 Task: Compose an email with the signature Brenda Cooper with the subject Happy birthday and the message I would like to request an extension on this deadline. from softage.1@softage.net to softage.3@softage.net,  softage.1@softage.net and softage.4@softage.net with CC to softage.5@softage.net with an attached document Presentation.pptx, insert an emoji of calendar Send the email
Action: Mouse moved to (468, 613)
Screenshot: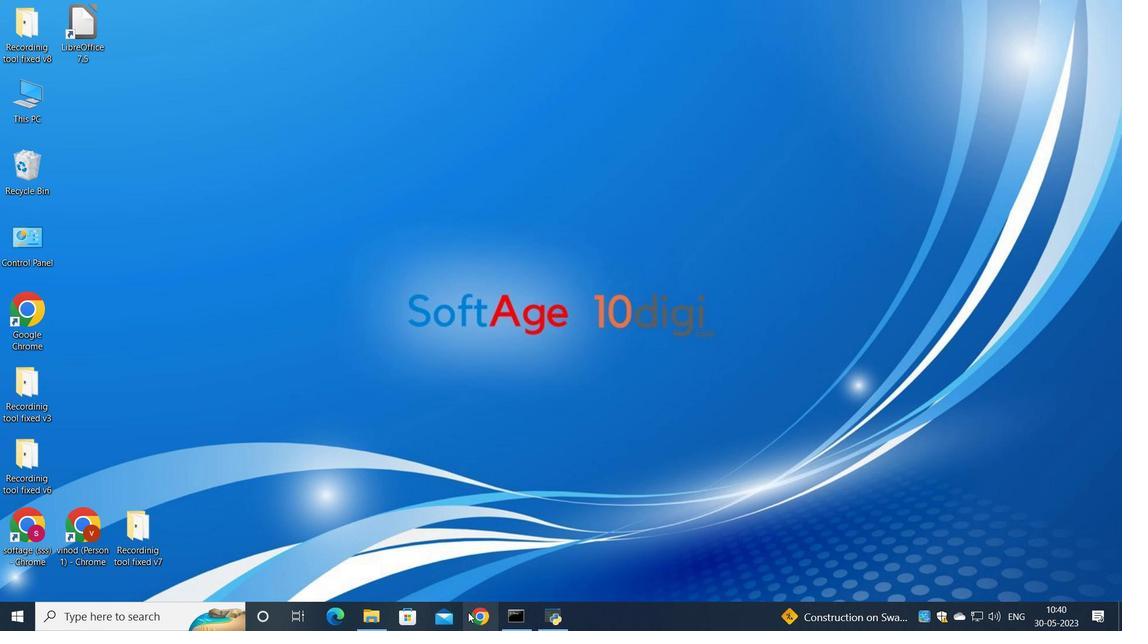 
Action: Mouse pressed left at (468, 613)
Screenshot: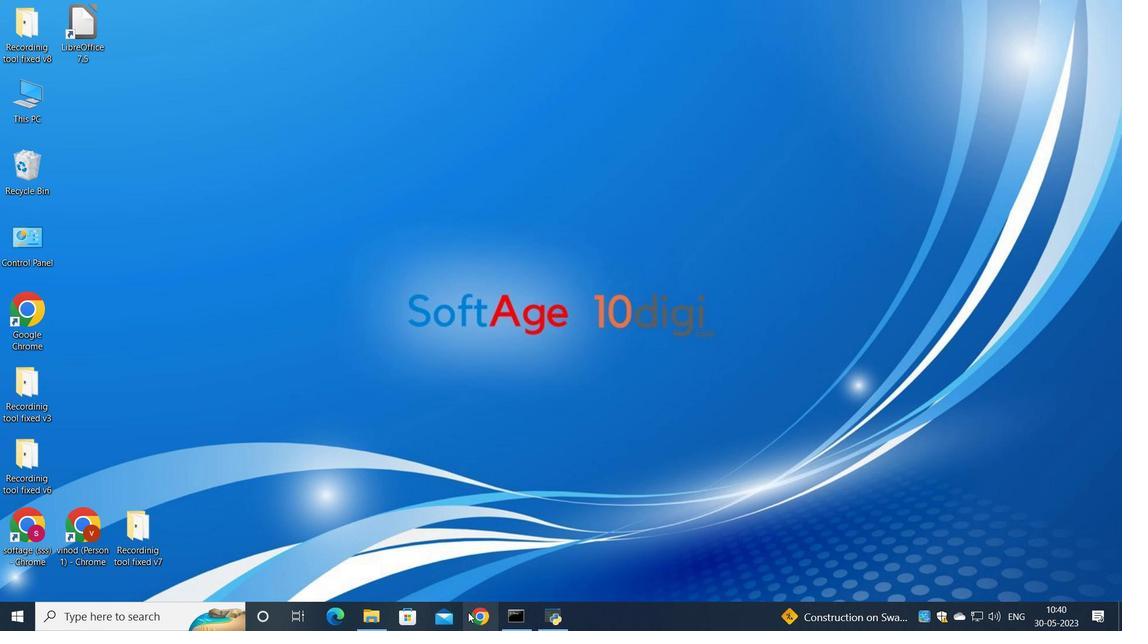 
Action: Mouse moved to (509, 388)
Screenshot: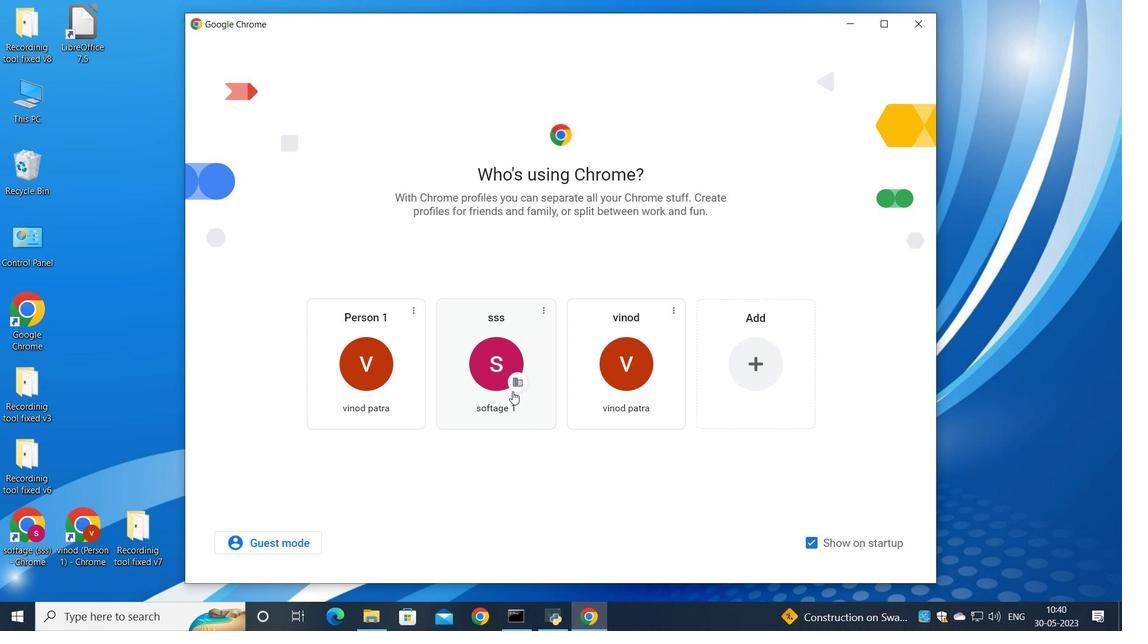 
Action: Mouse pressed left at (509, 388)
Screenshot: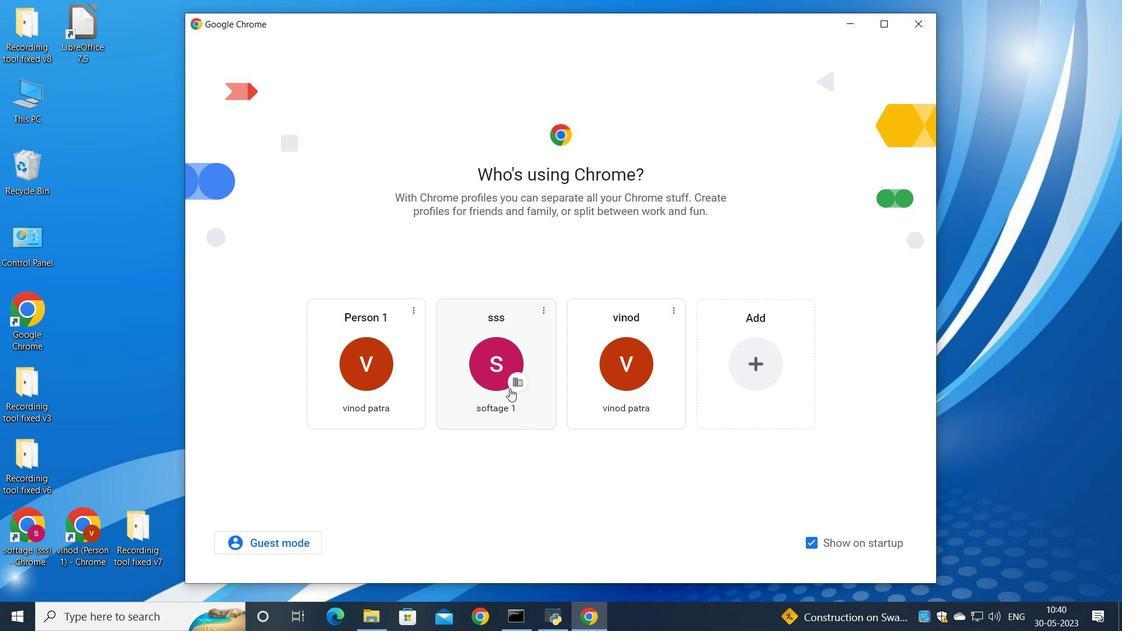 
Action: Mouse moved to (981, 76)
Screenshot: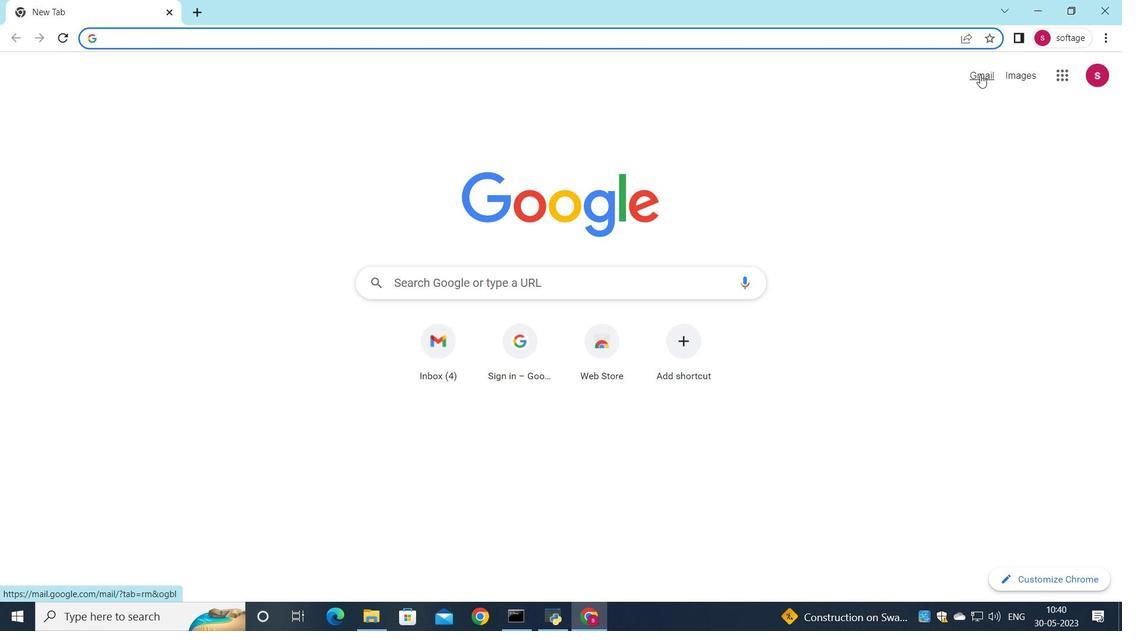 
Action: Mouse pressed left at (981, 76)
Screenshot: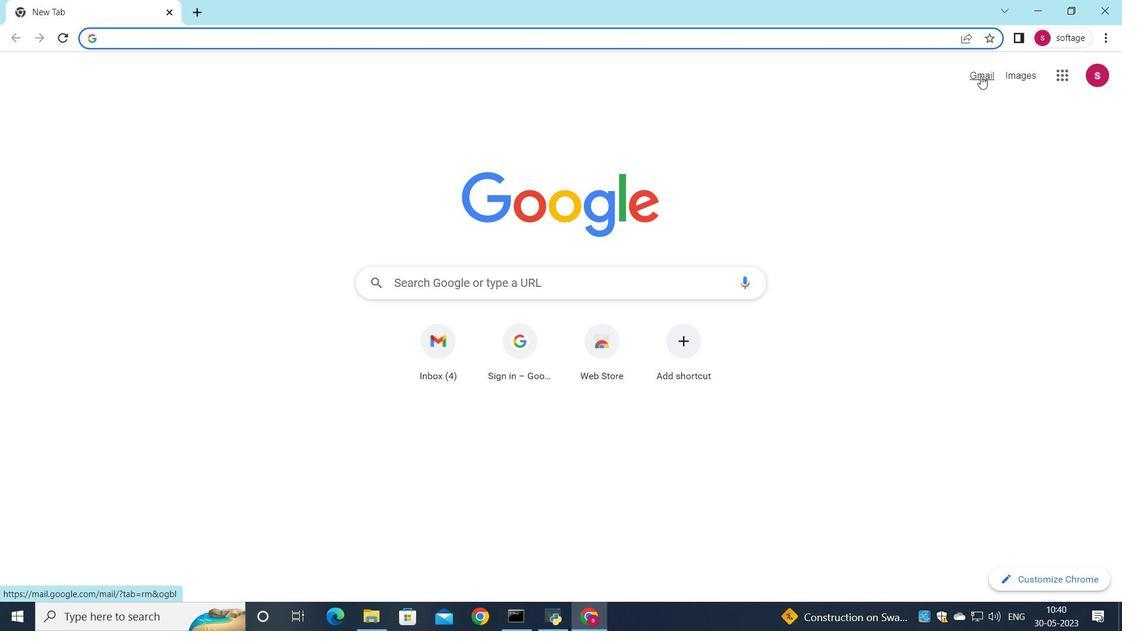 
Action: Mouse moved to (958, 102)
Screenshot: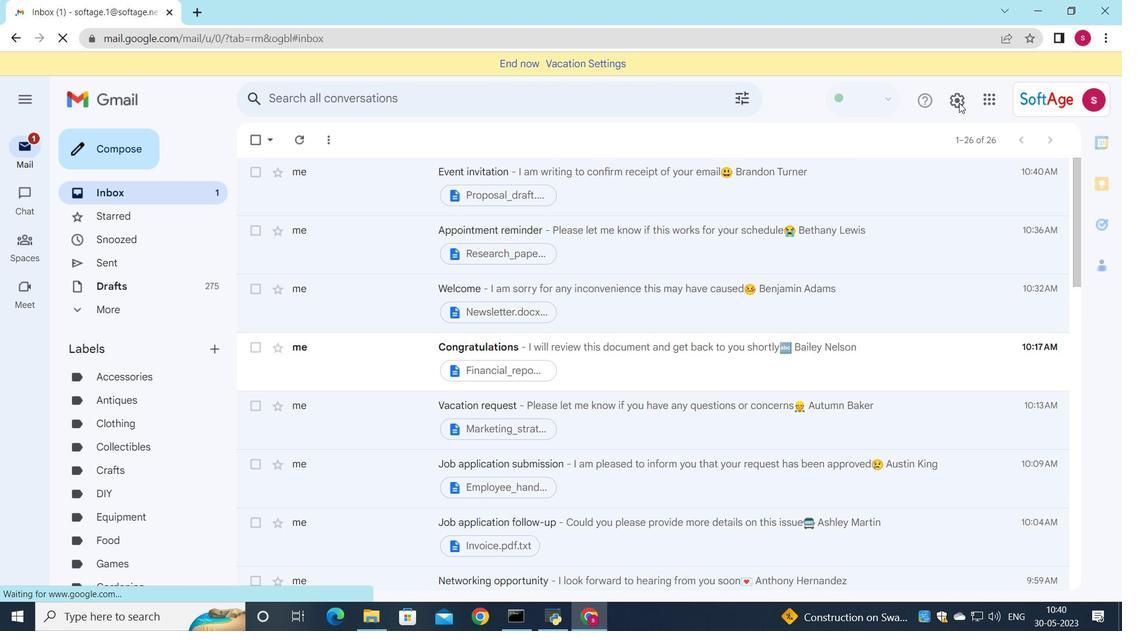 
Action: Mouse pressed left at (958, 102)
Screenshot: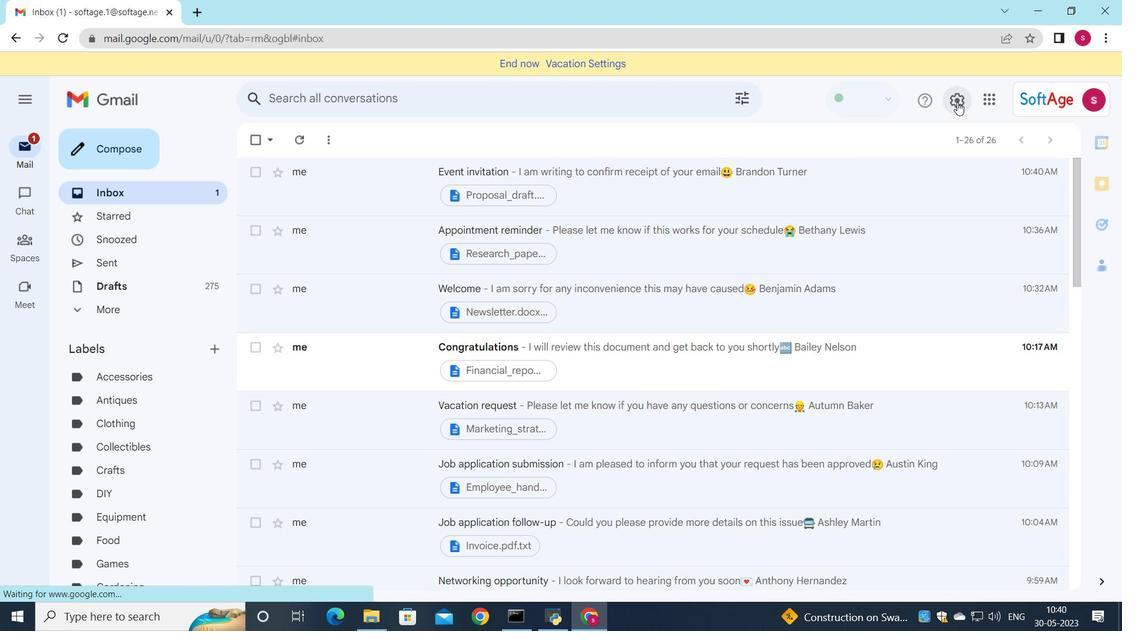 
Action: Mouse moved to (961, 106)
Screenshot: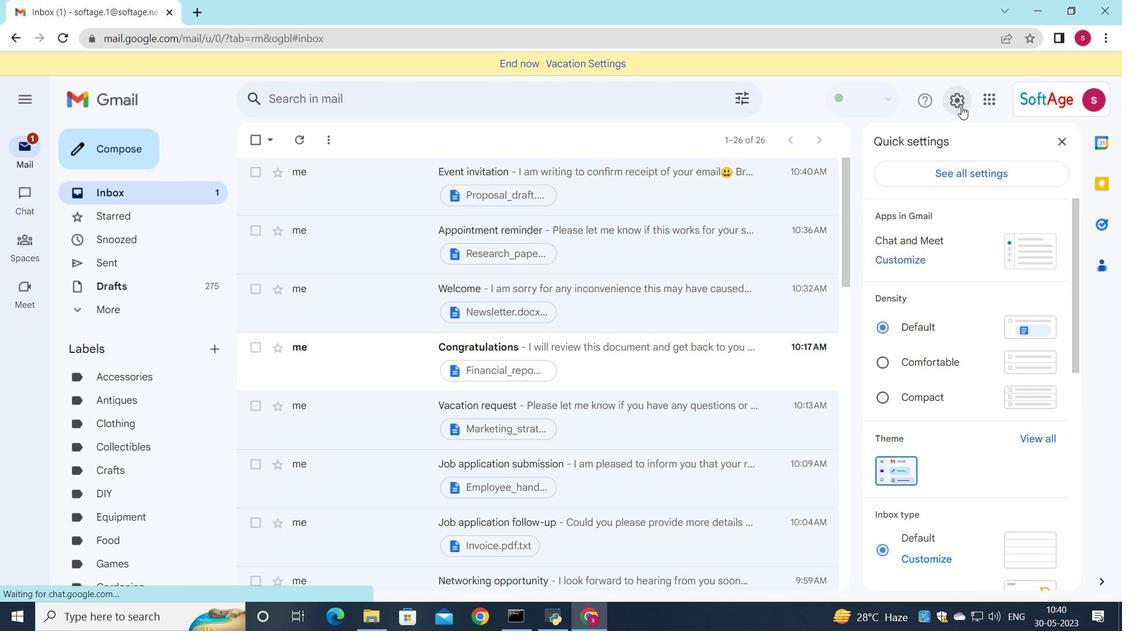 
Action: Mouse pressed left at (961, 106)
Screenshot: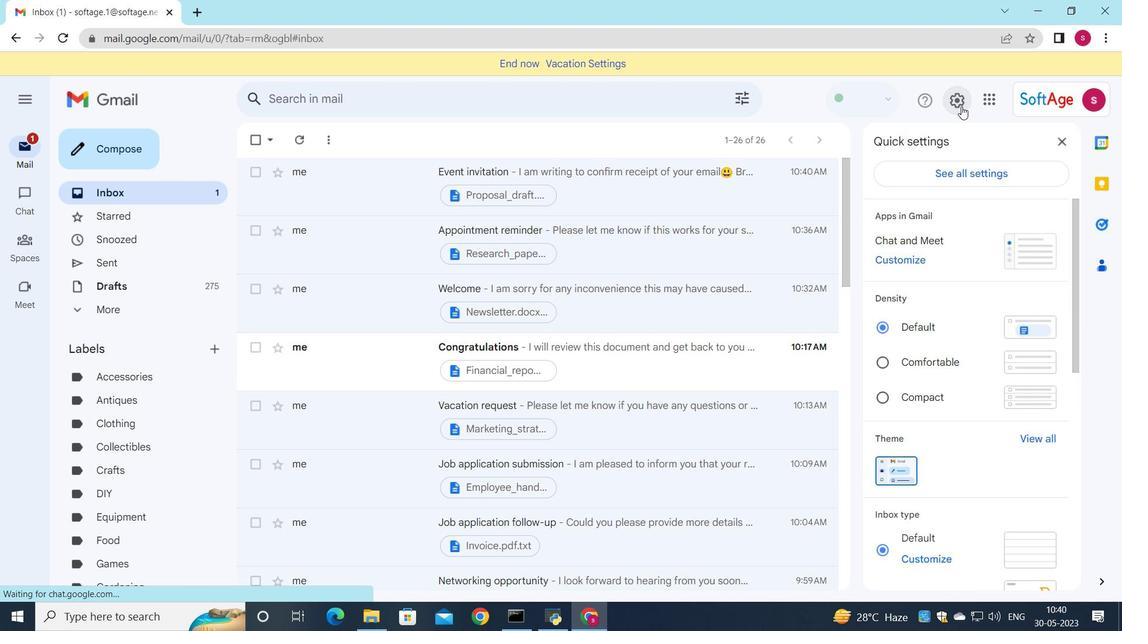 
Action: Mouse moved to (959, 102)
Screenshot: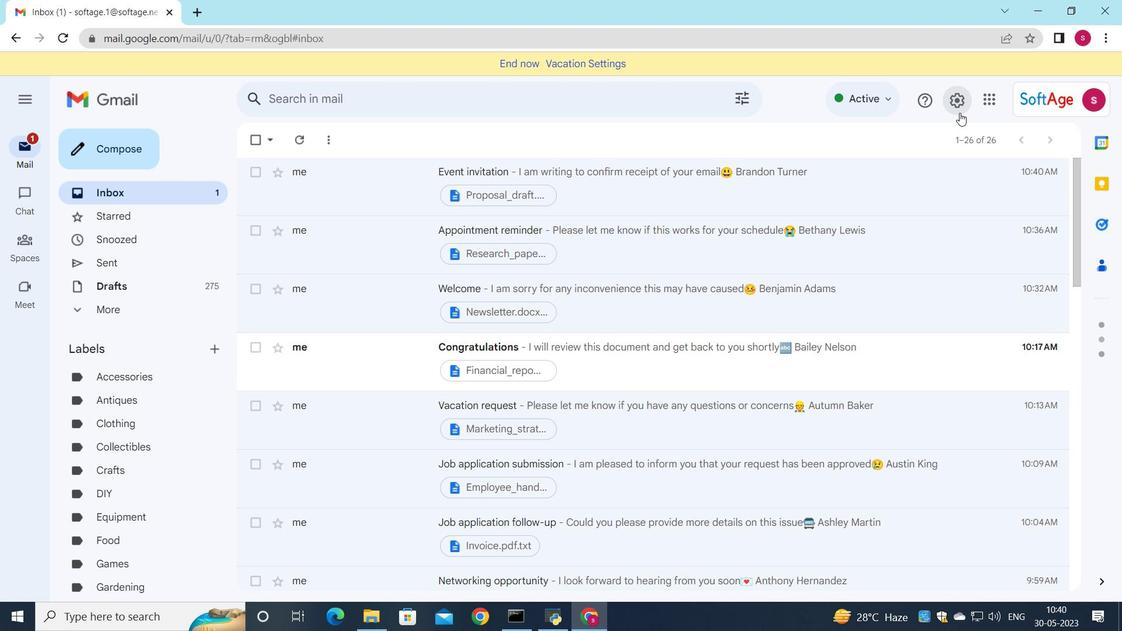 
Action: Mouse pressed left at (959, 102)
Screenshot: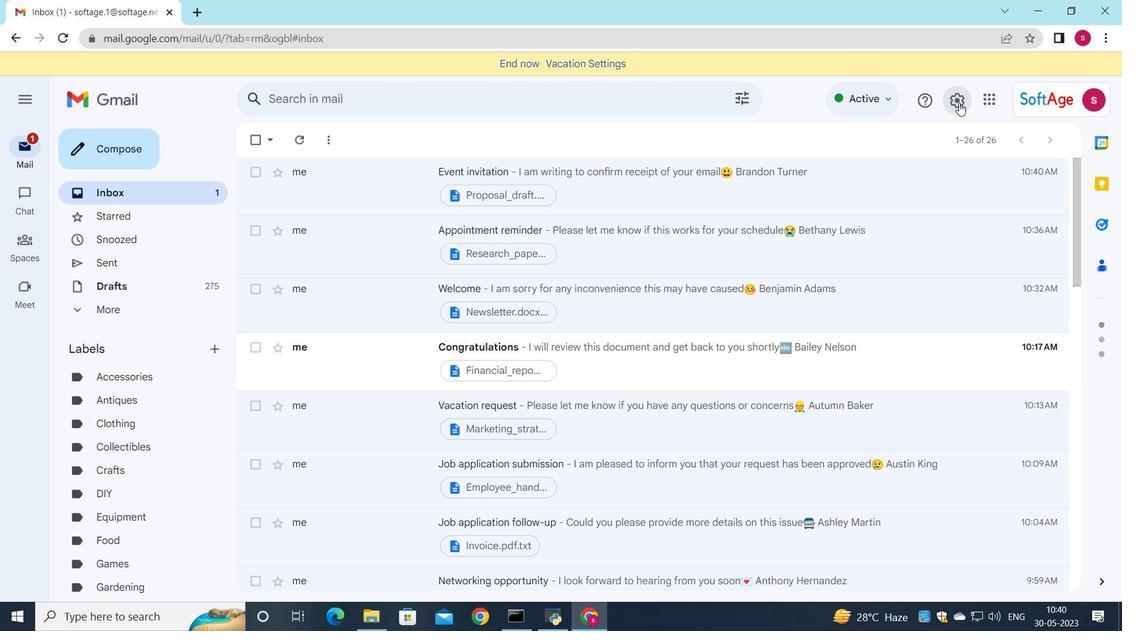 
Action: Mouse moved to (972, 173)
Screenshot: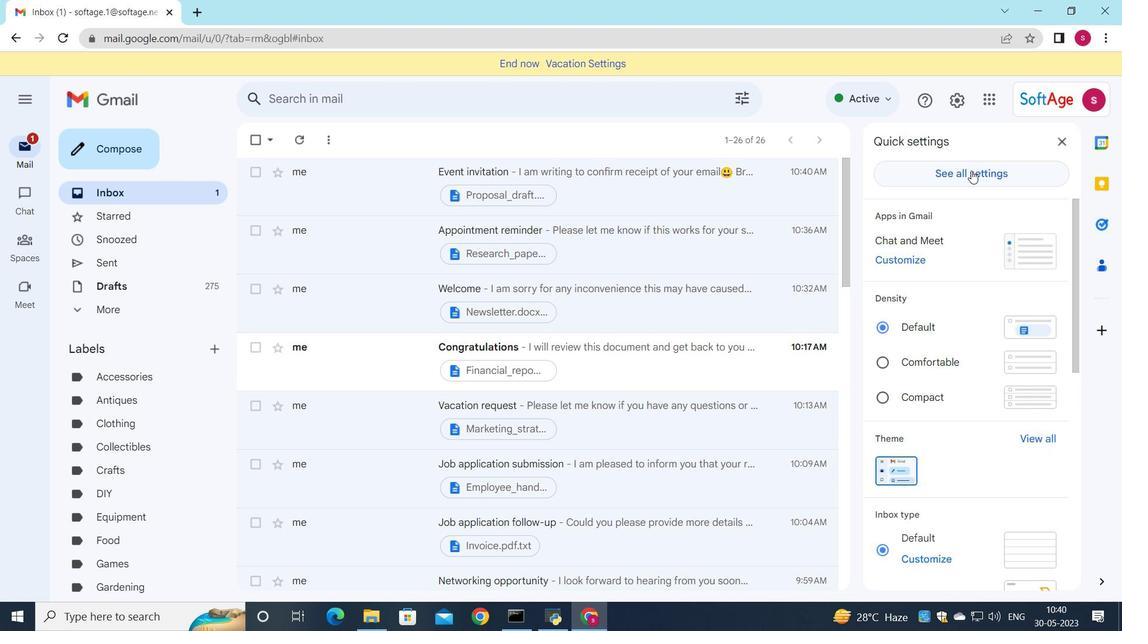 
Action: Mouse pressed left at (972, 173)
Screenshot: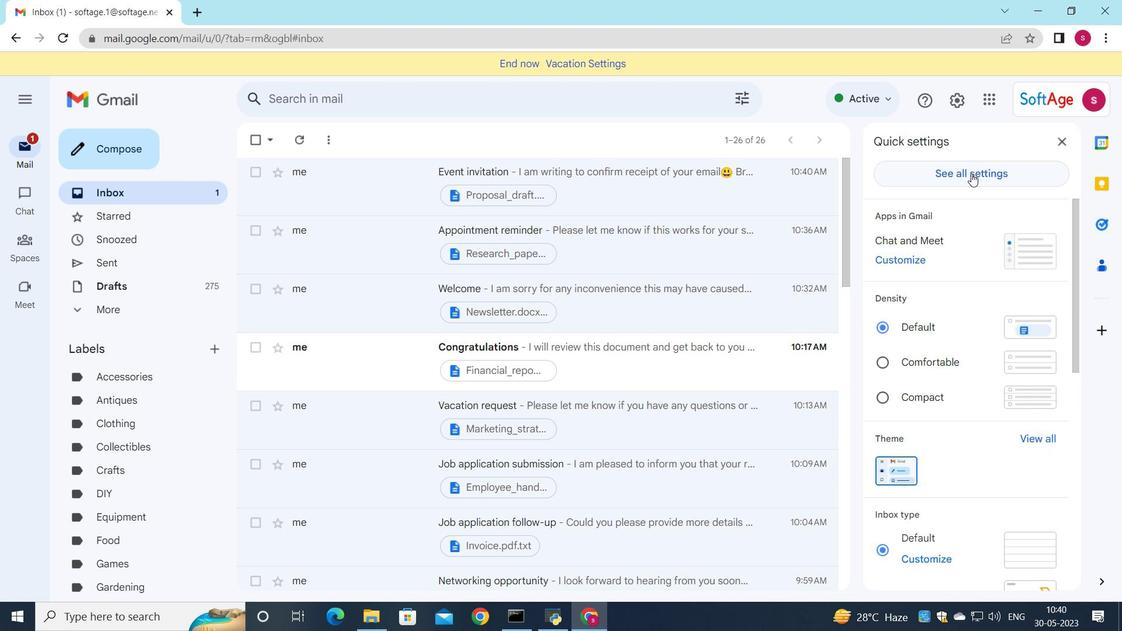 
Action: Mouse moved to (124, 150)
Screenshot: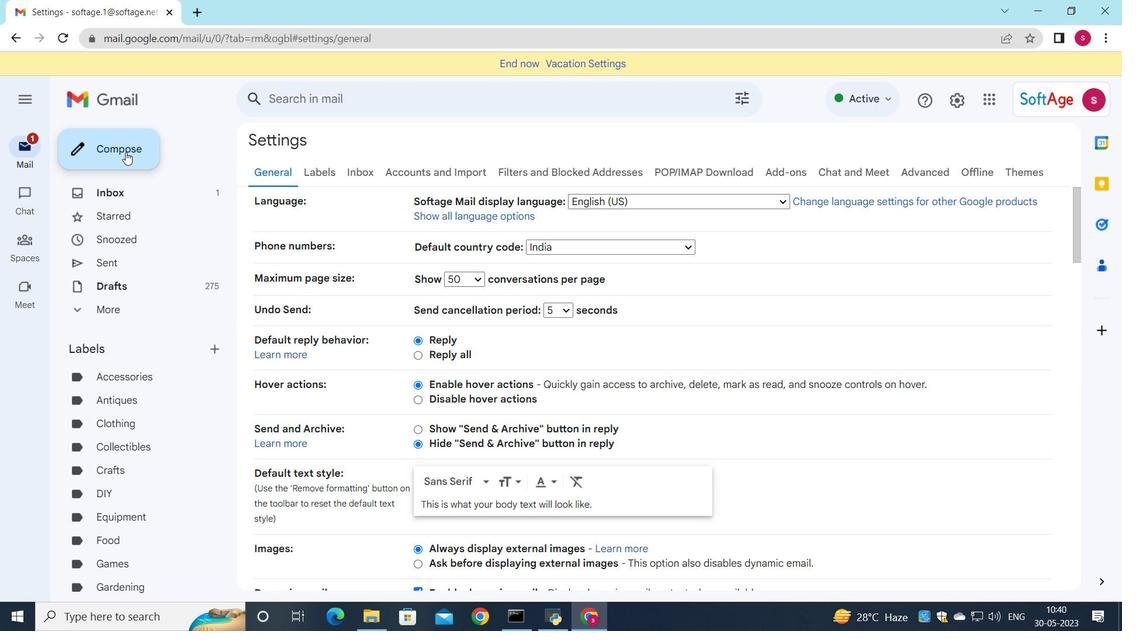 
Action: Mouse pressed left at (124, 150)
Screenshot: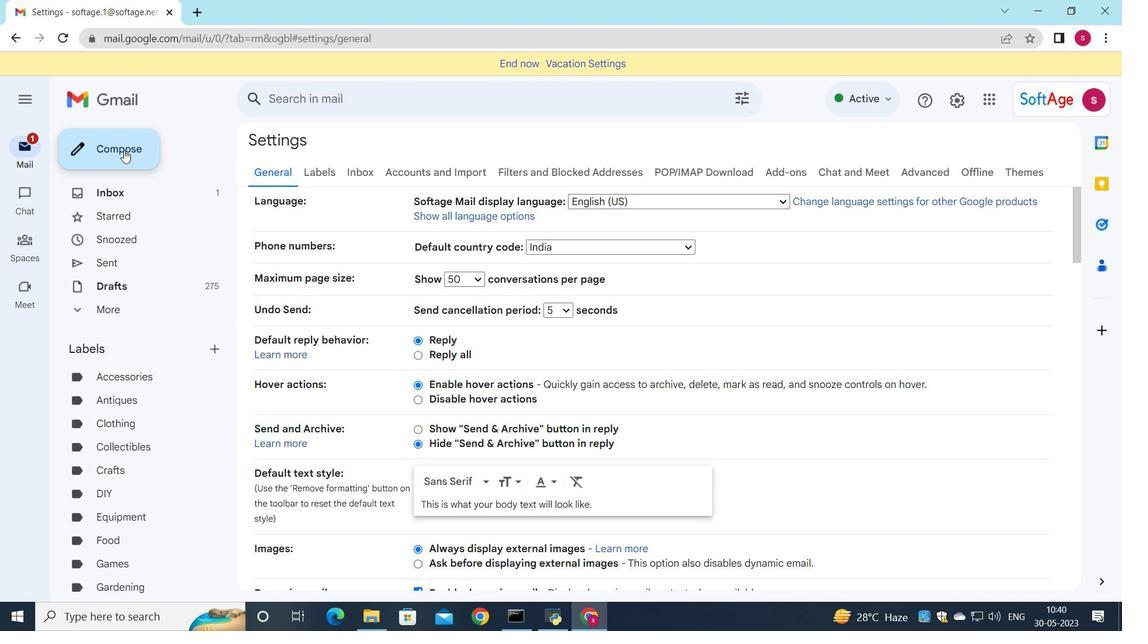 
Action: Mouse moved to (1056, 219)
Screenshot: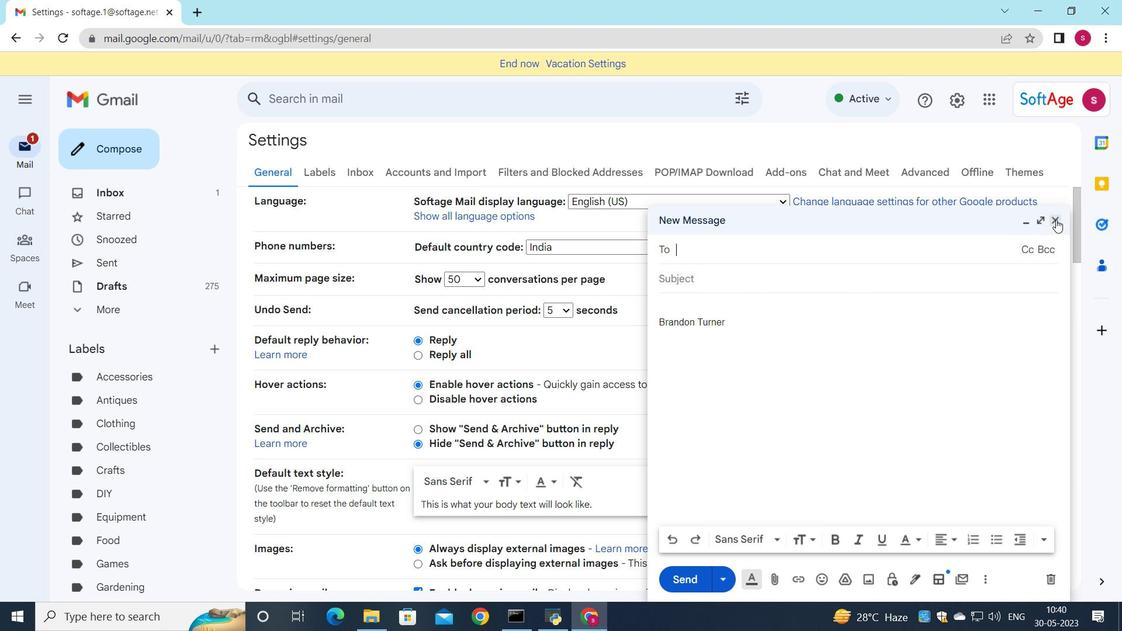 
Action: Mouse pressed left at (1056, 219)
Screenshot: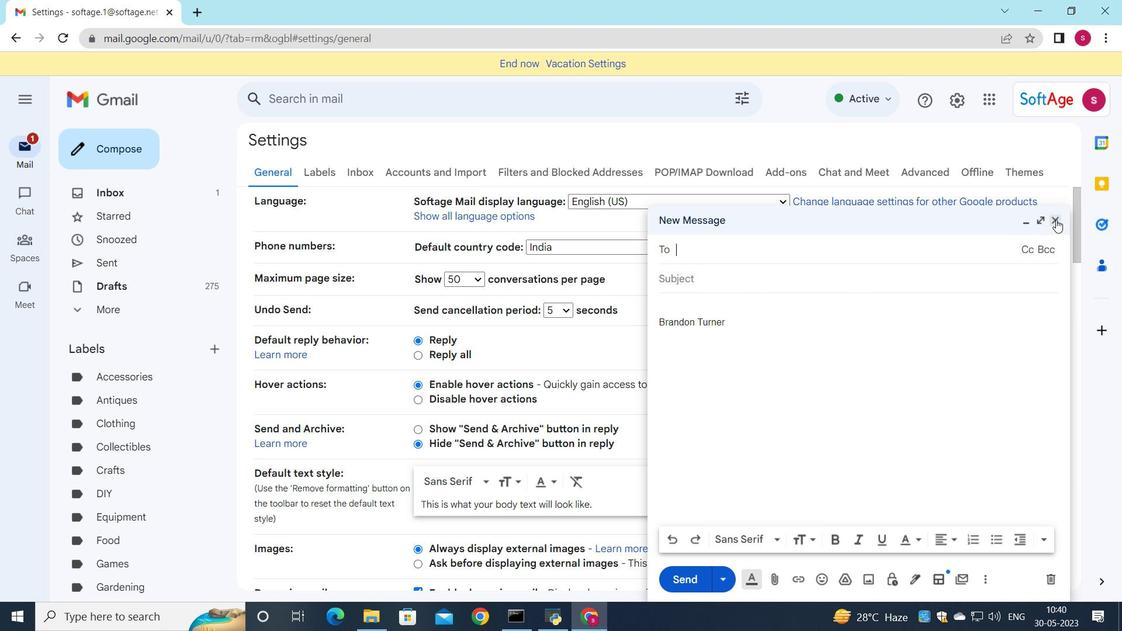 
Action: Mouse moved to (630, 325)
Screenshot: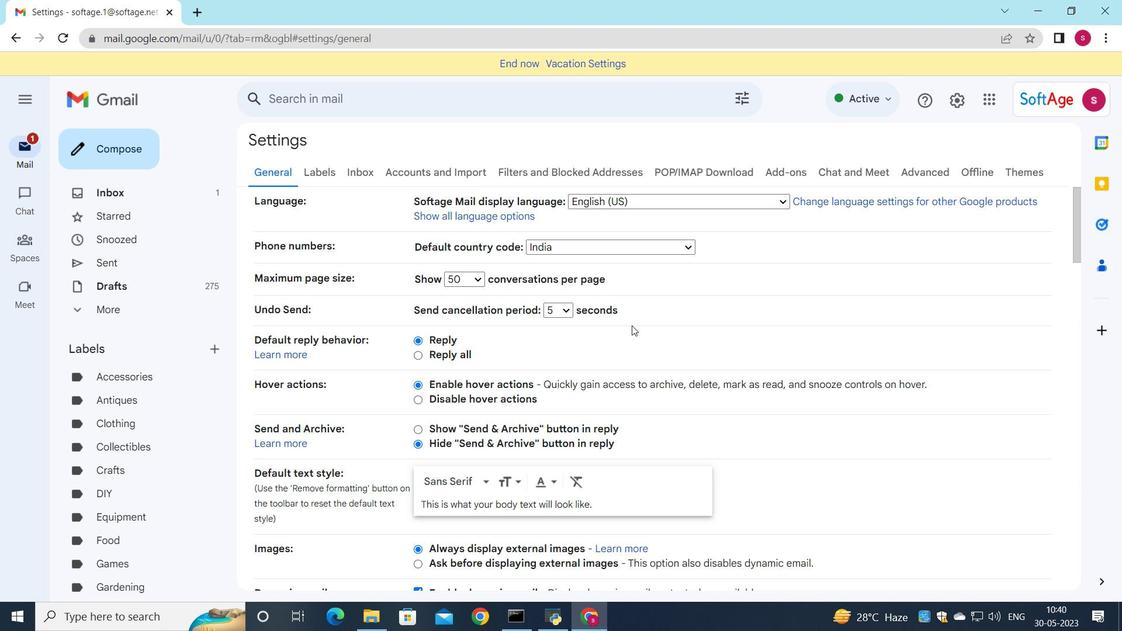 
Action: Mouse scrolled (630, 325) with delta (0, 0)
Screenshot: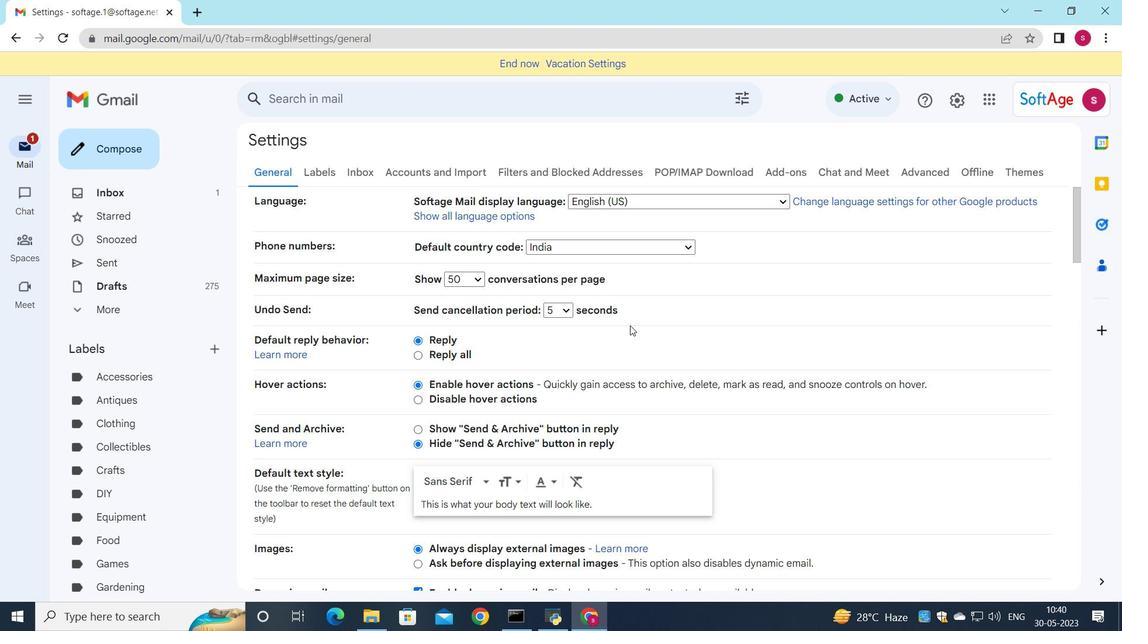 
Action: Mouse scrolled (630, 325) with delta (0, 0)
Screenshot: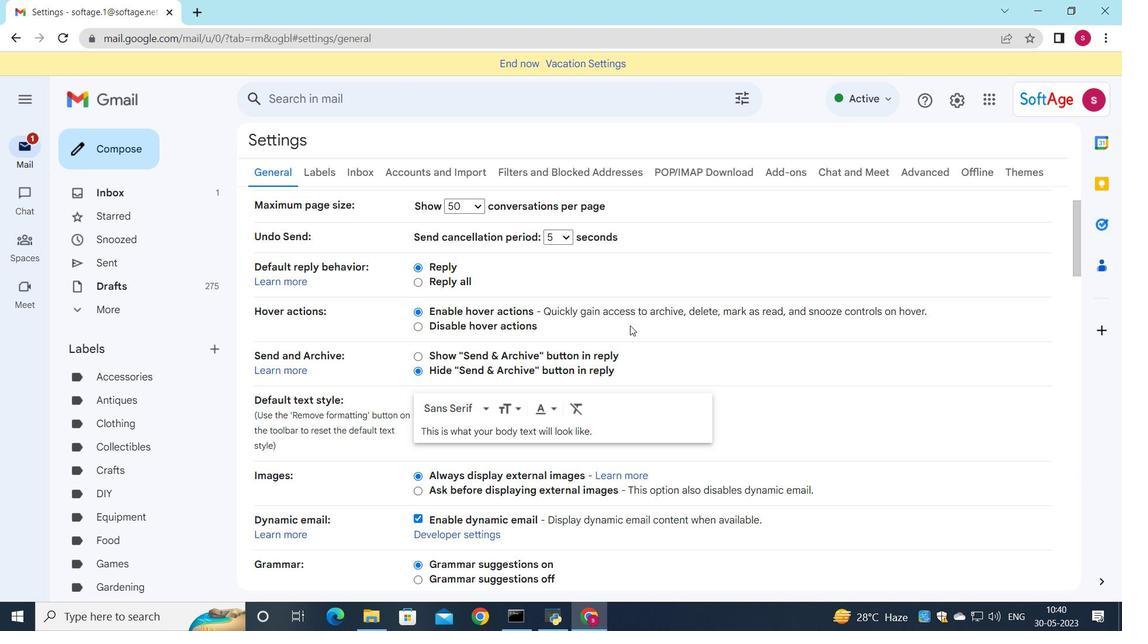 
Action: Mouse scrolled (630, 325) with delta (0, 0)
Screenshot: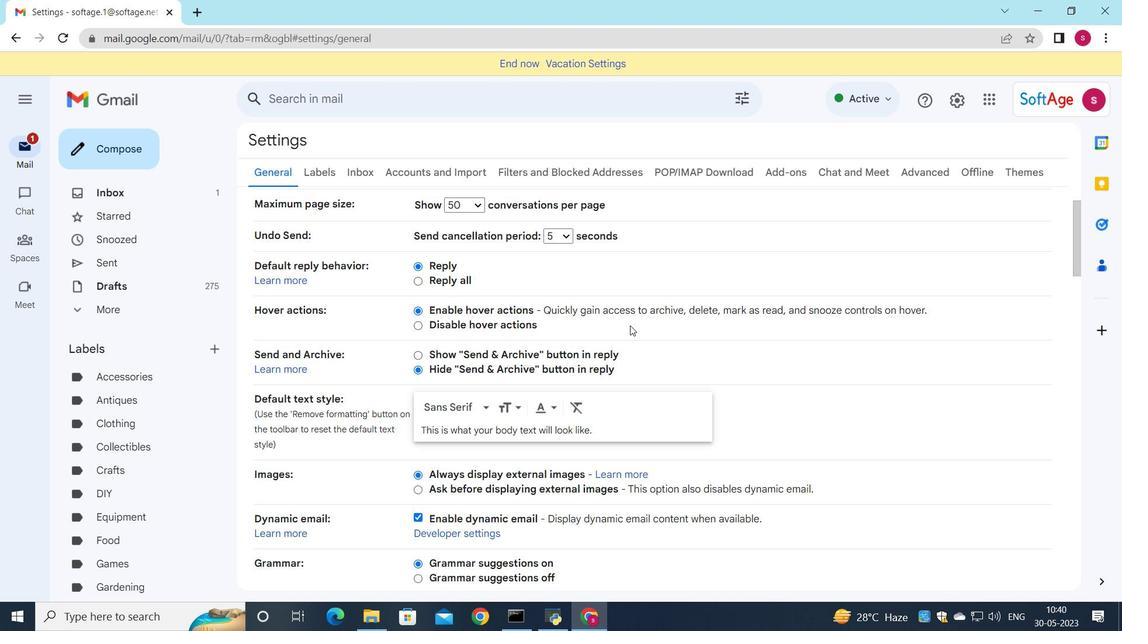 
Action: Mouse scrolled (630, 325) with delta (0, 0)
Screenshot: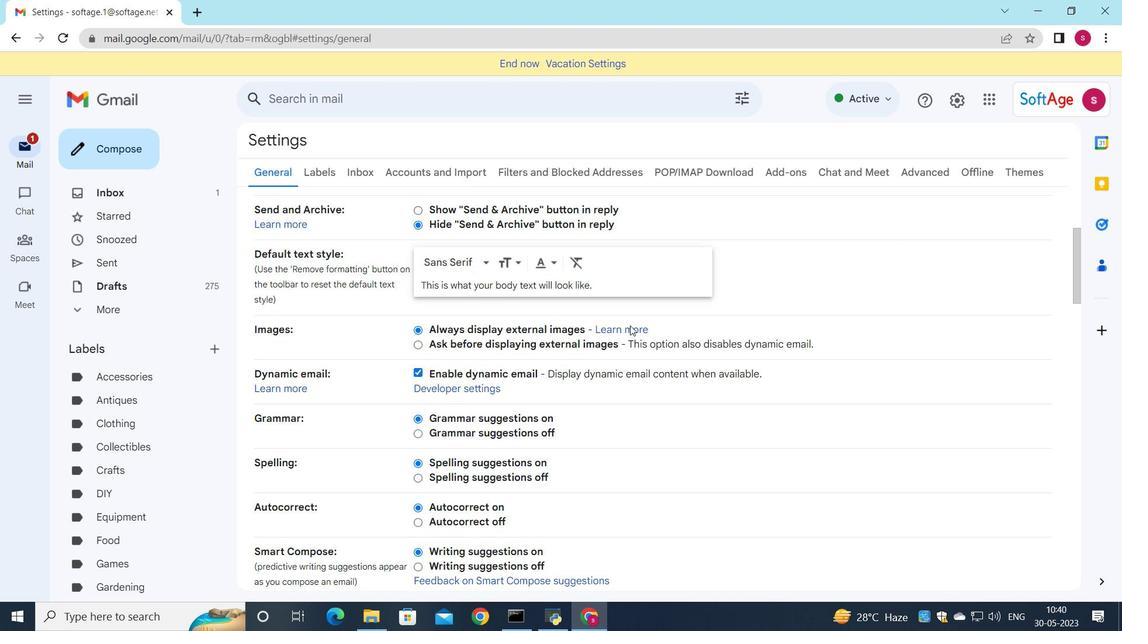 
Action: Mouse scrolled (630, 325) with delta (0, 0)
Screenshot: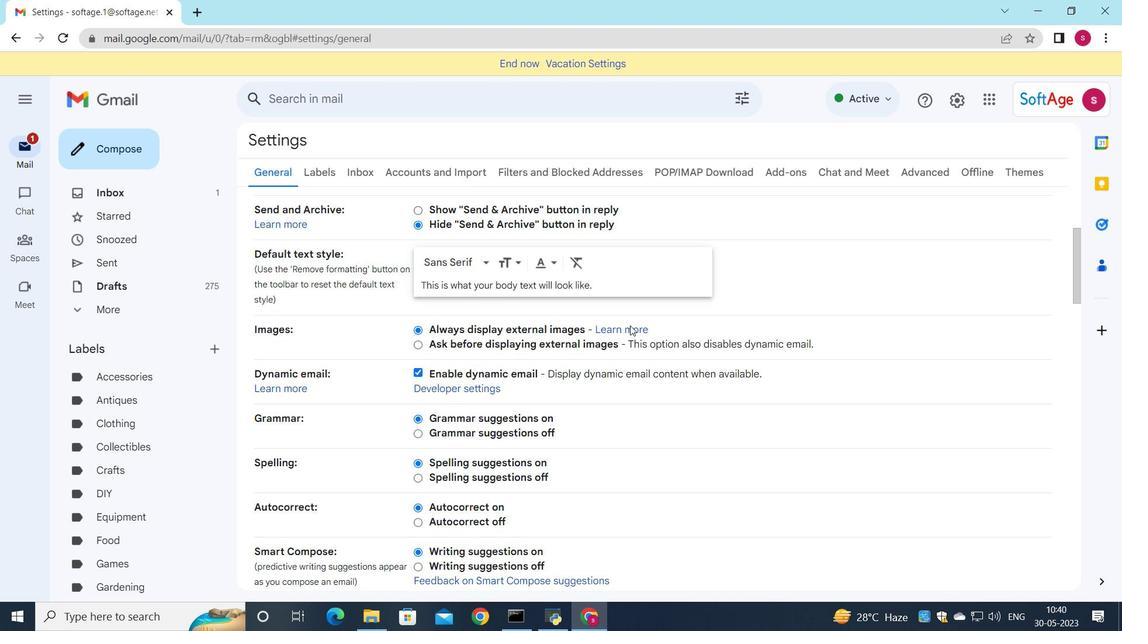 
Action: Mouse scrolled (630, 325) with delta (0, 0)
Screenshot: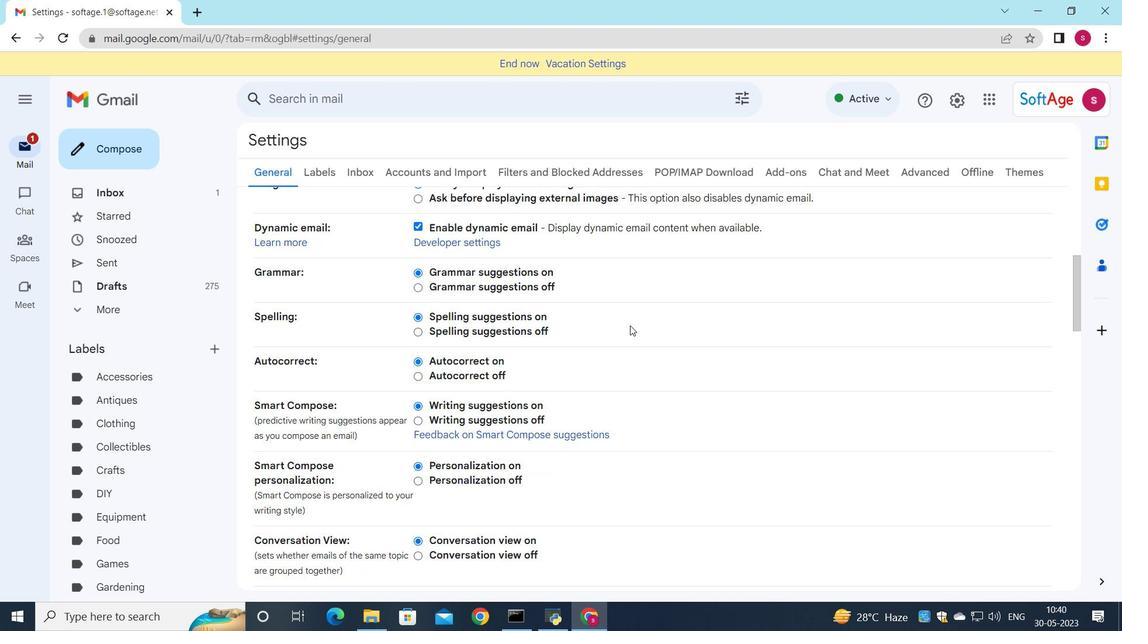
Action: Mouse scrolled (630, 325) with delta (0, 0)
Screenshot: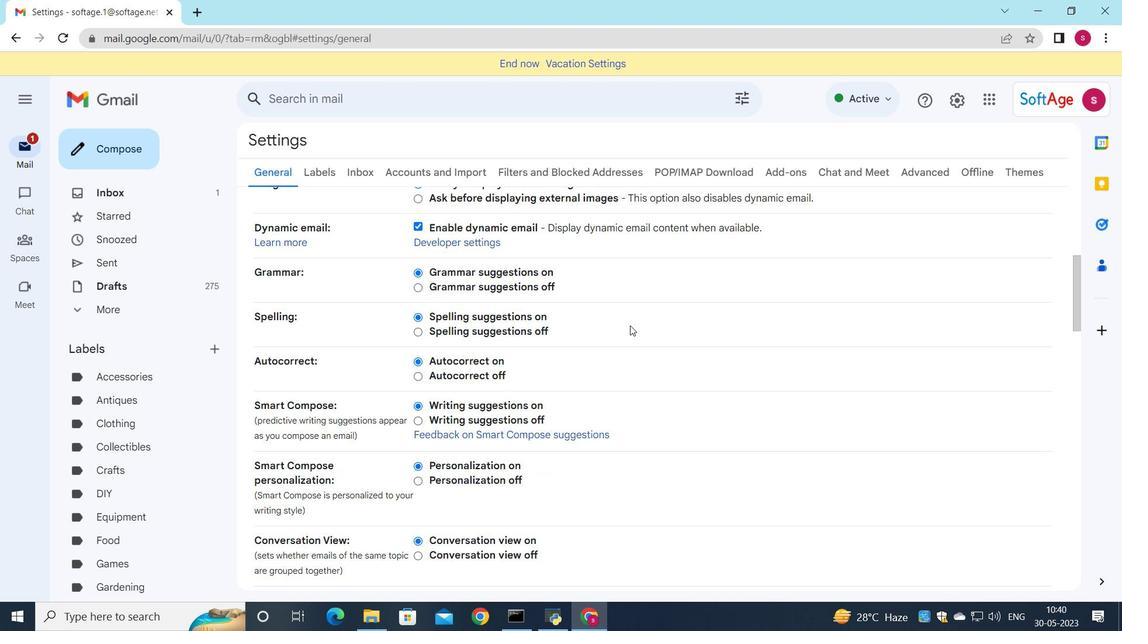 
Action: Mouse scrolled (630, 325) with delta (0, 0)
Screenshot: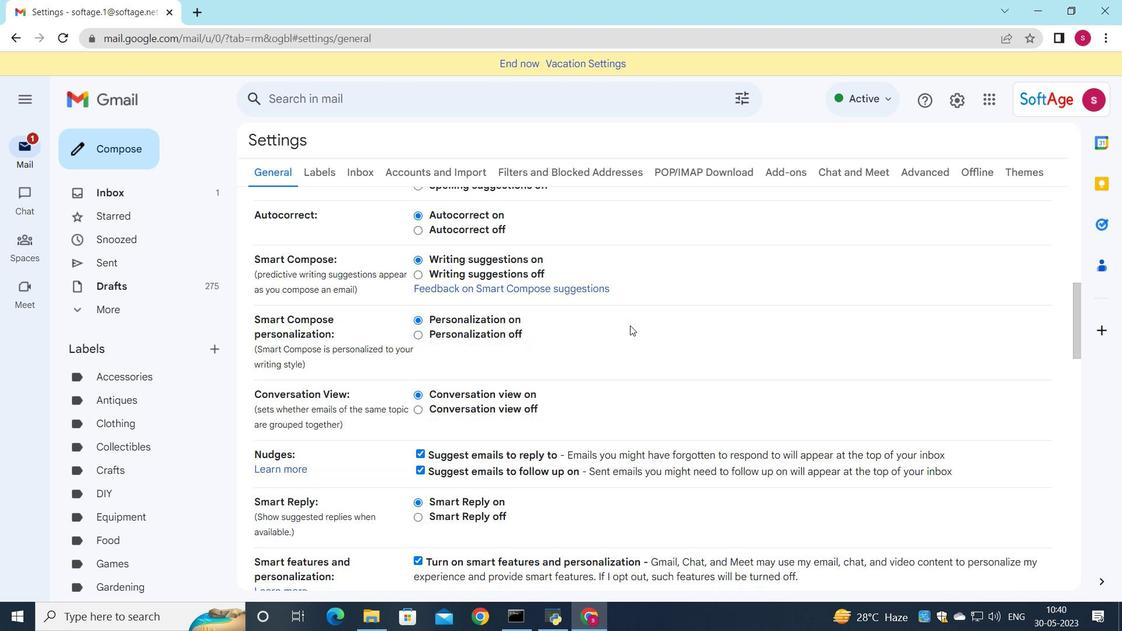 
Action: Mouse scrolled (630, 325) with delta (0, 0)
Screenshot: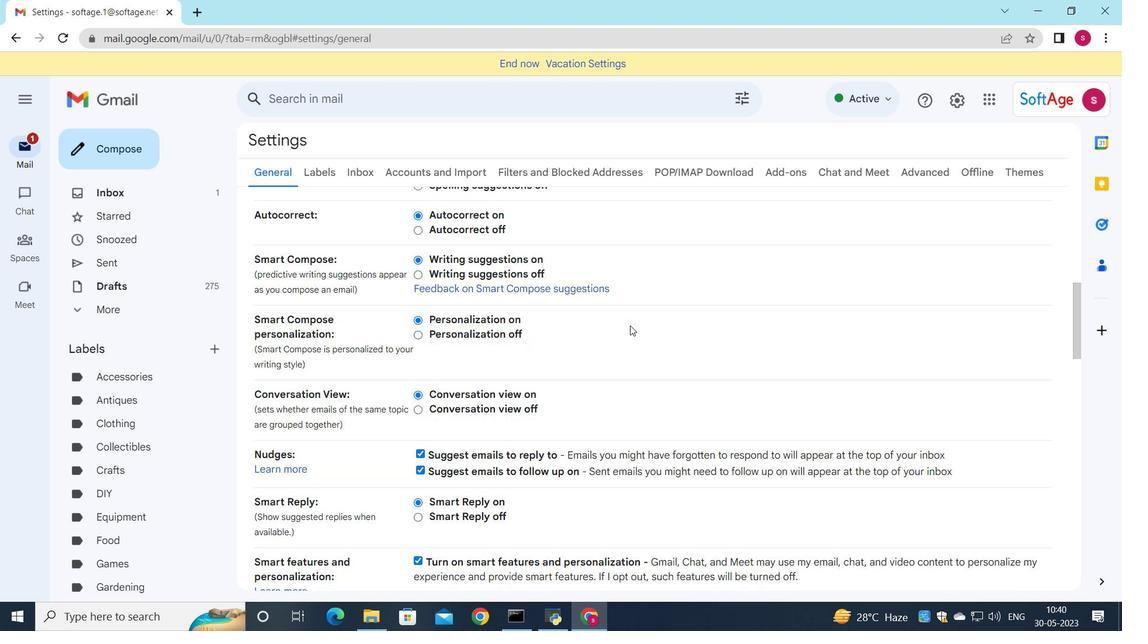 
Action: Mouse scrolled (630, 325) with delta (0, 0)
Screenshot: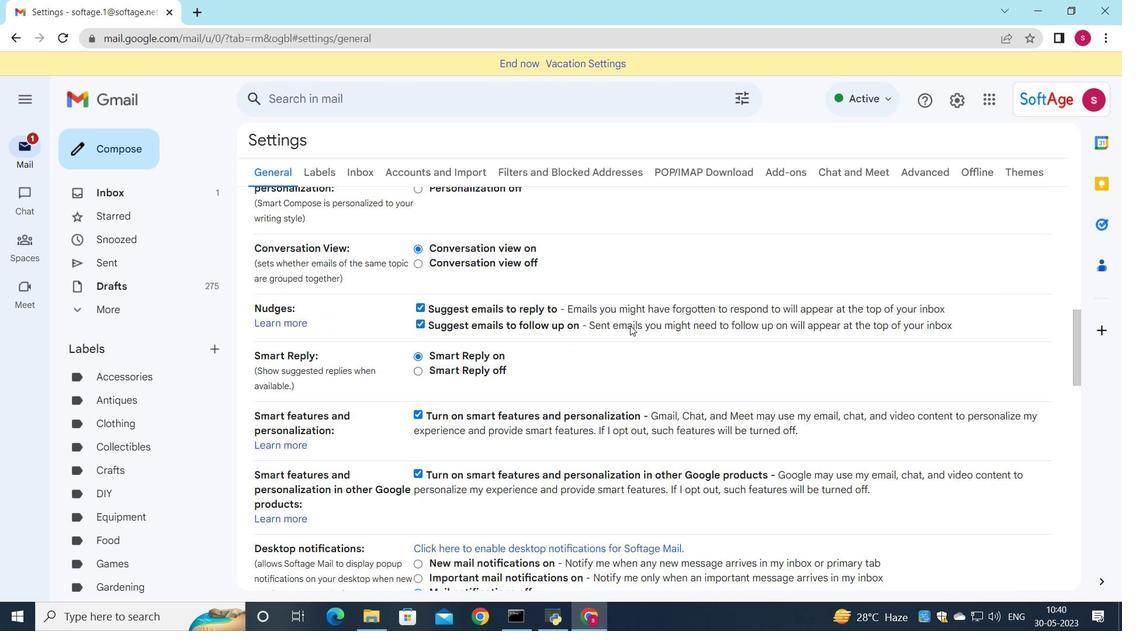 
Action: Mouse scrolled (630, 325) with delta (0, 0)
Screenshot: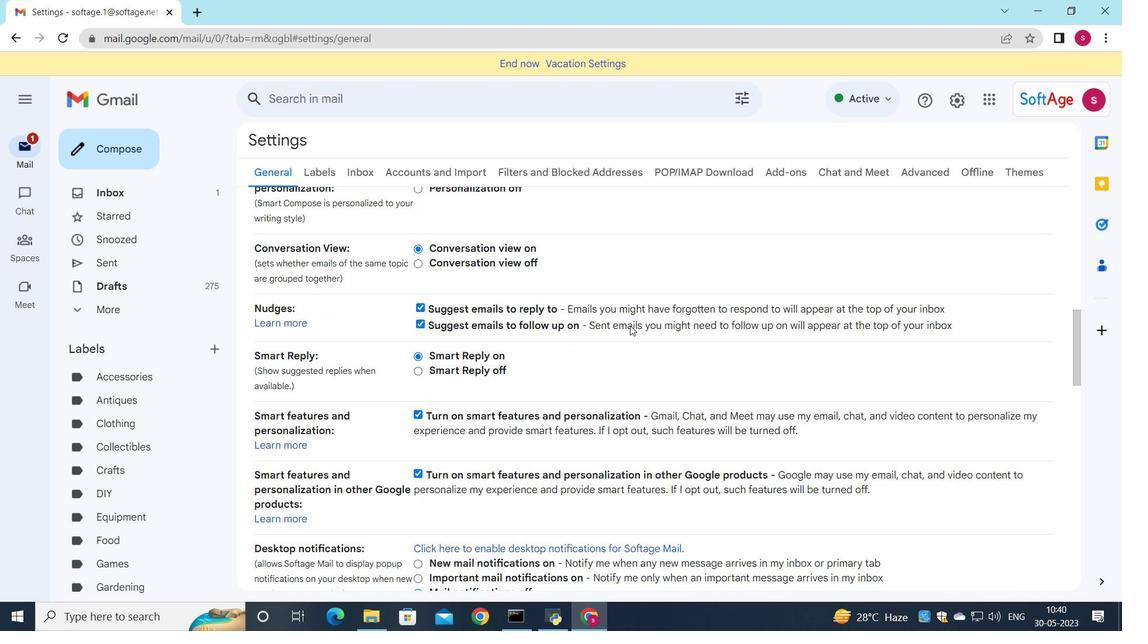 
Action: Mouse scrolled (630, 325) with delta (0, 0)
Screenshot: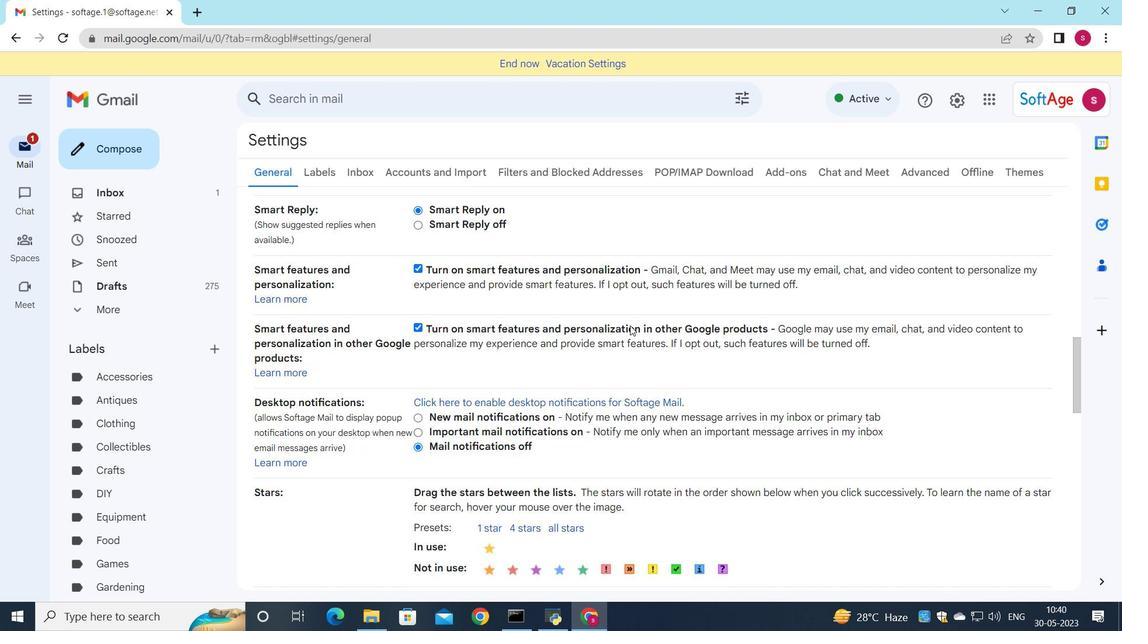 
Action: Mouse scrolled (630, 325) with delta (0, 0)
Screenshot: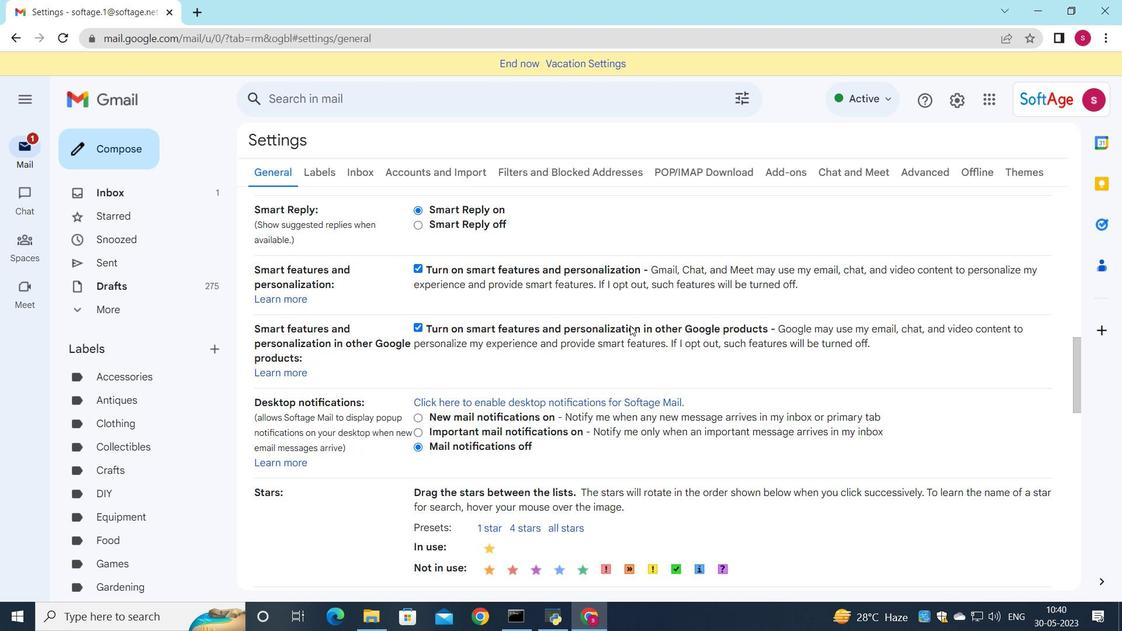 
Action: Mouse scrolled (630, 325) with delta (0, 0)
Screenshot: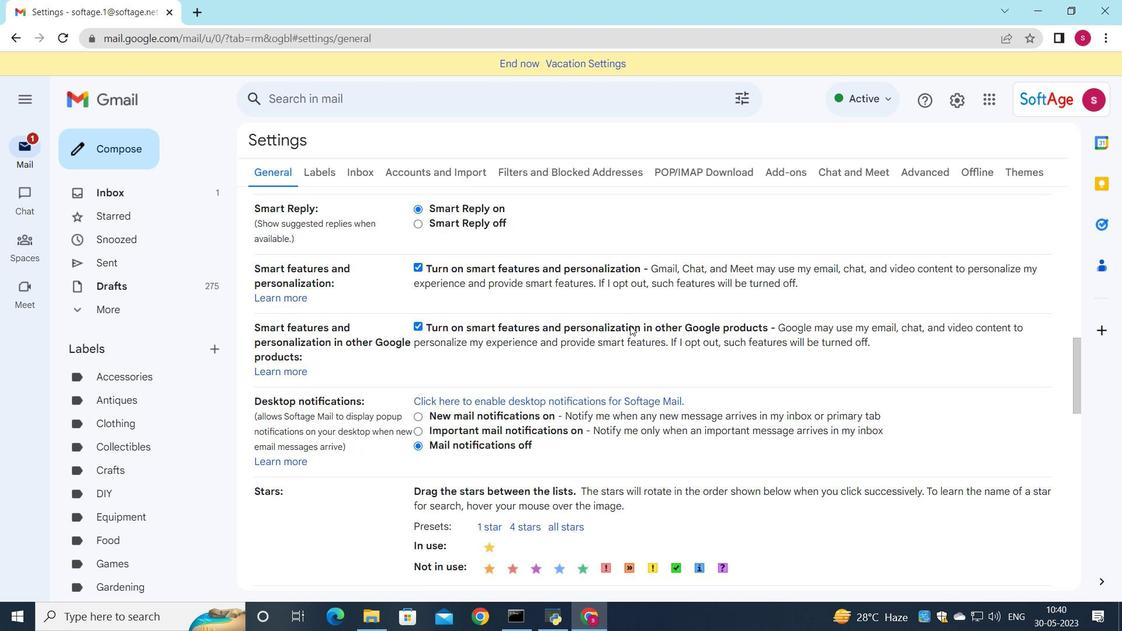 
Action: Mouse scrolled (630, 325) with delta (0, 0)
Screenshot: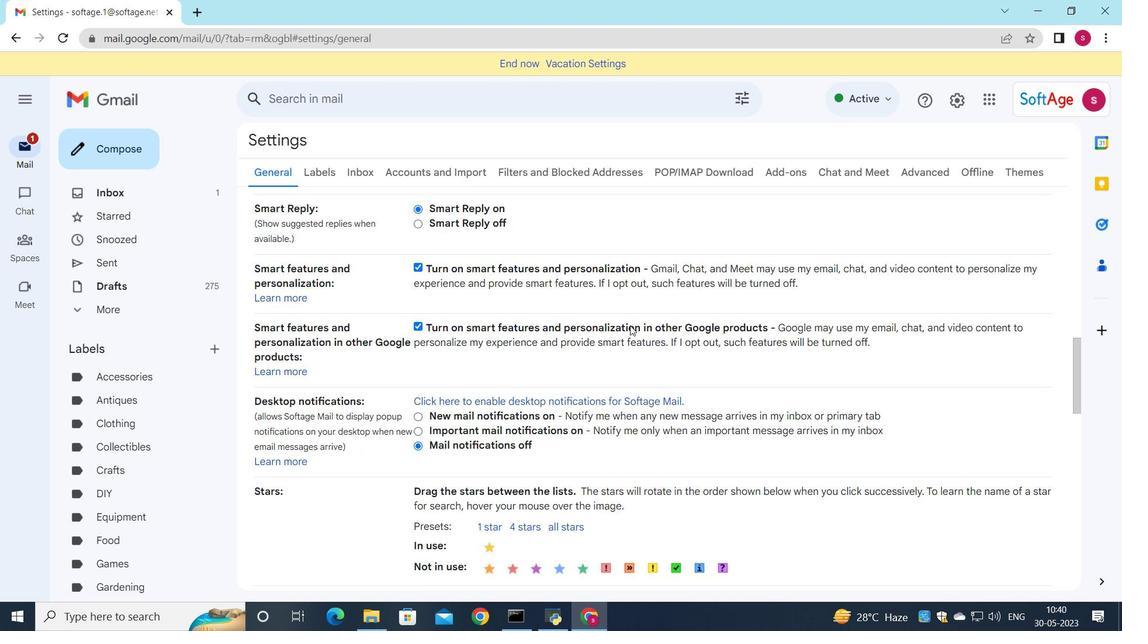 
Action: Mouse scrolled (630, 325) with delta (0, 0)
Screenshot: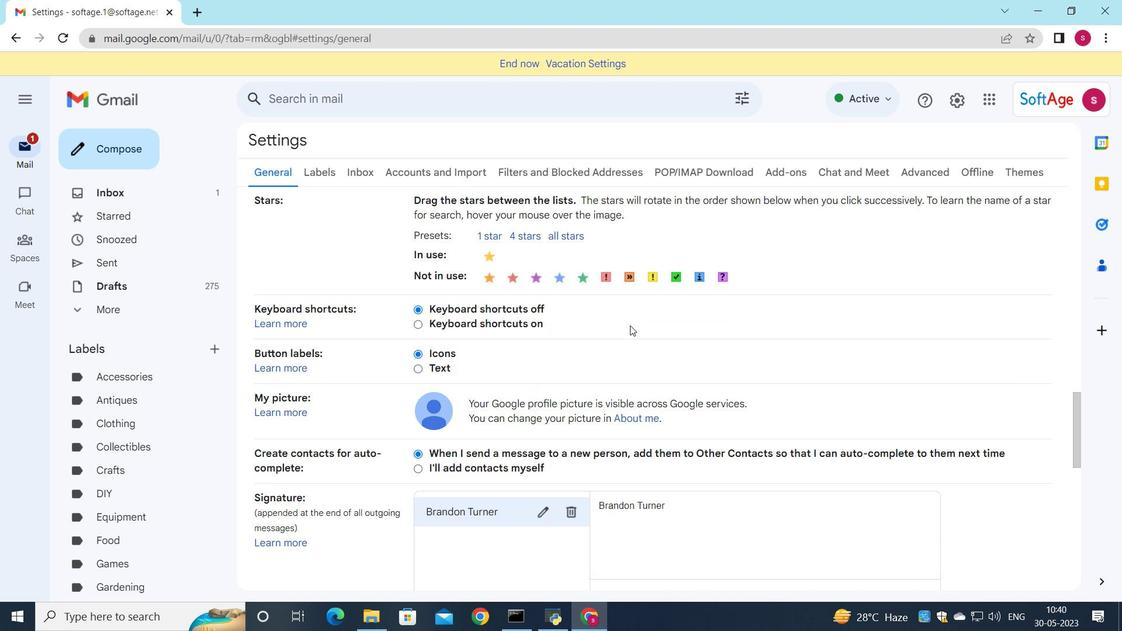 
Action: Mouse scrolled (630, 325) with delta (0, 0)
Screenshot: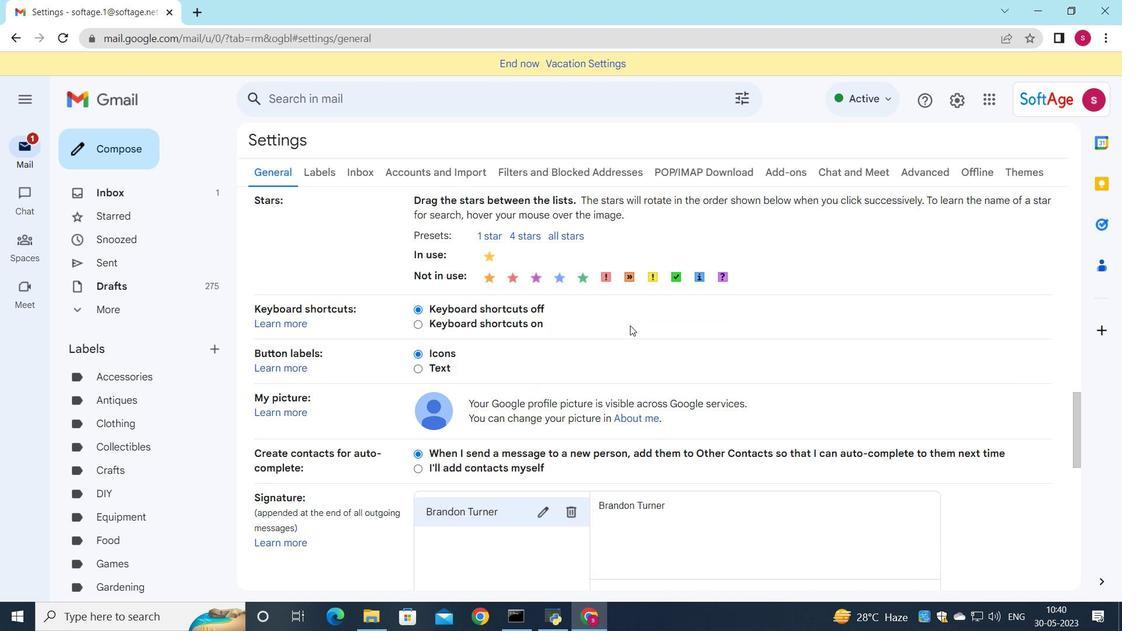 
Action: Mouse moved to (580, 368)
Screenshot: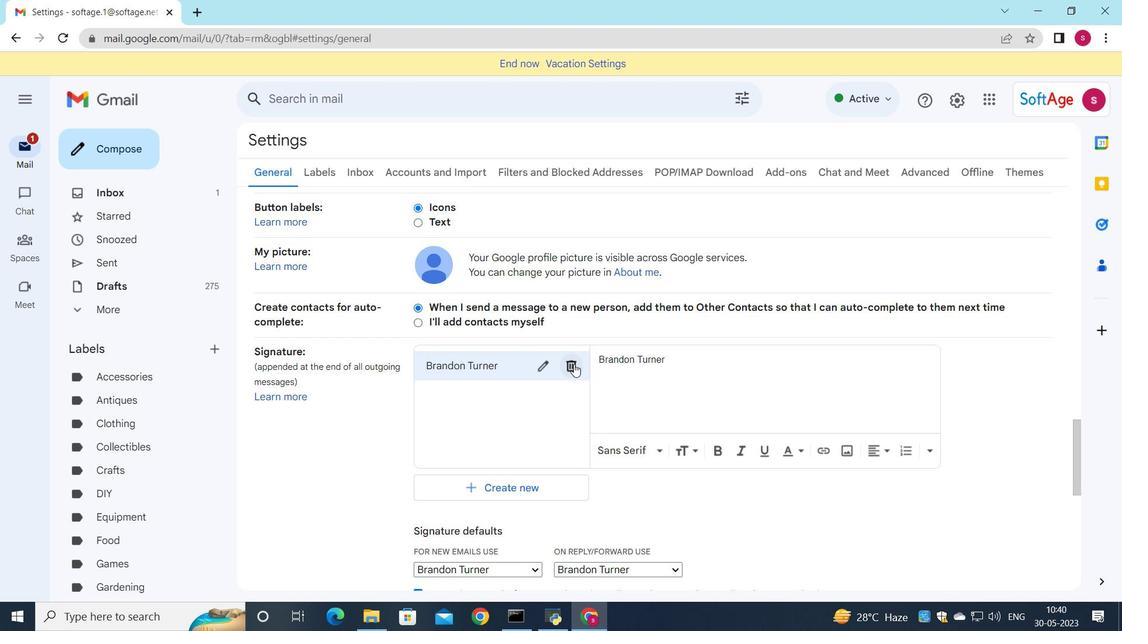
Action: Mouse pressed left at (580, 368)
Screenshot: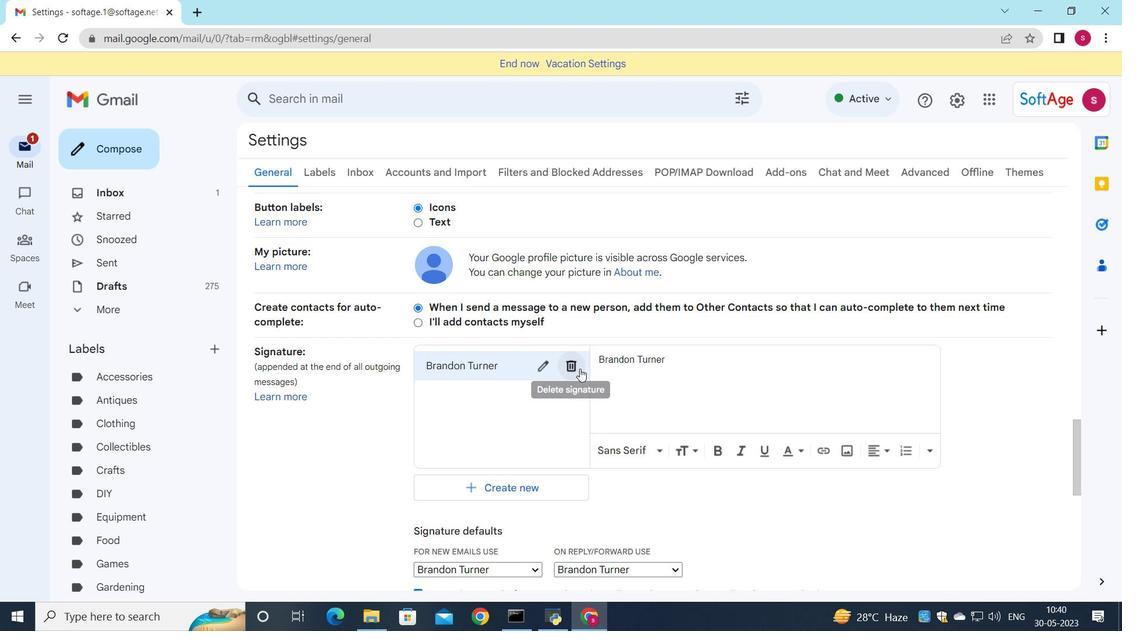 
Action: Mouse moved to (685, 357)
Screenshot: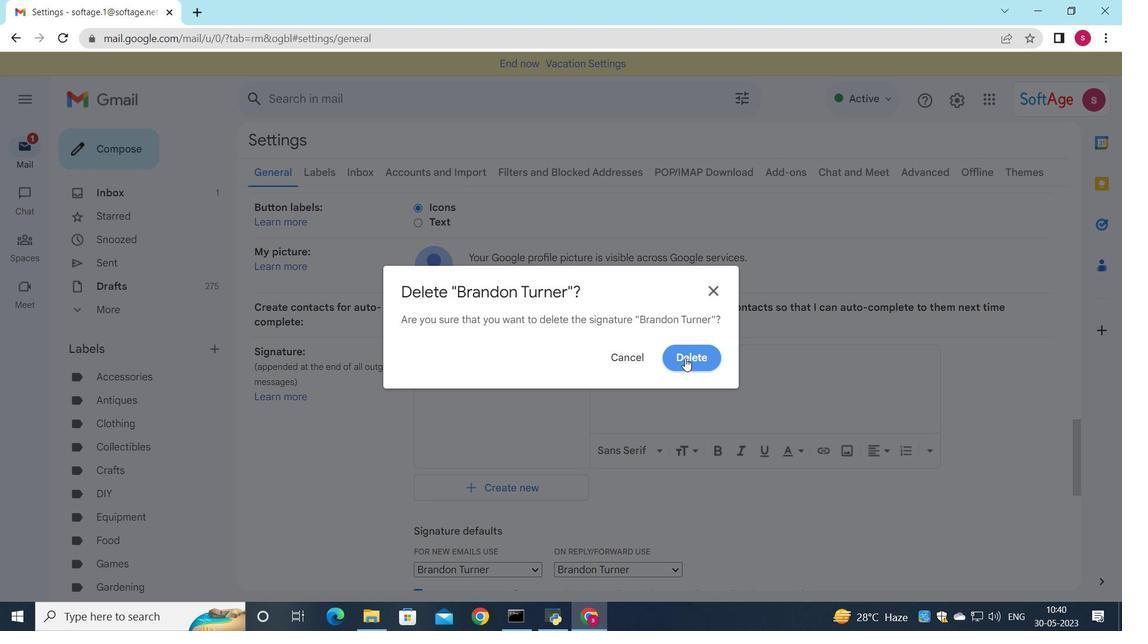
Action: Mouse pressed left at (685, 357)
Screenshot: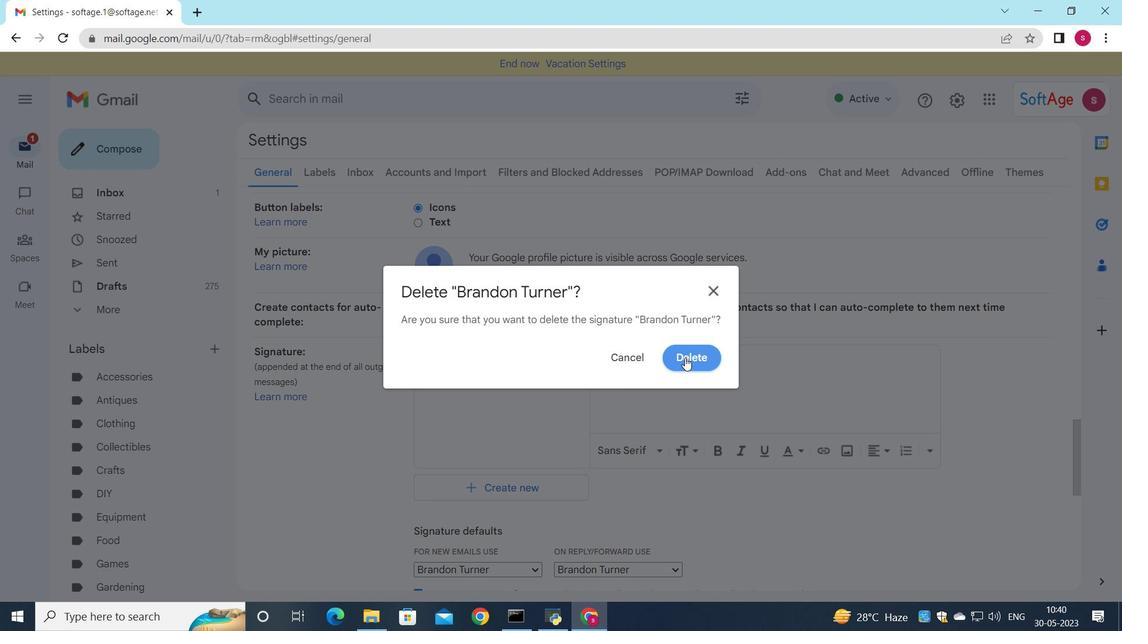 
Action: Mouse moved to (488, 387)
Screenshot: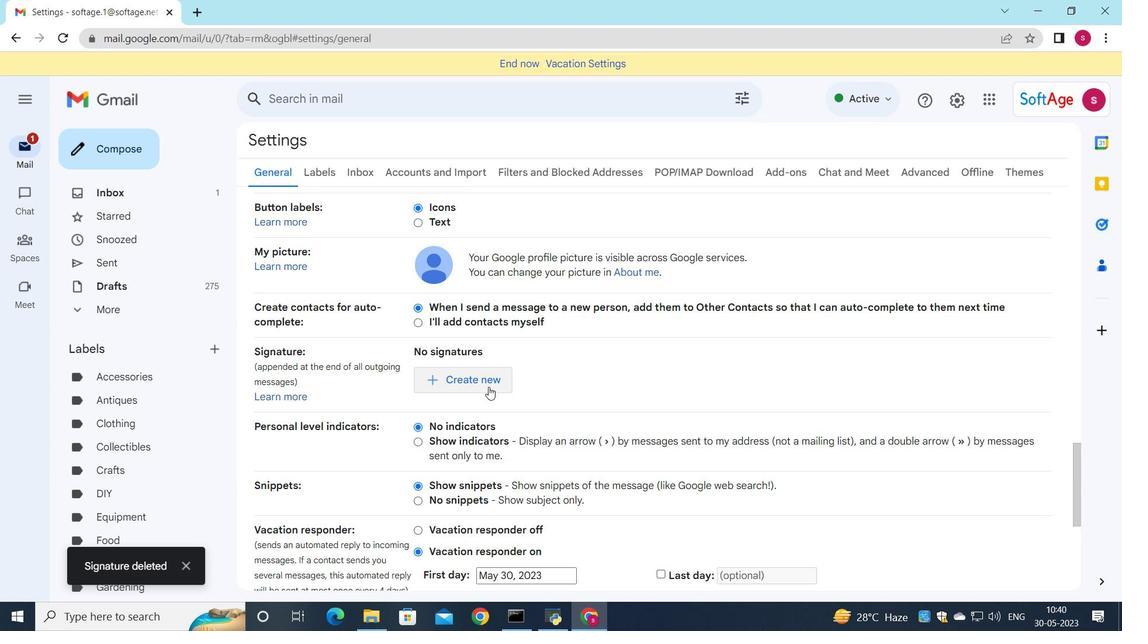 
Action: Mouse pressed left at (488, 387)
Screenshot: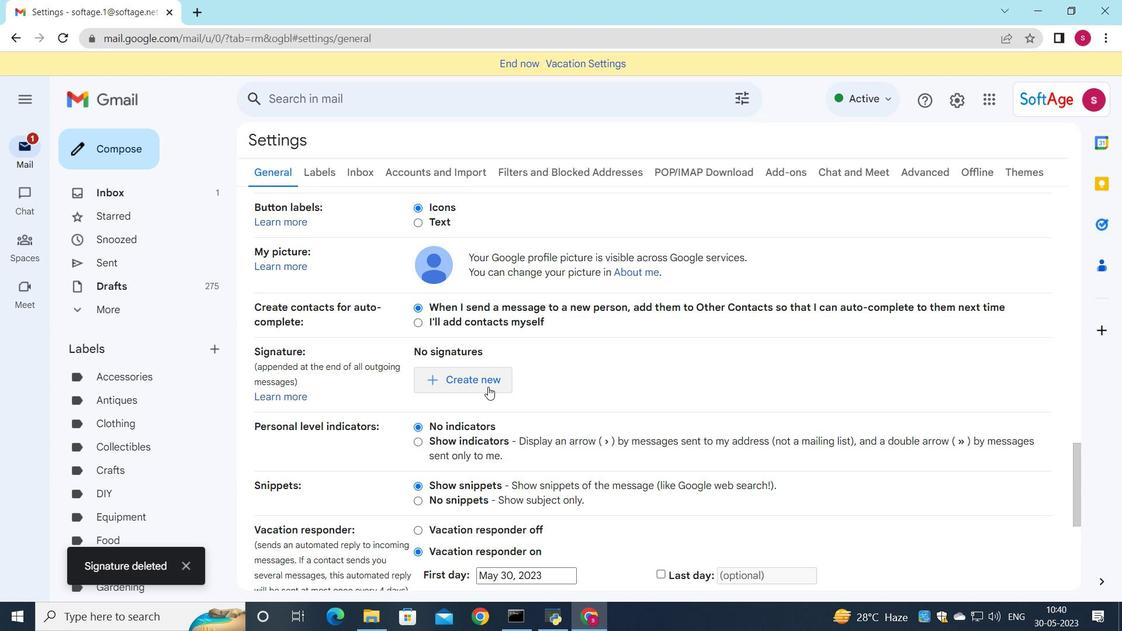 
Action: Mouse moved to (737, 372)
Screenshot: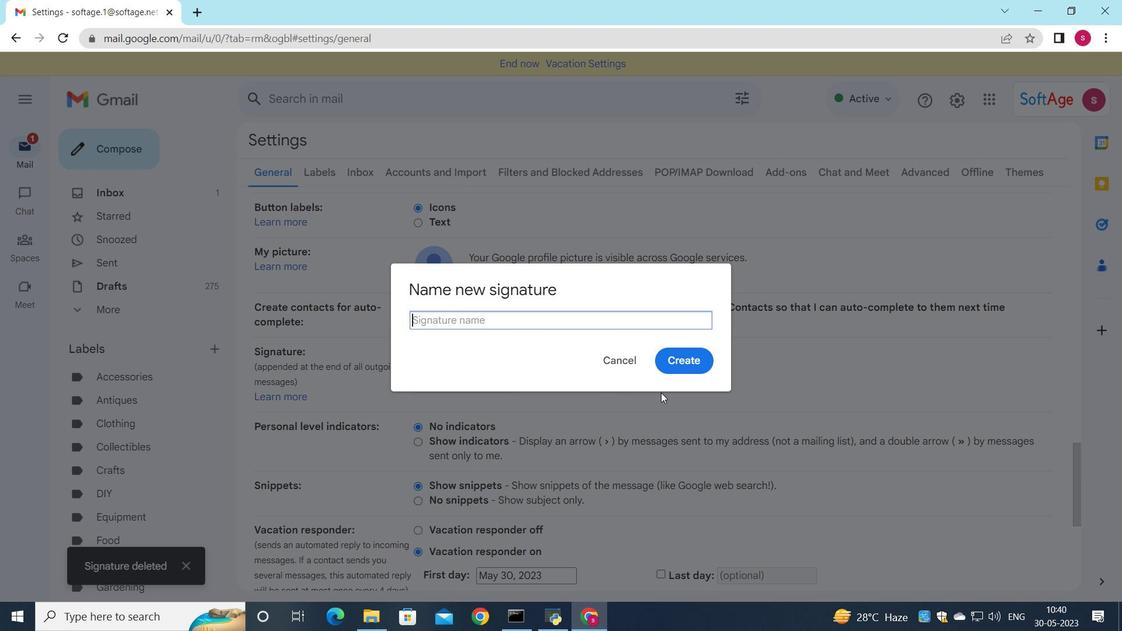 
Action: Key pressed <Key.shift>Brenda<Key.space><Key.shift>Cooper
Screenshot: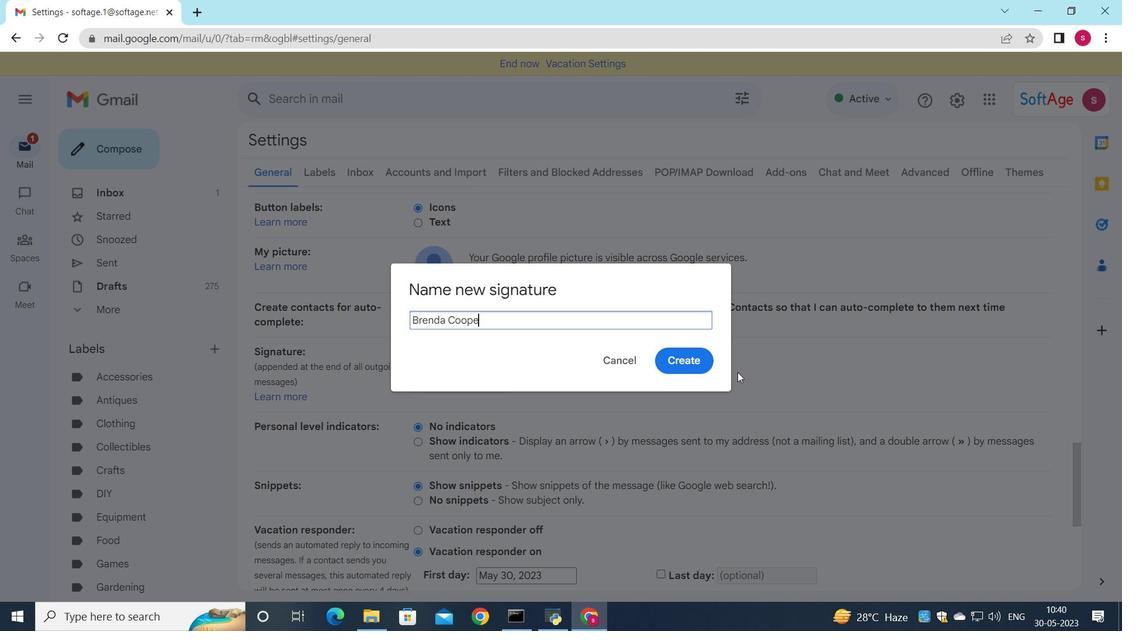 
Action: Mouse moved to (694, 357)
Screenshot: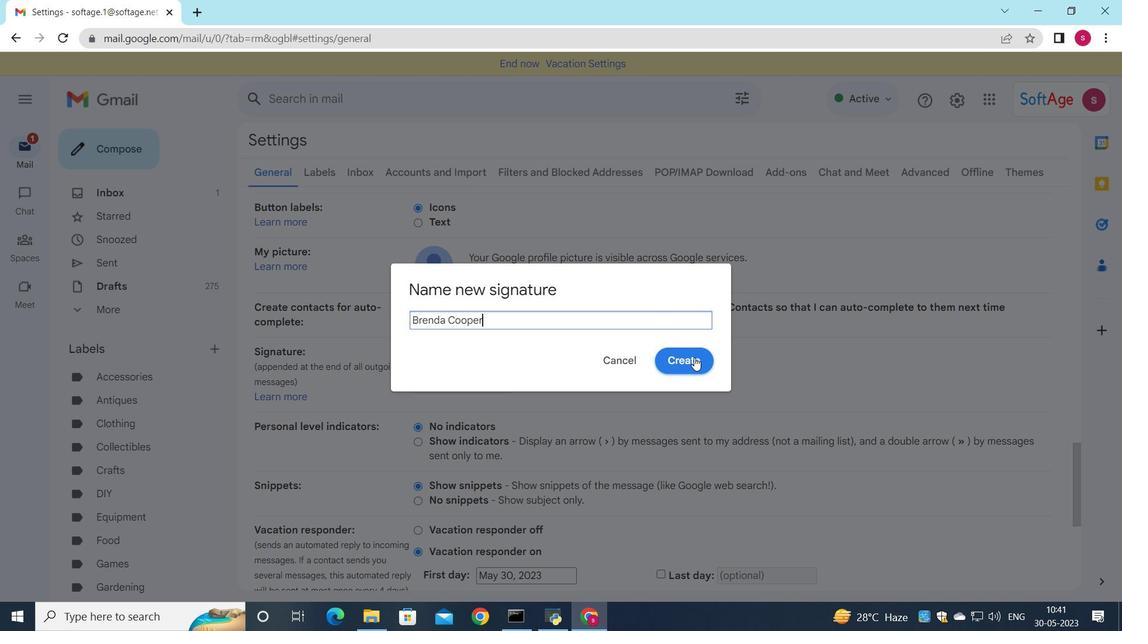 
Action: Mouse pressed left at (694, 357)
Screenshot: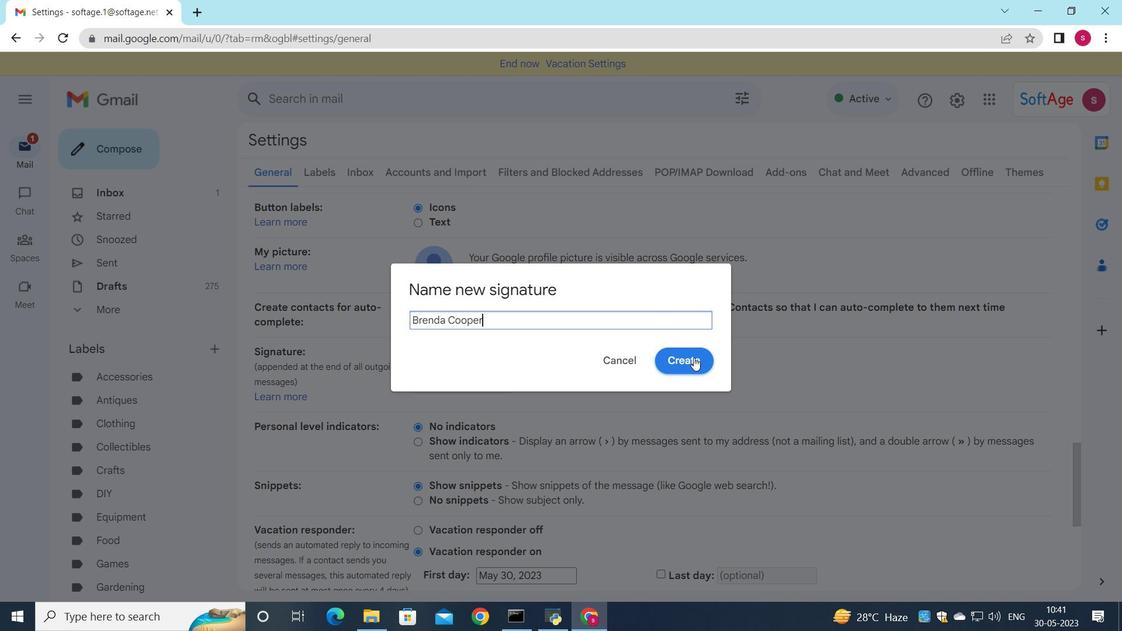 
Action: Mouse moved to (660, 398)
Screenshot: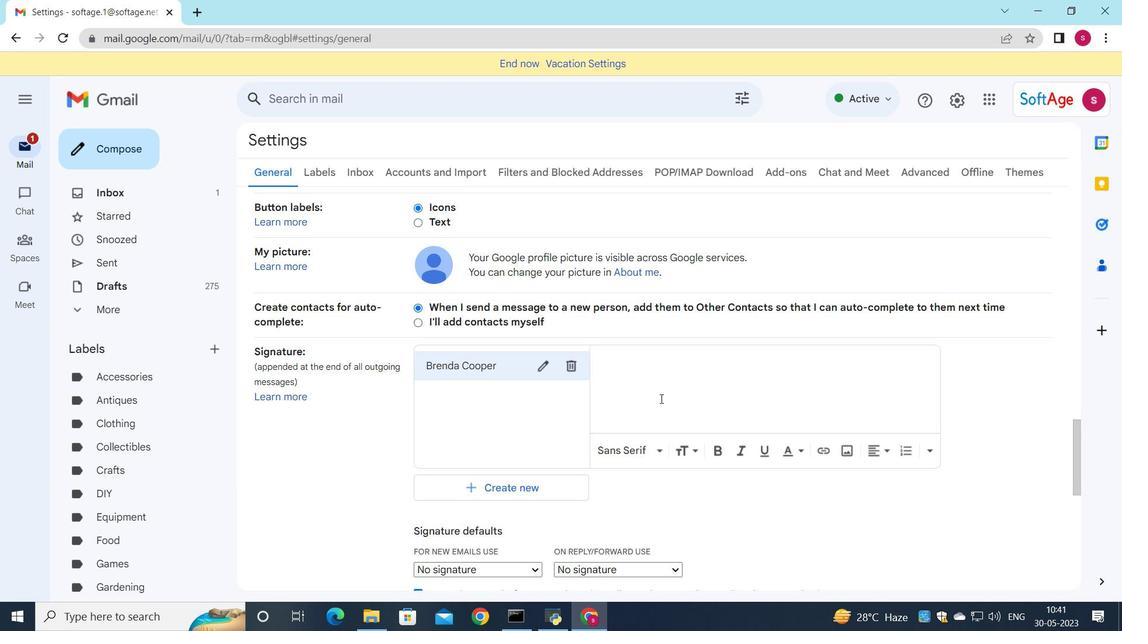 
Action: Mouse pressed left at (660, 398)
Screenshot: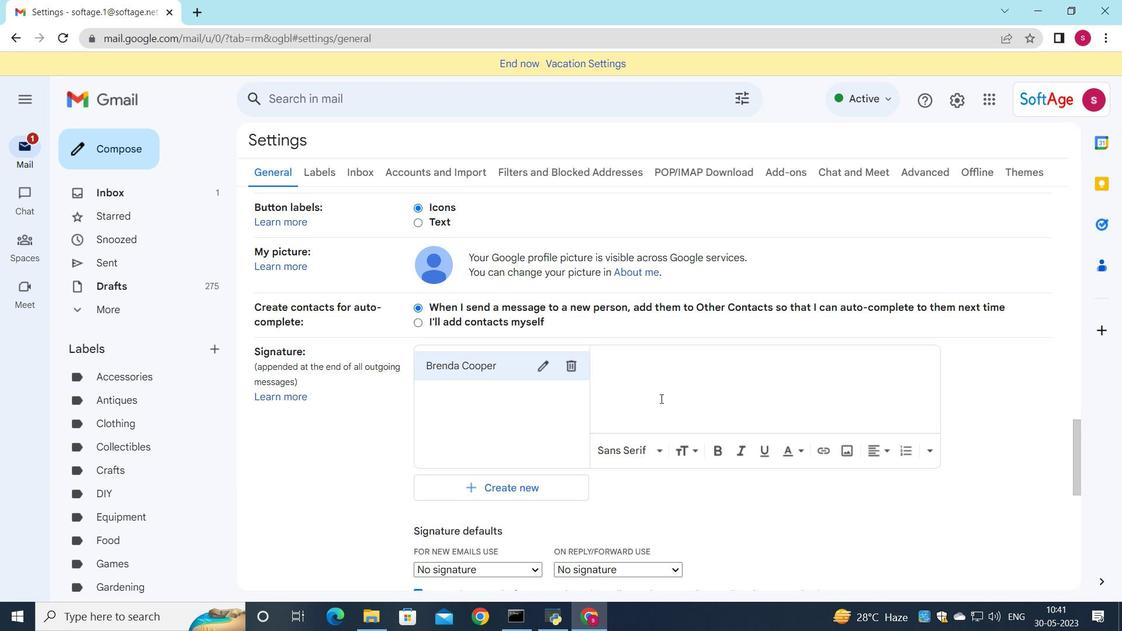 
Action: Key pressed <Key.shift>Brenda<Key.space><Key.shift><Key.shift><Key.shift><Key.shift><Key.shift><Key.shift>cooper
Screenshot: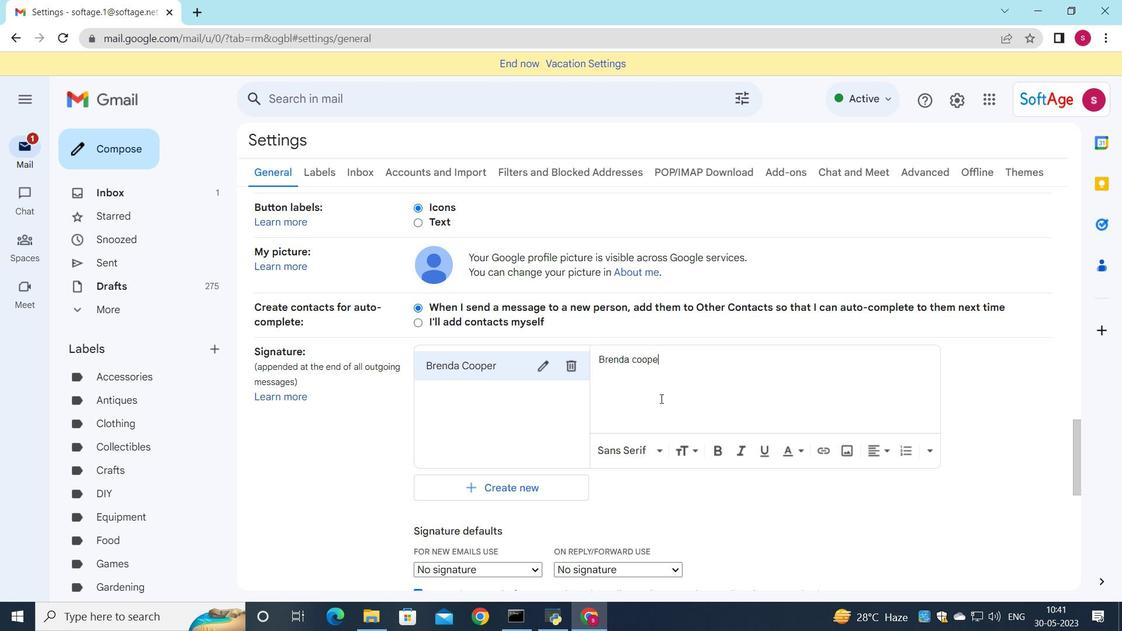 
Action: Mouse moved to (617, 375)
Screenshot: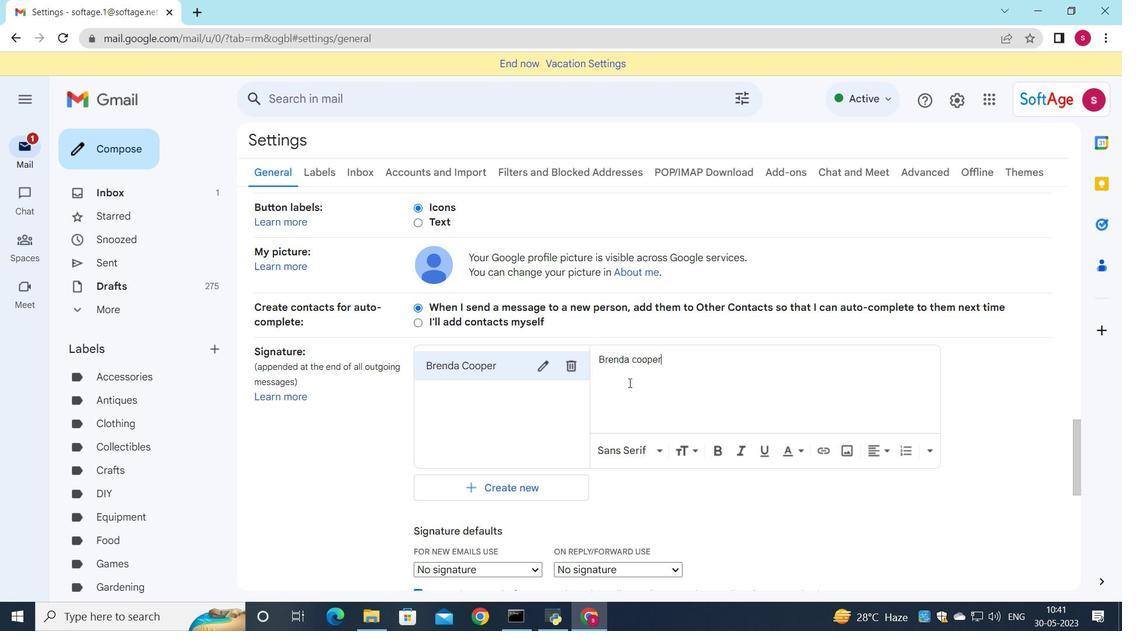 
Action: Mouse scrolled (617, 374) with delta (0, 0)
Screenshot: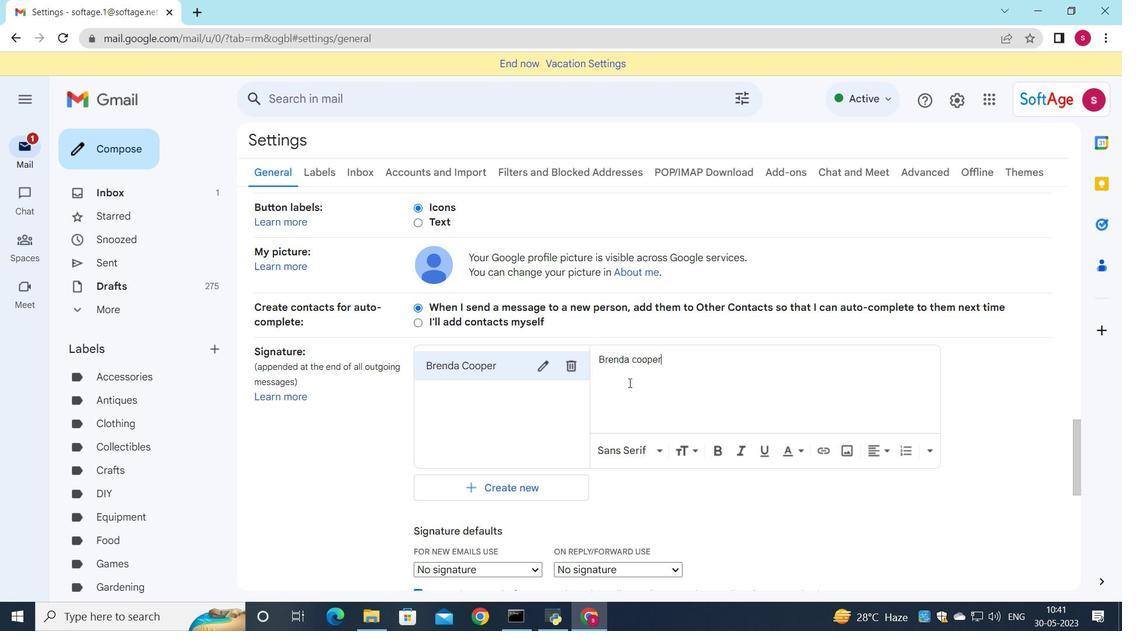 
Action: Mouse moved to (634, 287)
Screenshot: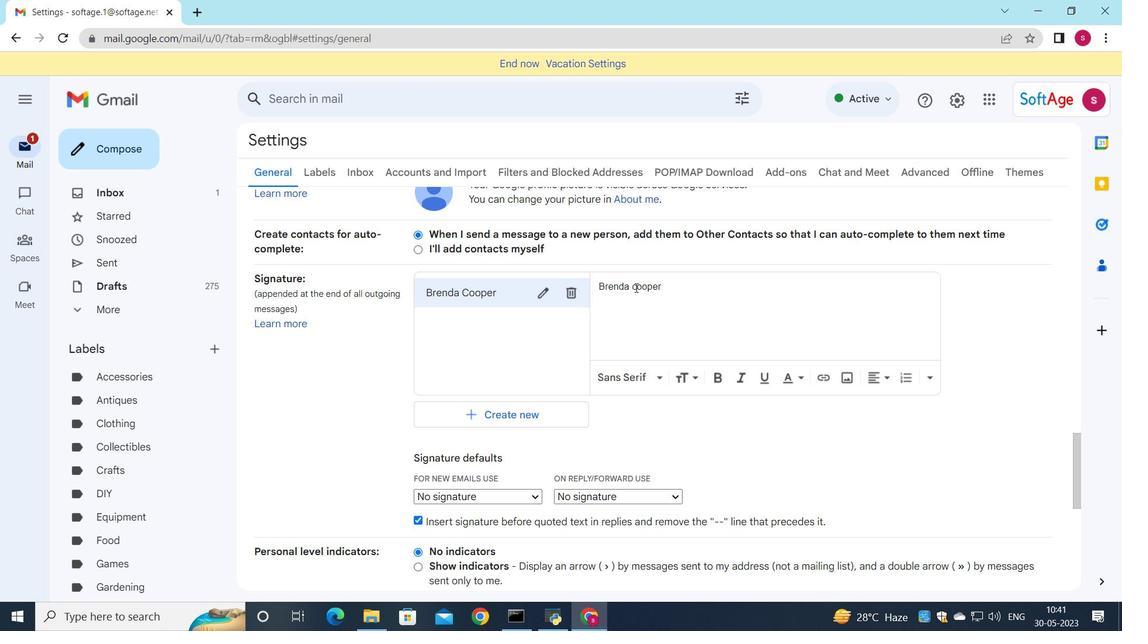 
Action: Mouse pressed left at (634, 287)
Screenshot: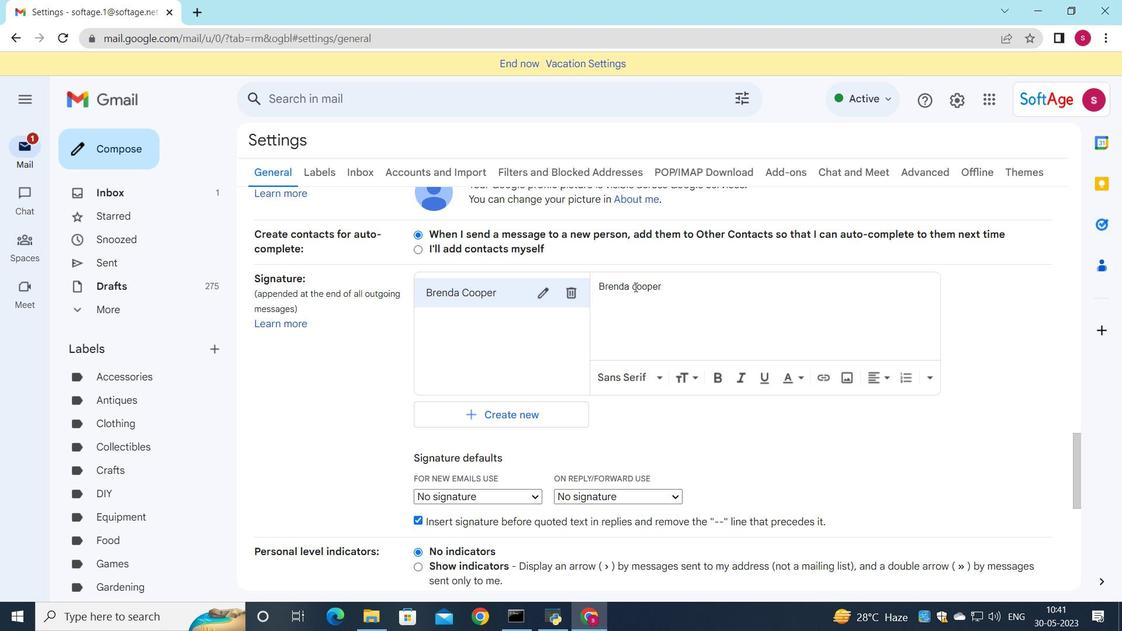 
Action: Key pressed <Key.backspace><Key.shift>C
Screenshot: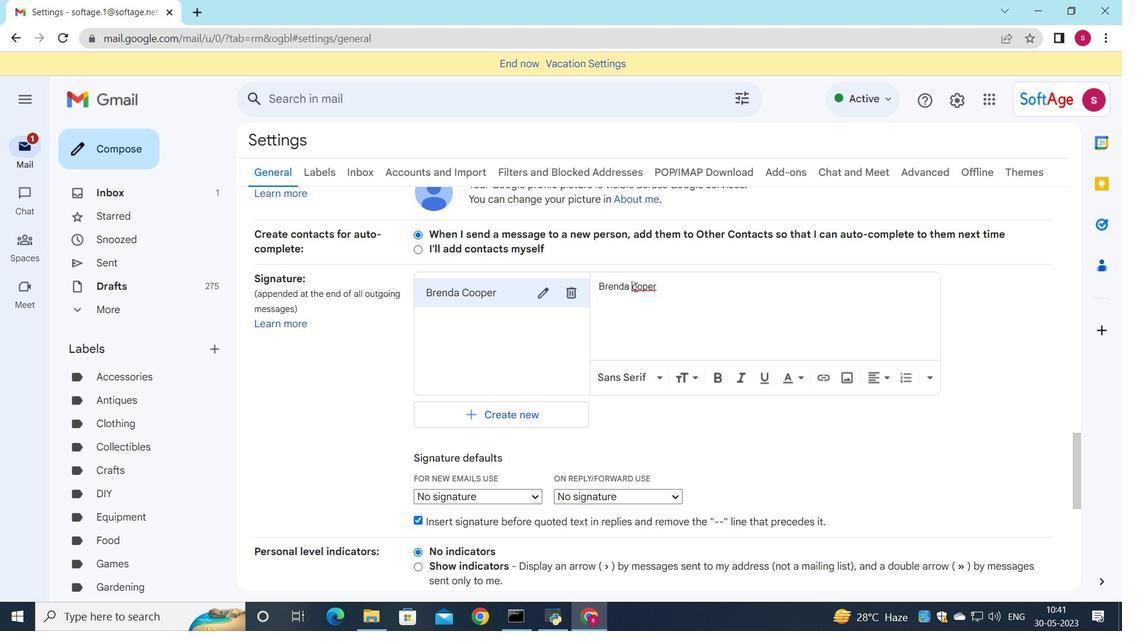 
Action: Mouse moved to (501, 487)
Screenshot: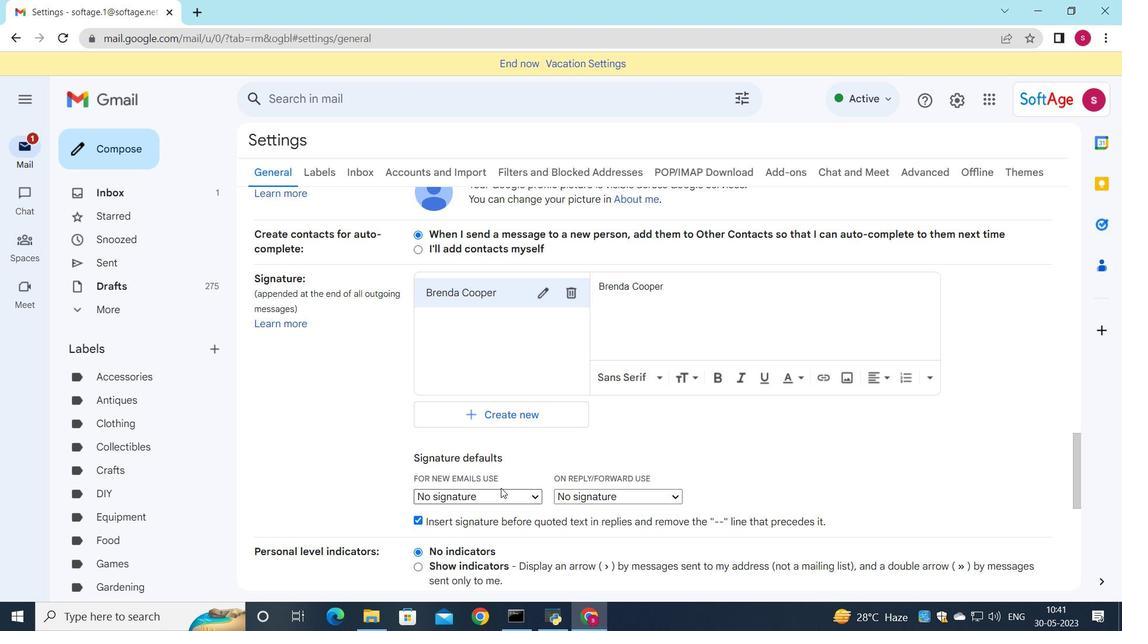 
Action: Mouse pressed left at (501, 487)
Screenshot: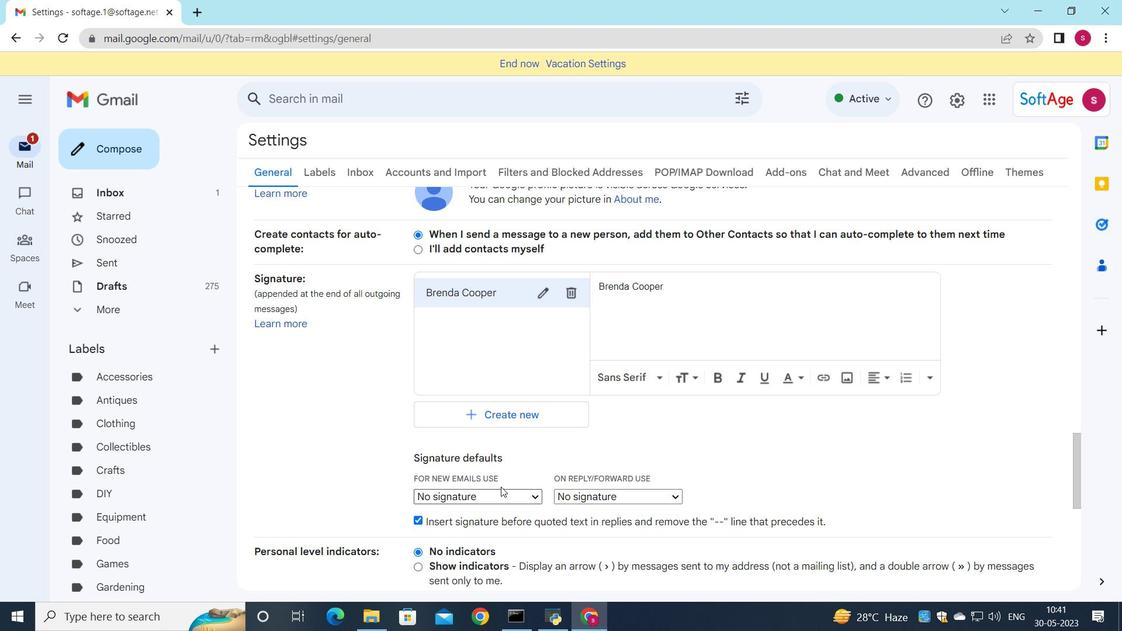 
Action: Mouse moved to (500, 496)
Screenshot: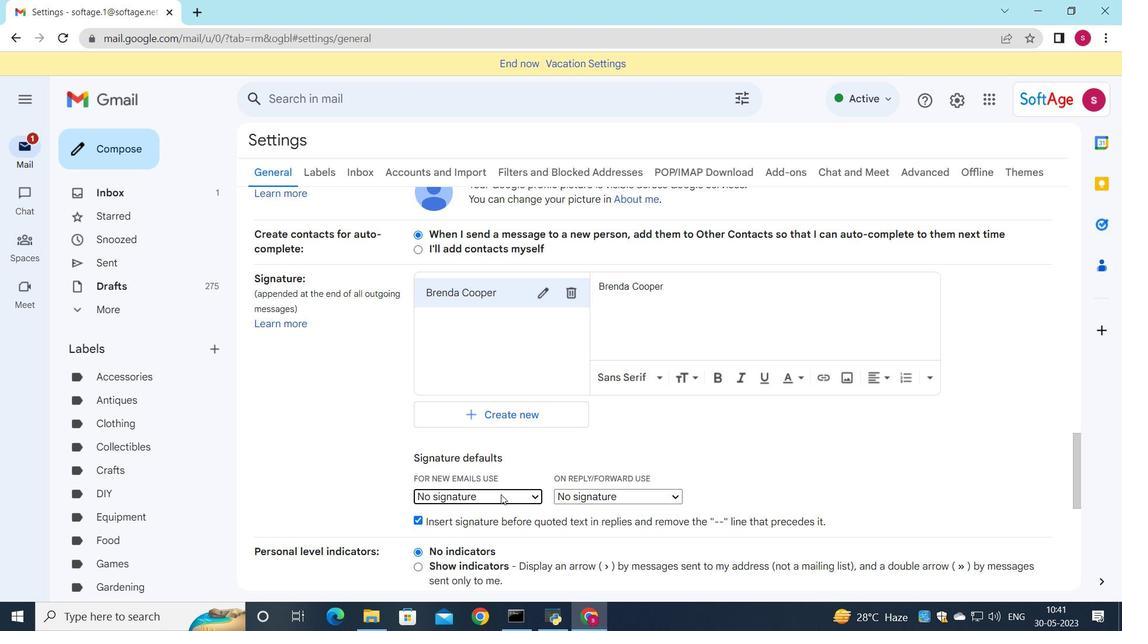
Action: Mouse pressed left at (500, 496)
Screenshot: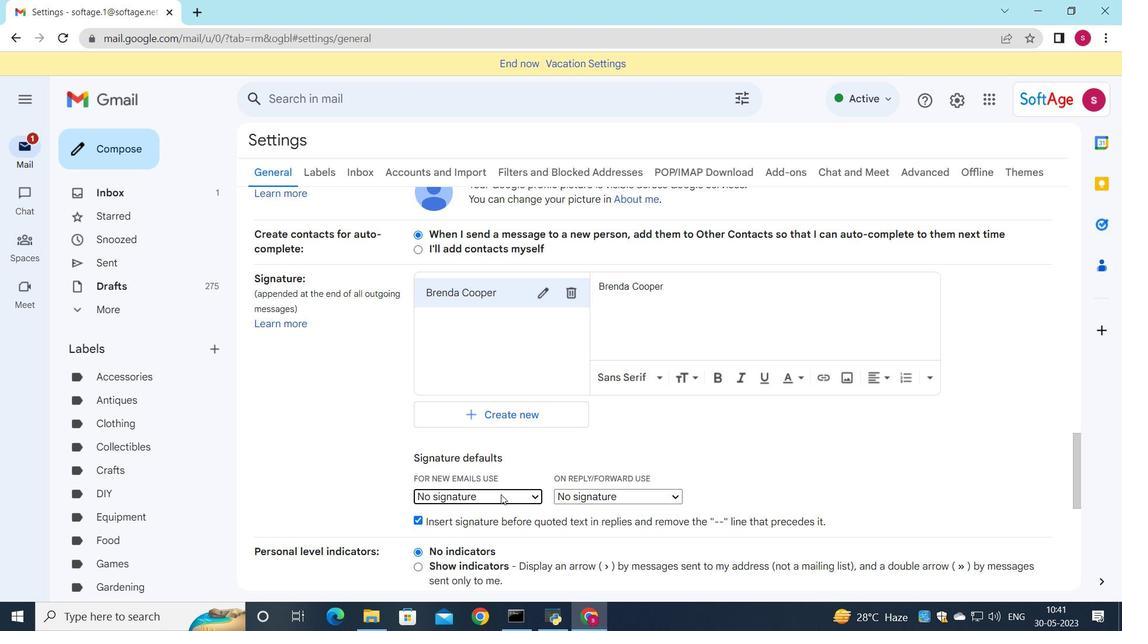 
Action: Mouse moved to (506, 519)
Screenshot: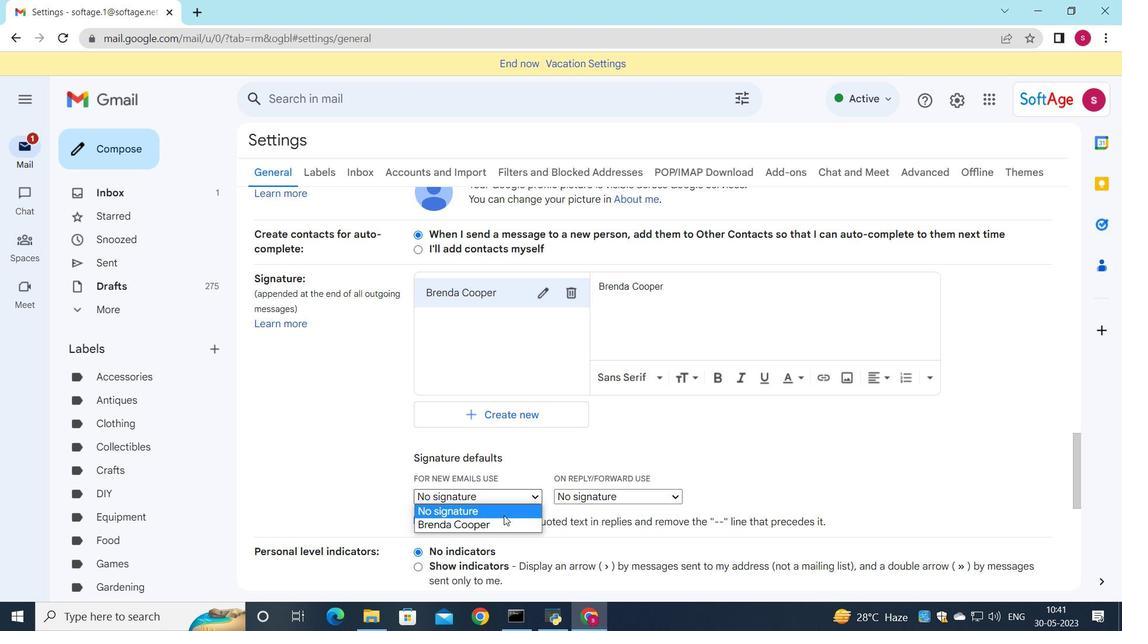 
Action: Mouse pressed left at (506, 519)
Screenshot: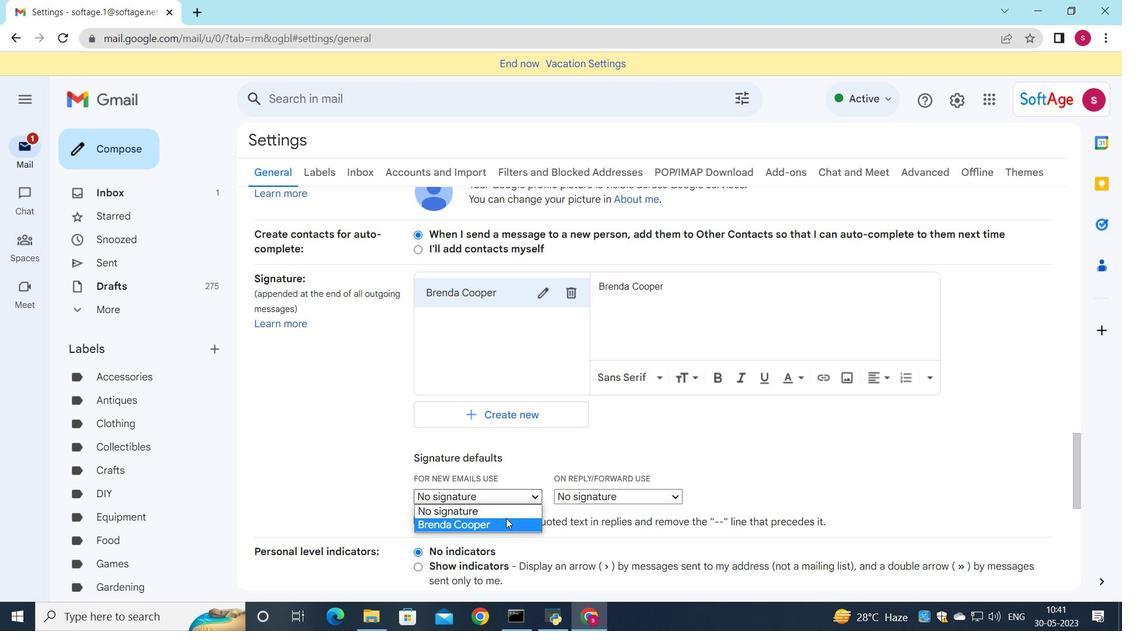 
Action: Mouse moved to (595, 491)
Screenshot: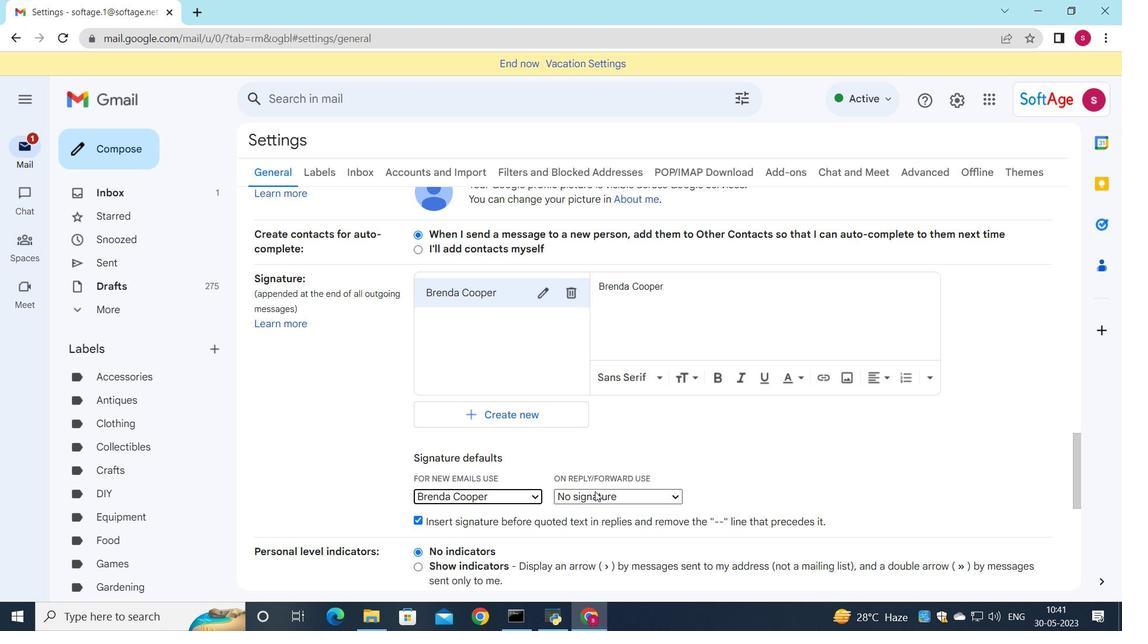 
Action: Mouse pressed left at (595, 491)
Screenshot: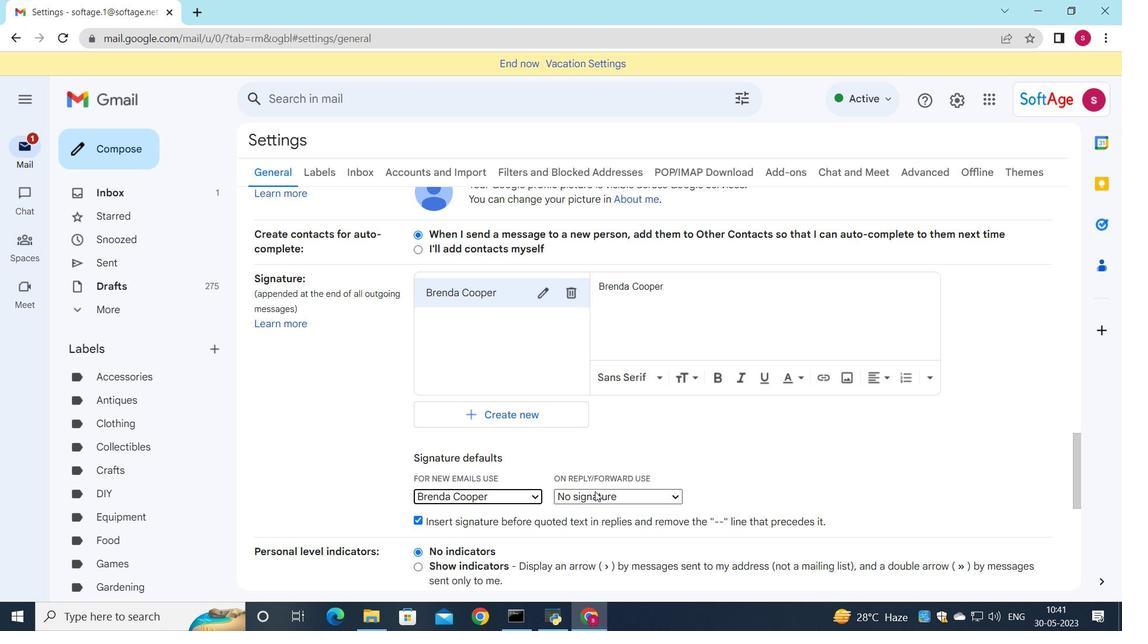 
Action: Mouse moved to (588, 526)
Screenshot: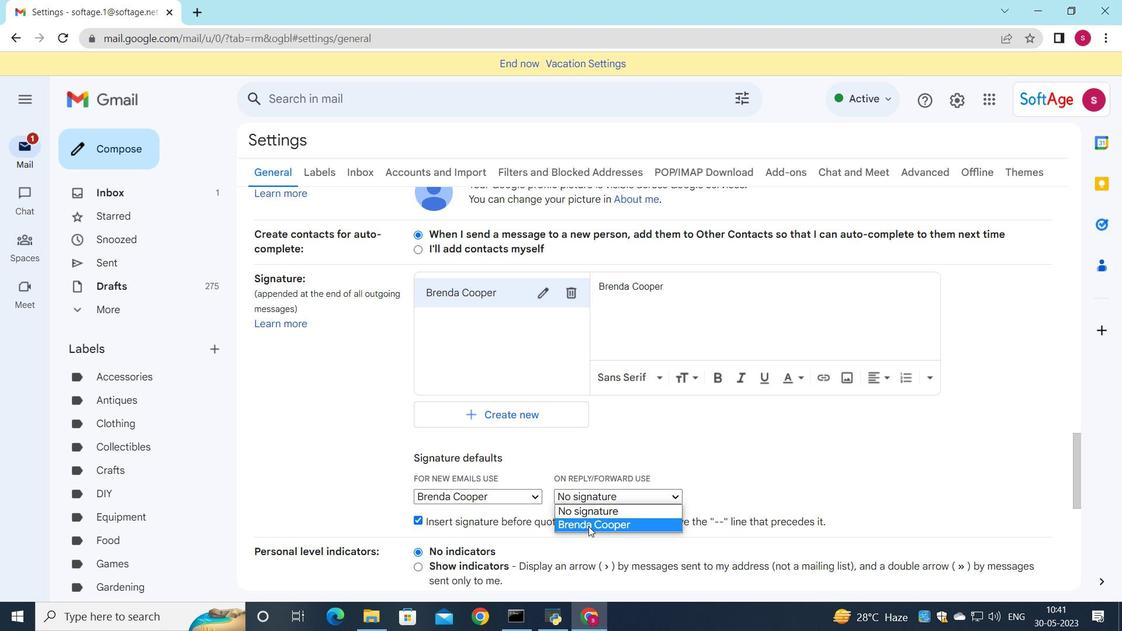 
Action: Mouse pressed left at (588, 526)
Screenshot: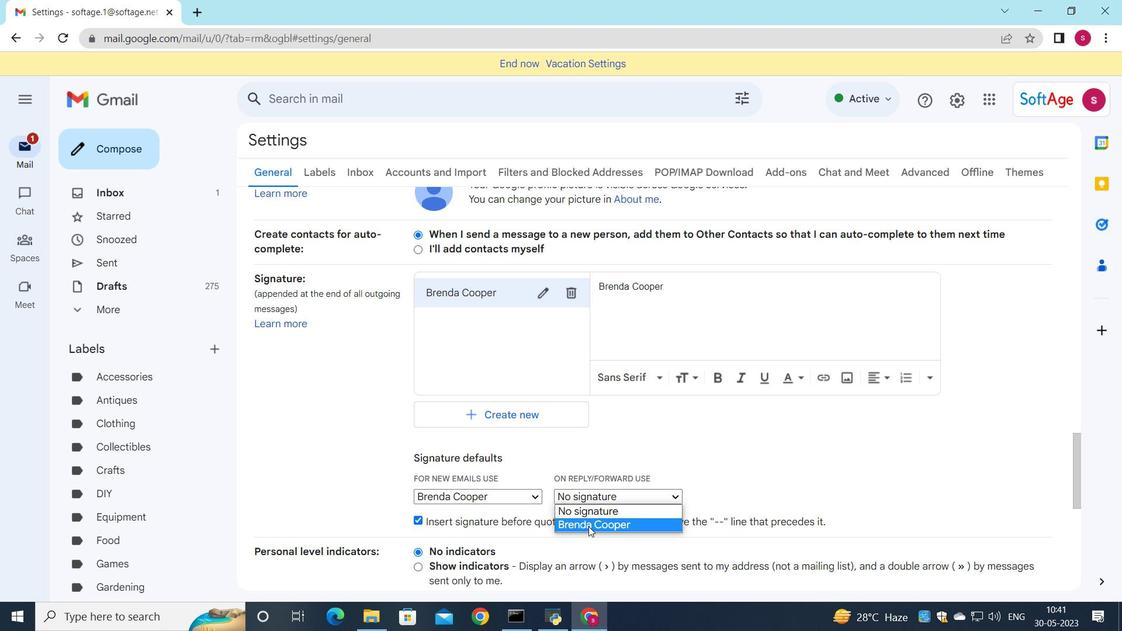 
Action: Mouse moved to (568, 508)
Screenshot: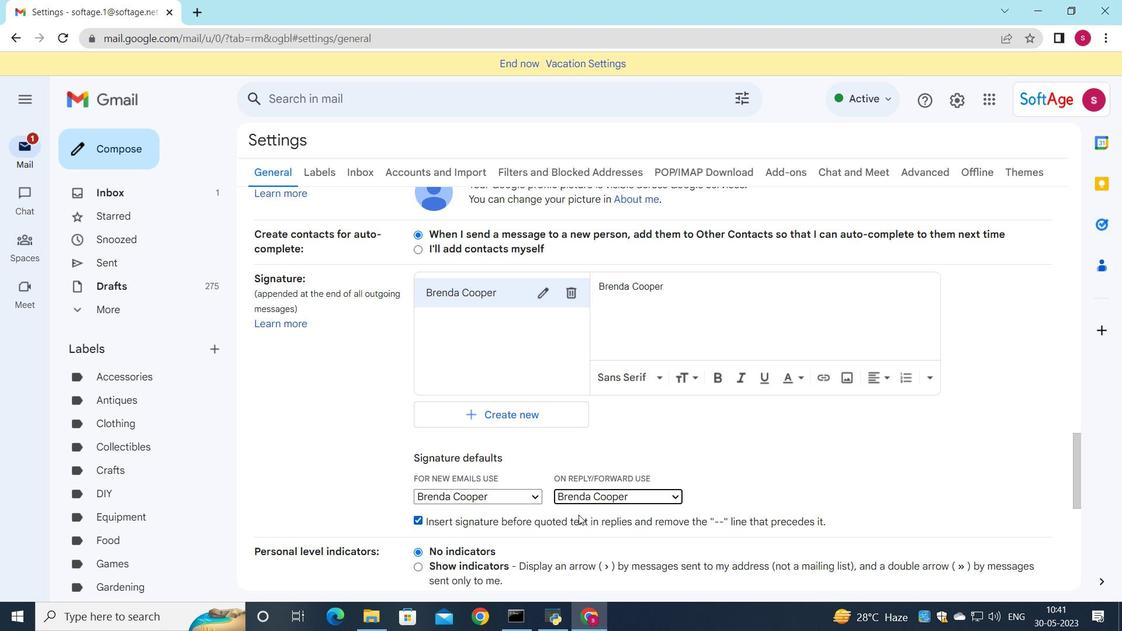 
Action: Mouse scrolled (568, 507) with delta (0, 0)
Screenshot: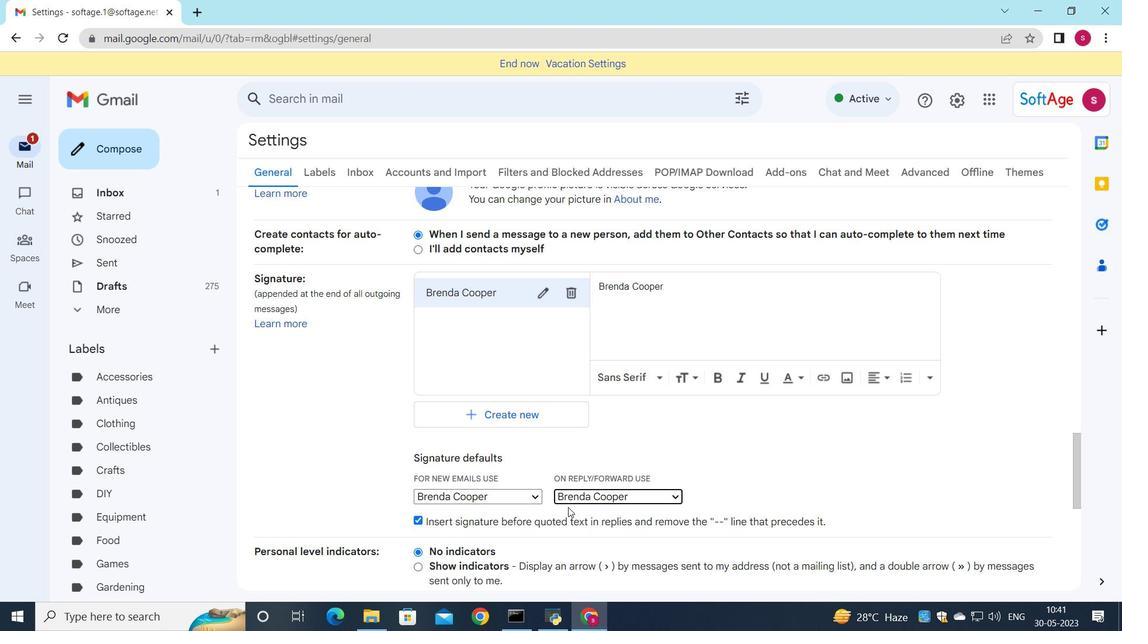 
Action: Mouse scrolled (568, 507) with delta (0, 0)
Screenshot: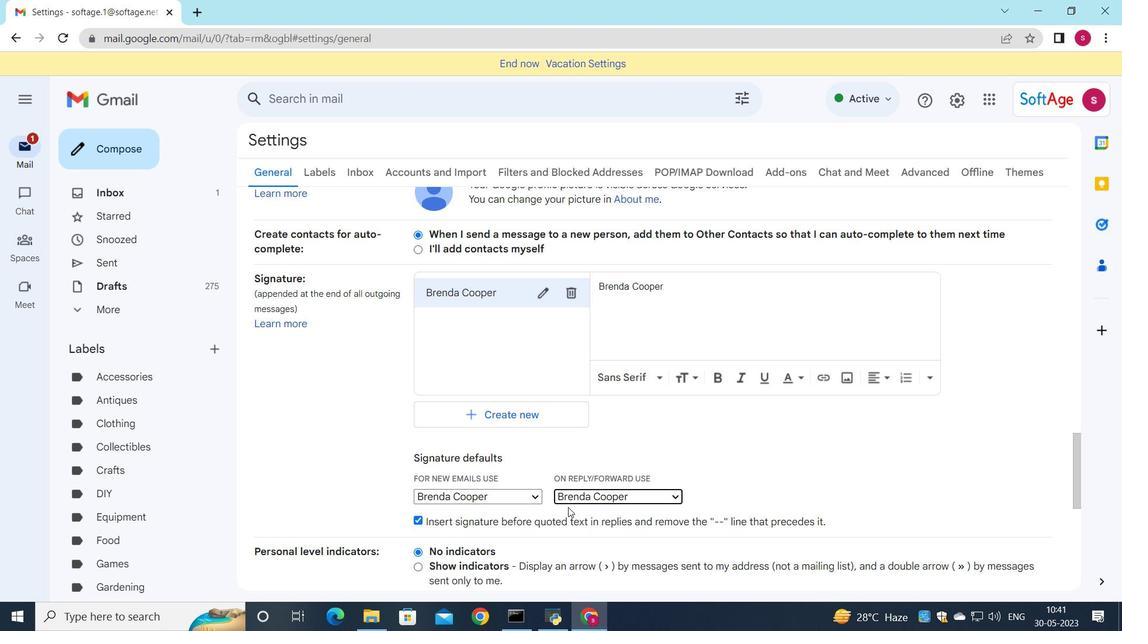 
Action: Mouse scrolled (568, 507) with delta (0, 0)
Screenshot: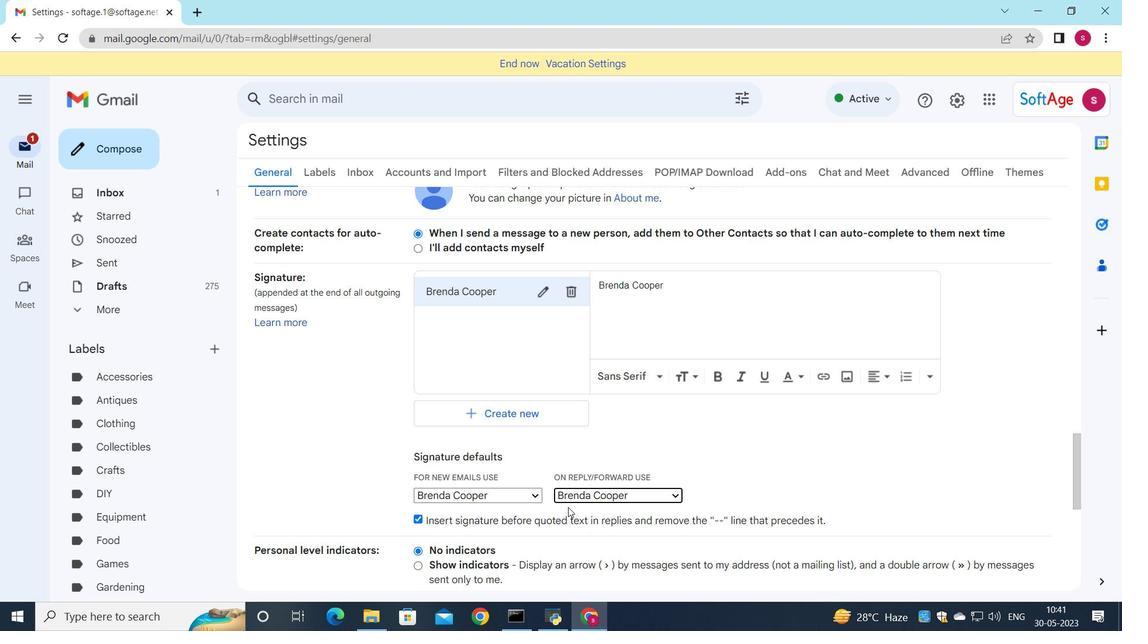 
Action: Mouse scrolled (568, 507) with delta (0, 0)
Screenshot: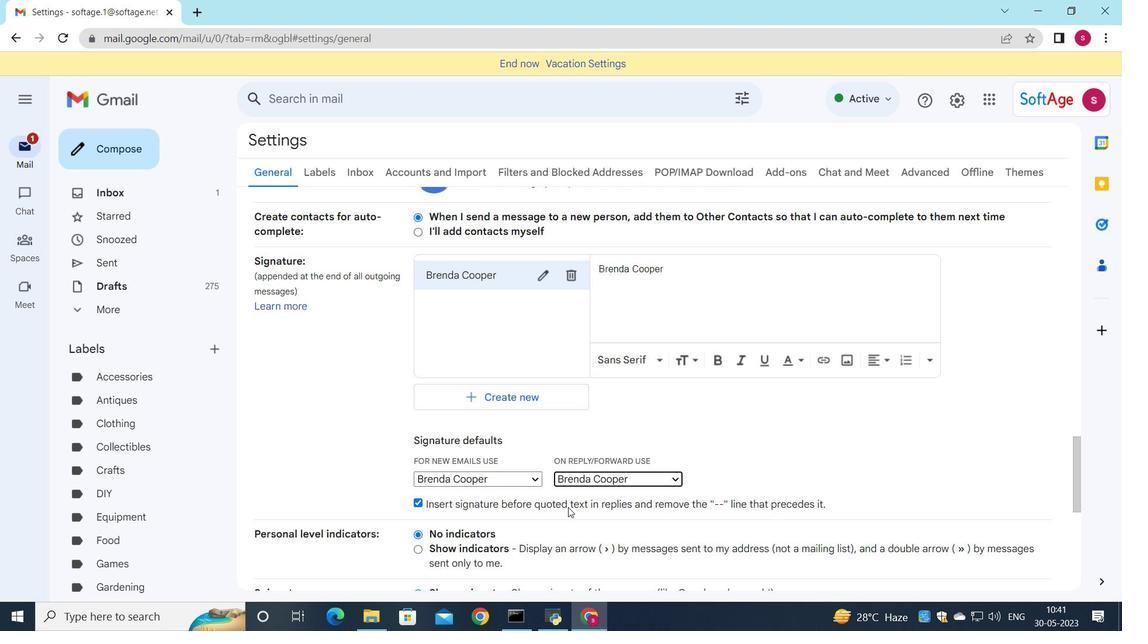 
Action: Mouse scrolled (568, 507) with delta (0, 0)
Screenshot: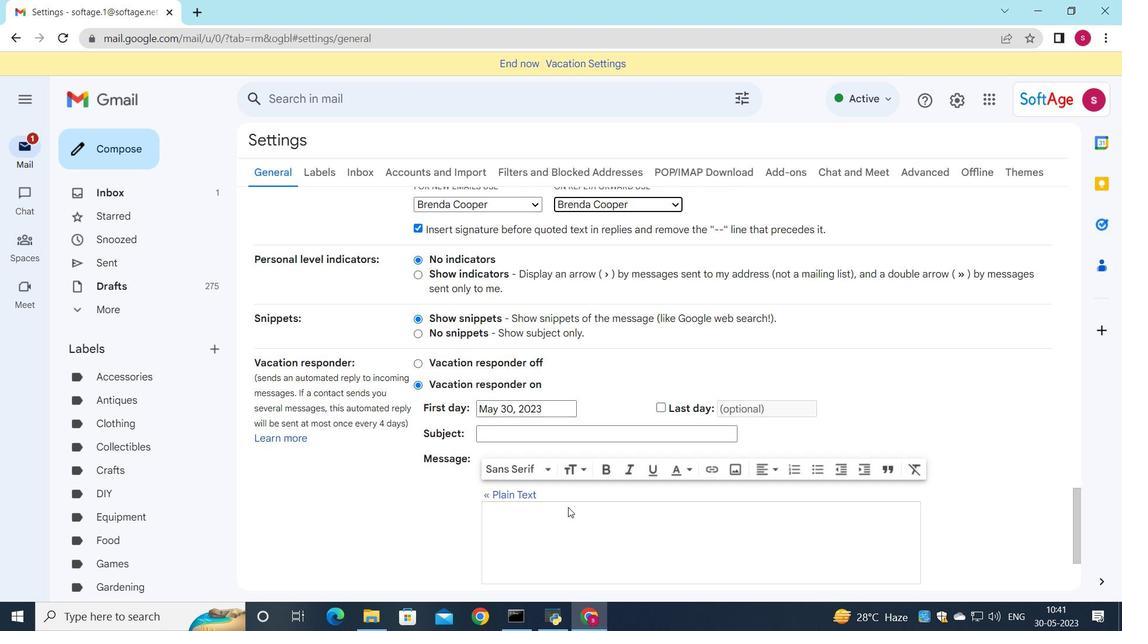 
Action: Mouse scrolled (568, 507) with delta (0, 0)
Screenshot: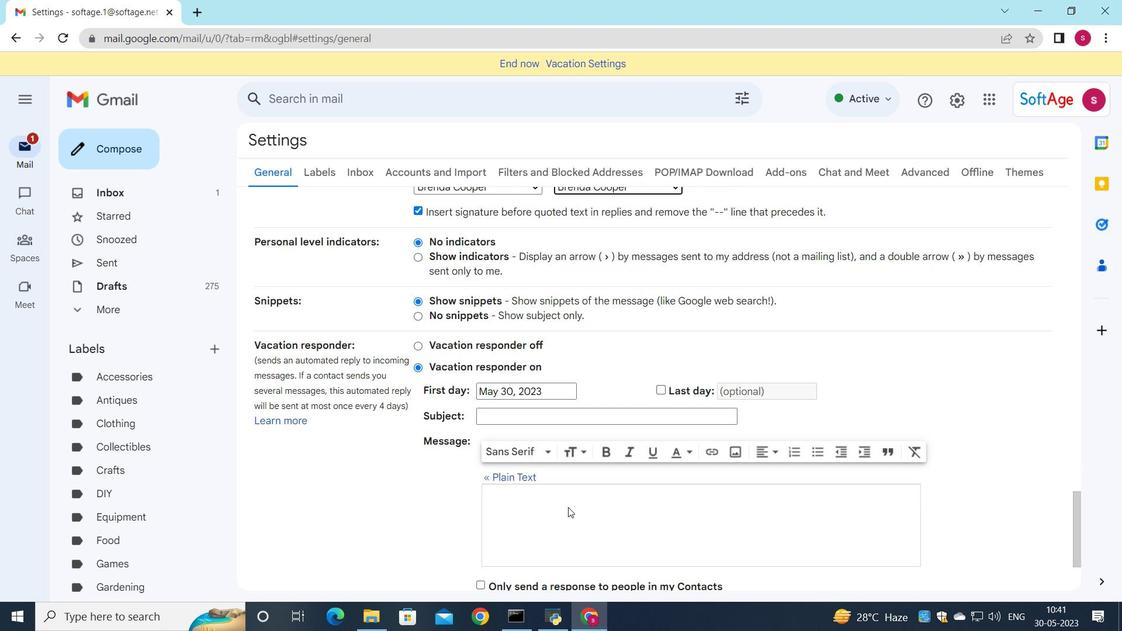 
Action: Mouse moved to (575, 492)
Screenshot: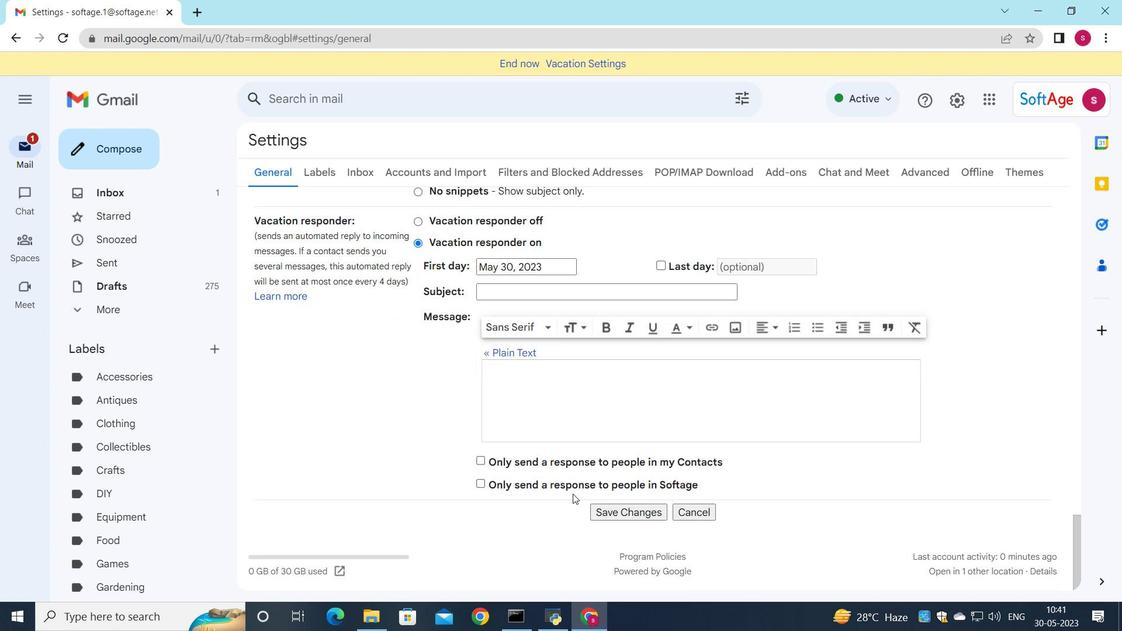 
Action: Mouse scrolled (575, 492) with delta (0, 0)
Screenshot: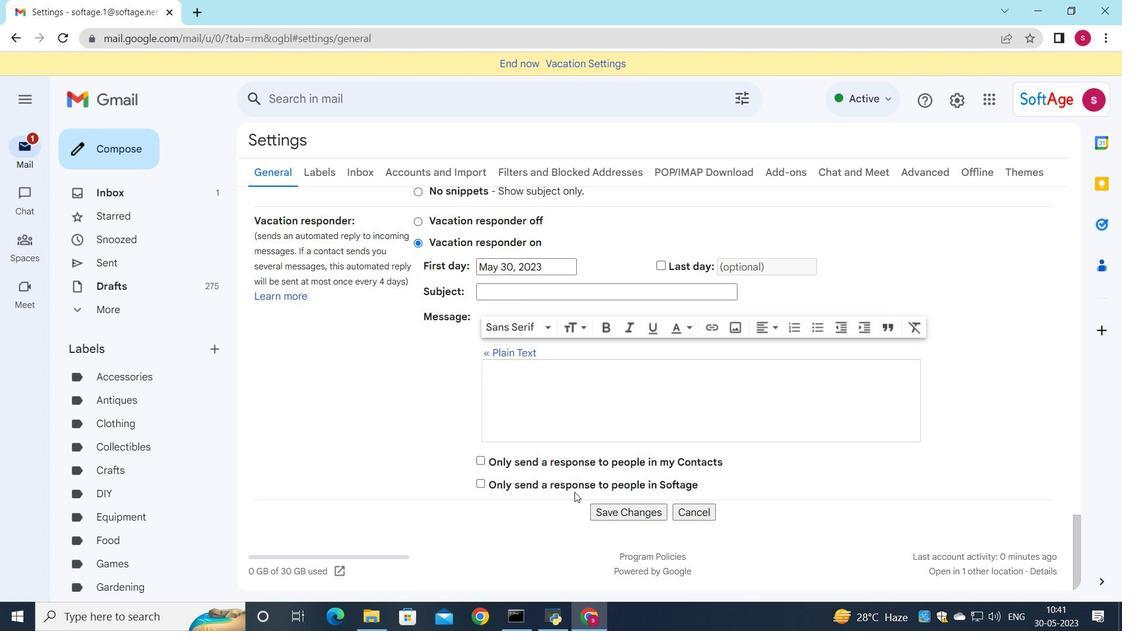 
Action: Mouse moved to (644, 513)
Screenshot: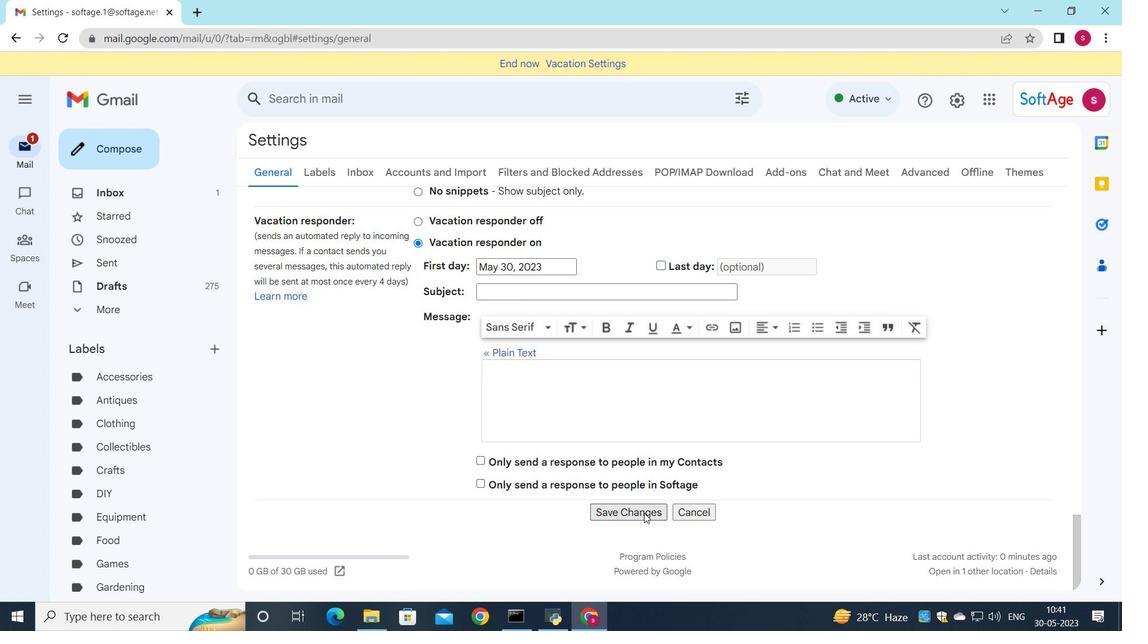 
Action: Mouse pressed left at (644, 513)
Screenshot: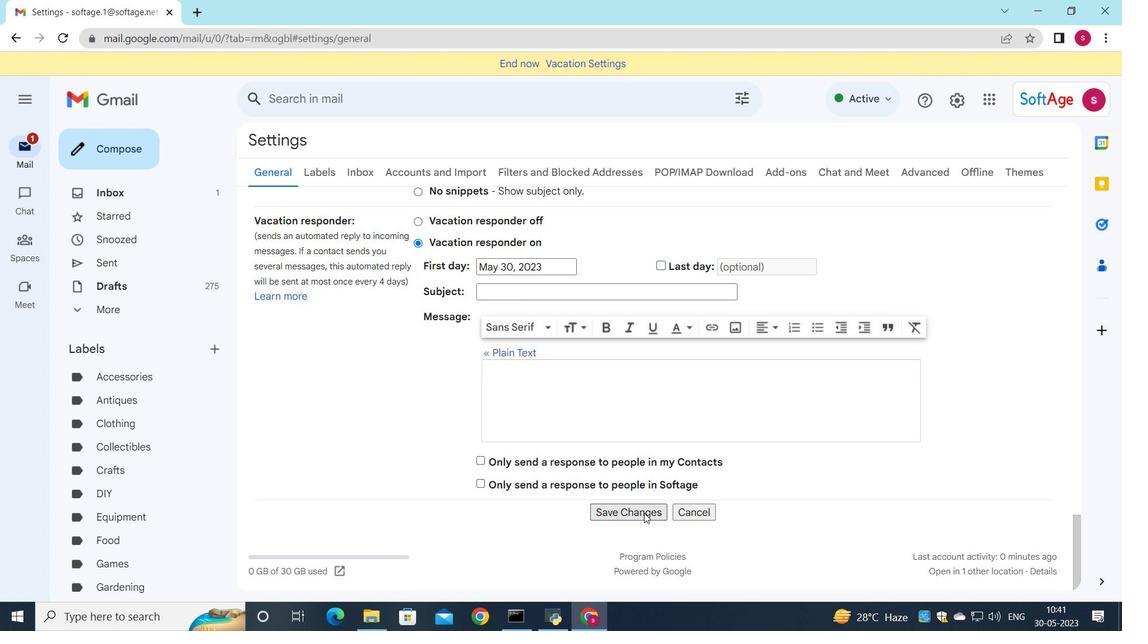 
Action: Mouse moved to (112, 136)
Screenshot: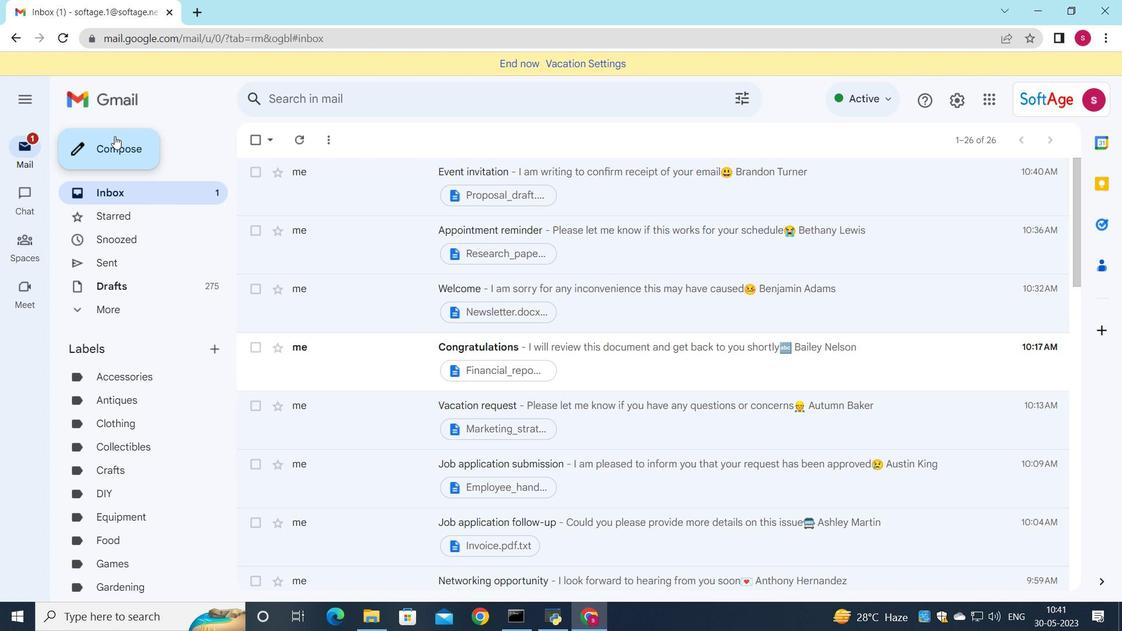 
Action: Mouse pressed left at (112, 136)
Screenshot: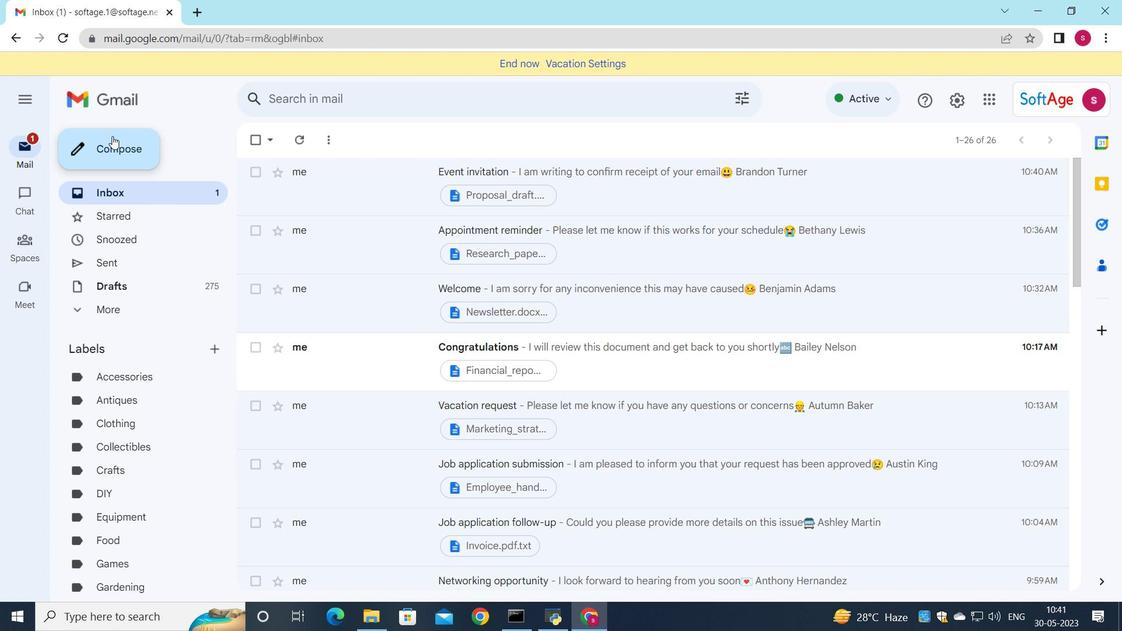
Action: Mouse moved to (895, 255)
Screenshot: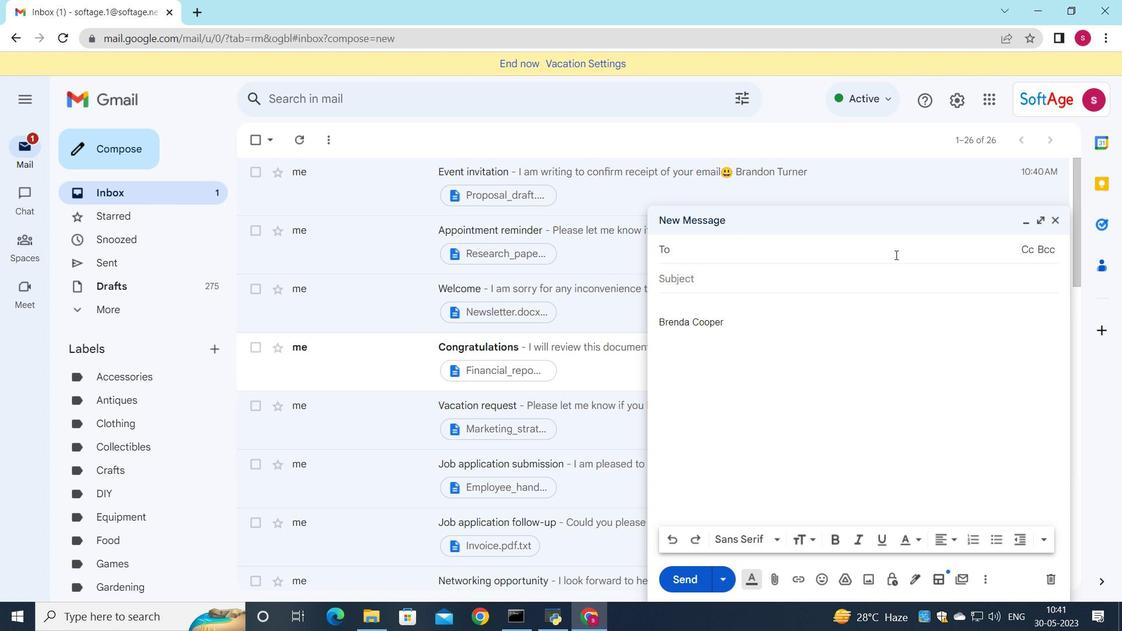 
Action: Key pressed <Key.down><Key.down><Key.down><Key.down><Key.enter><Key.down><Key.down><Key.down><Key.down><Key.up><Key.up><Key.enter><Key.down><Key.down><Key.down><Key.down><Key.down><Key.enter>
Screenshot: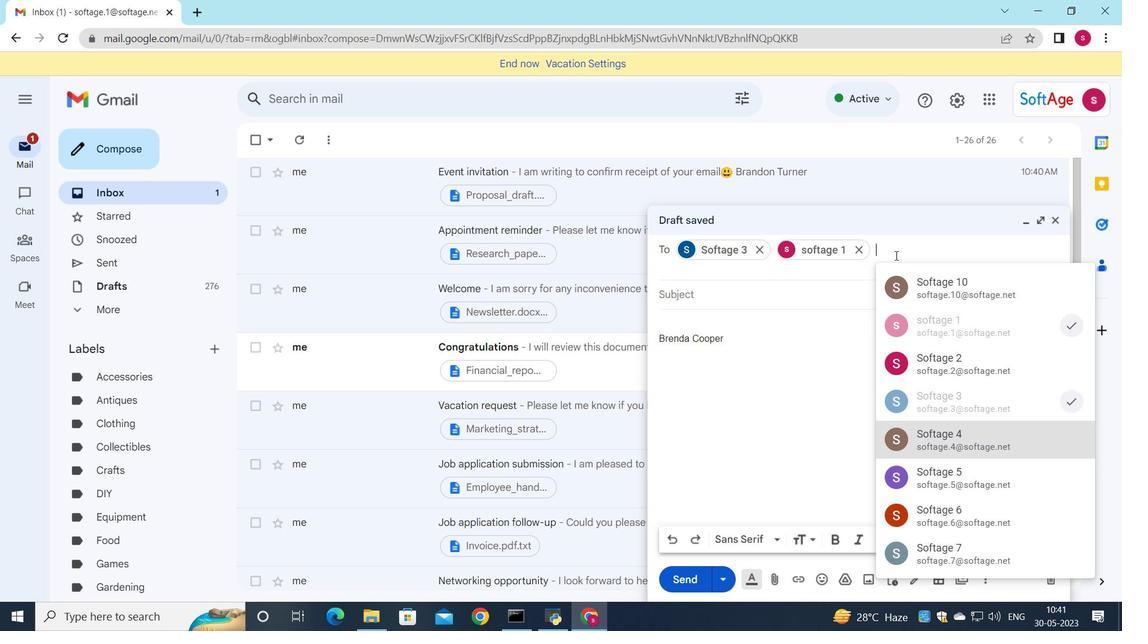 
Action: Mouse moved to (1023, 267)
Screenshot: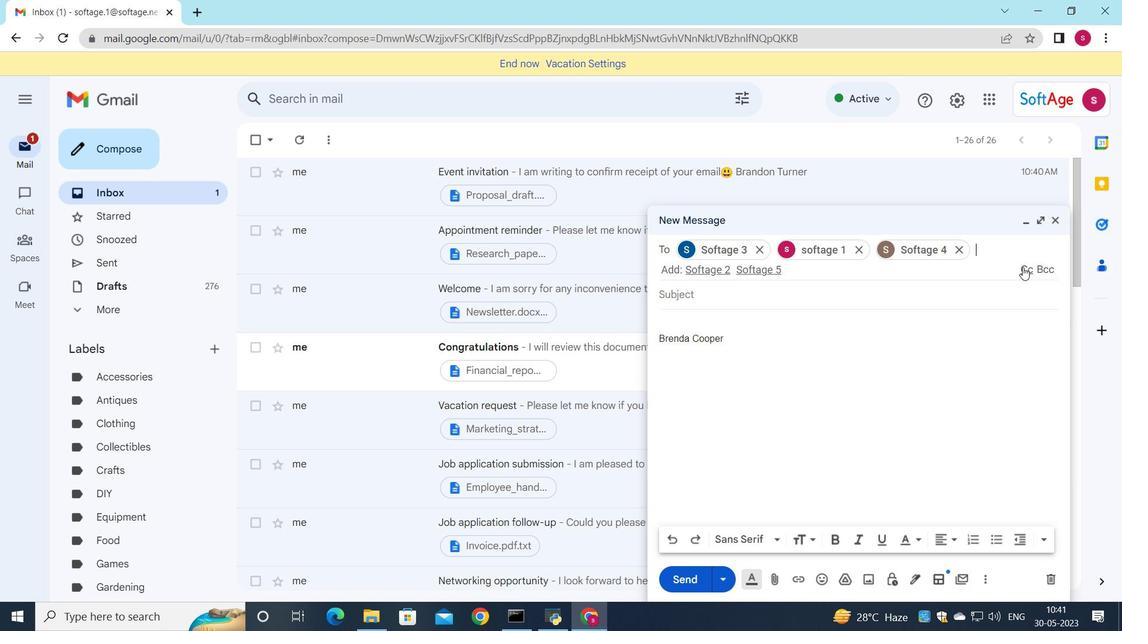 
Action: Mouse pressed left at (1023, 267)
Screenshot: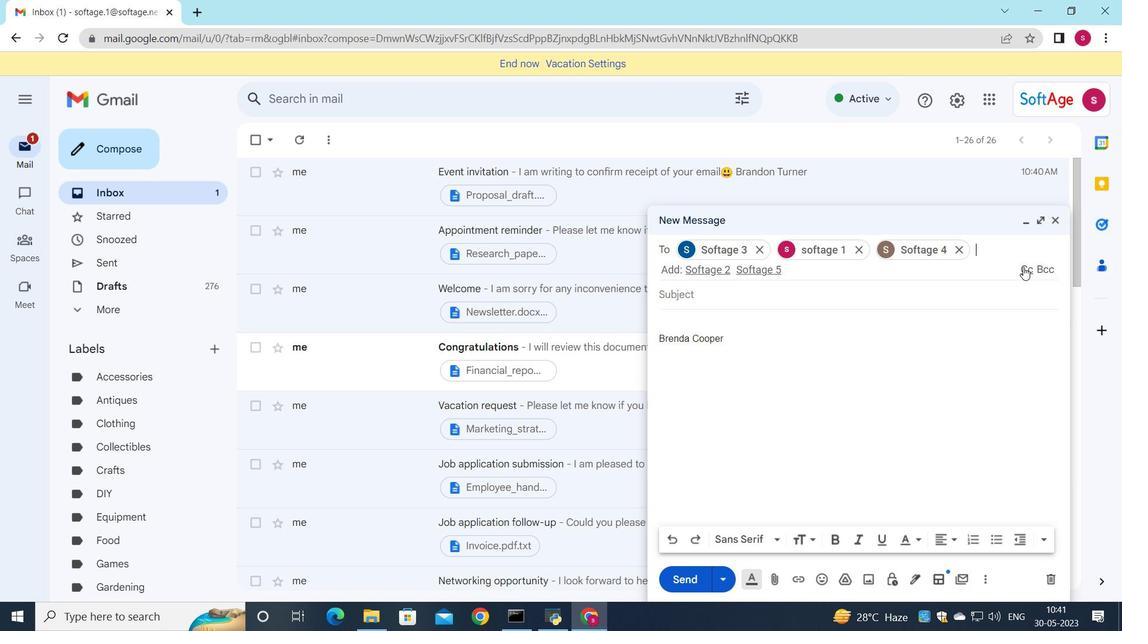 
Action: Key pressed <Key.down><Key.down><Key.down><Key.down><Key.down><Key.down><Key.enter>
Screenshot: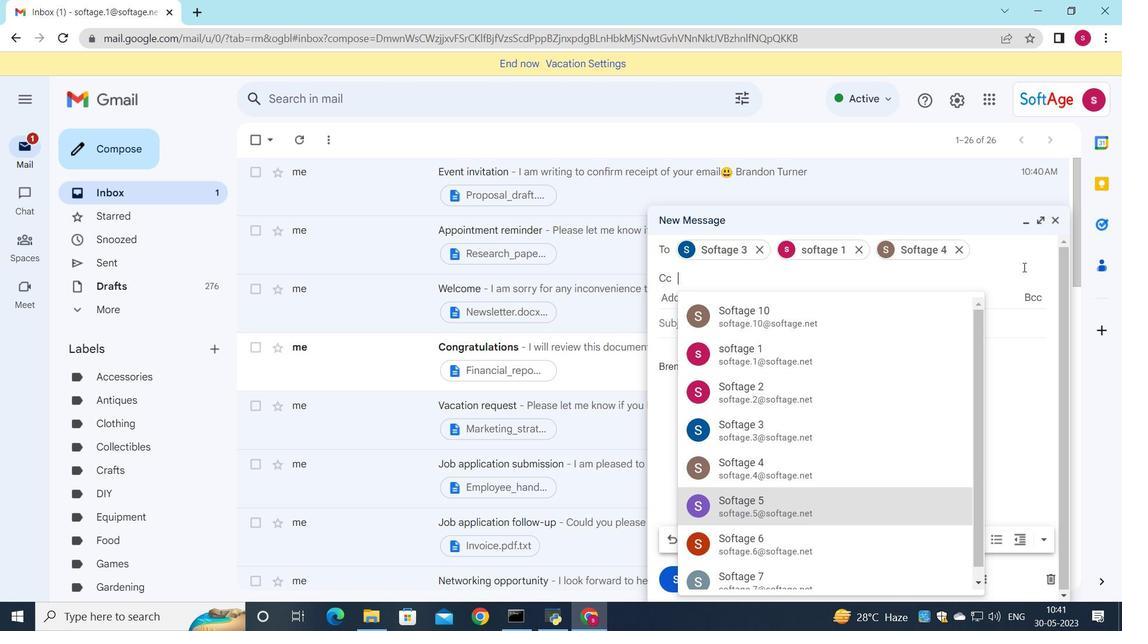 
Action: Mouse moved to (685, 319)
Screenshot: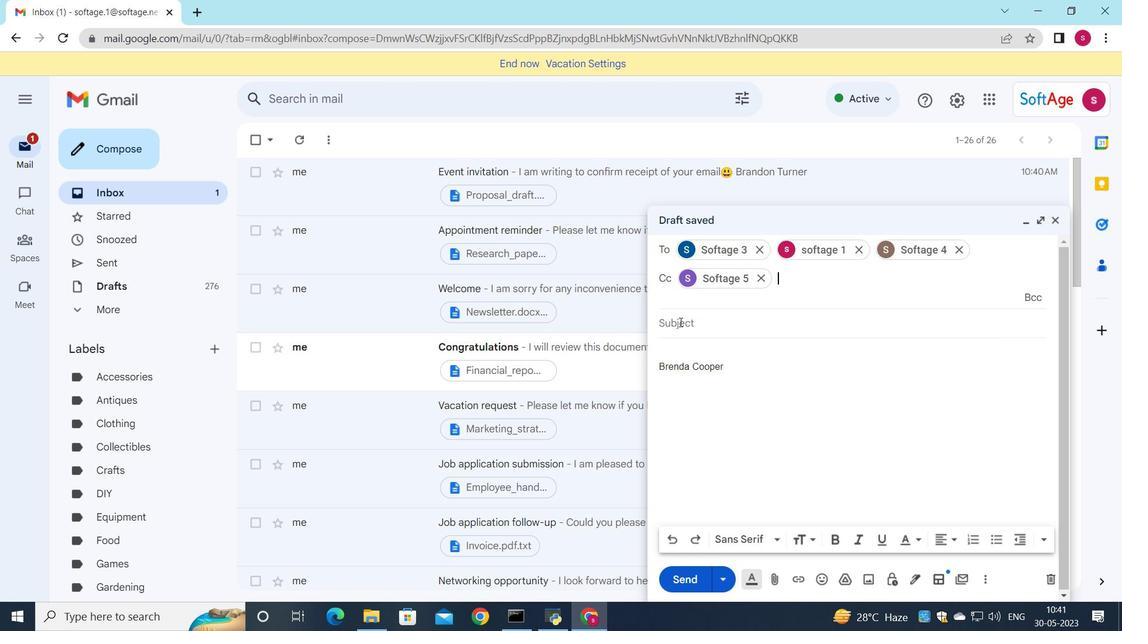 
Action: Mouse pressed left at (685, 319)
Screenshot: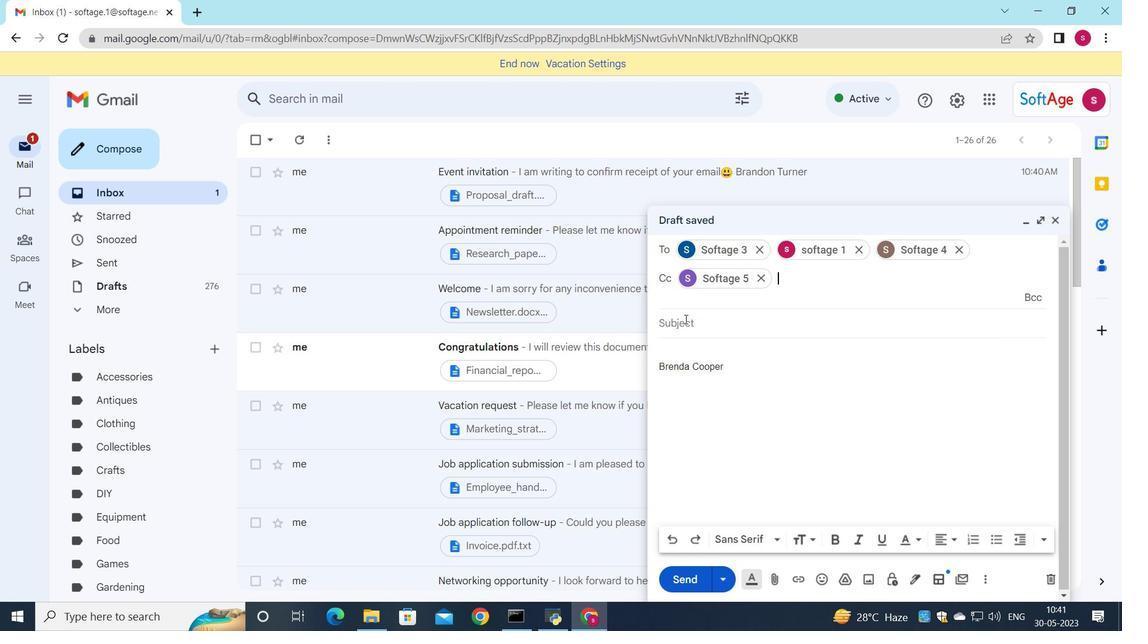 
Action: Key pressed <Key.shift>Happy<Key.space>birthday
Screenshot: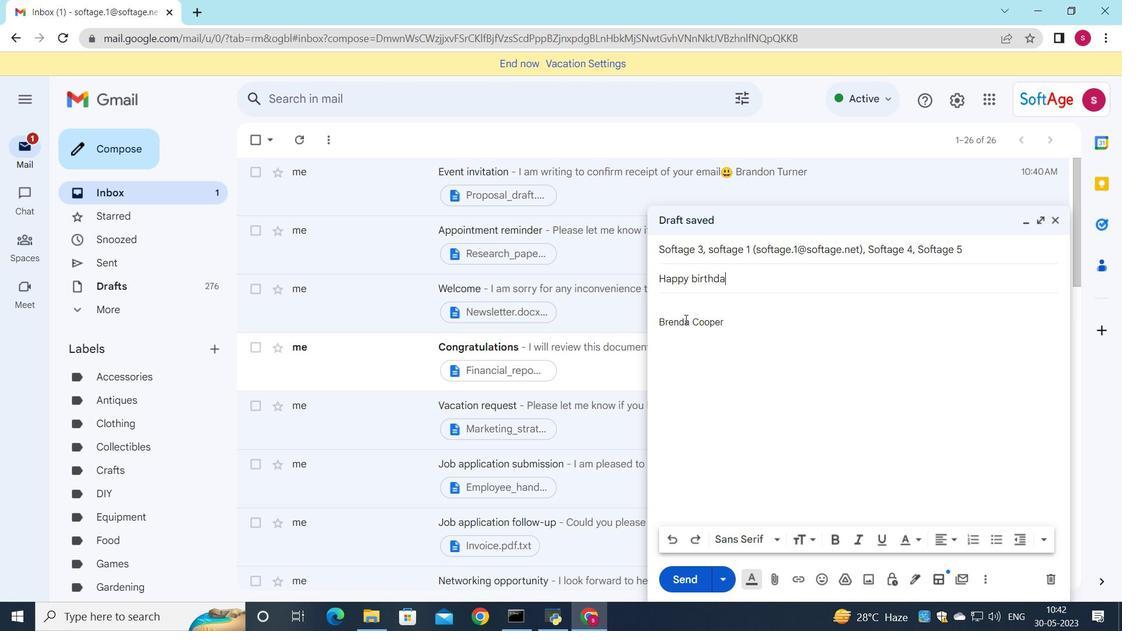 
Action: Mouse moved to (675, 303)
Screenshot: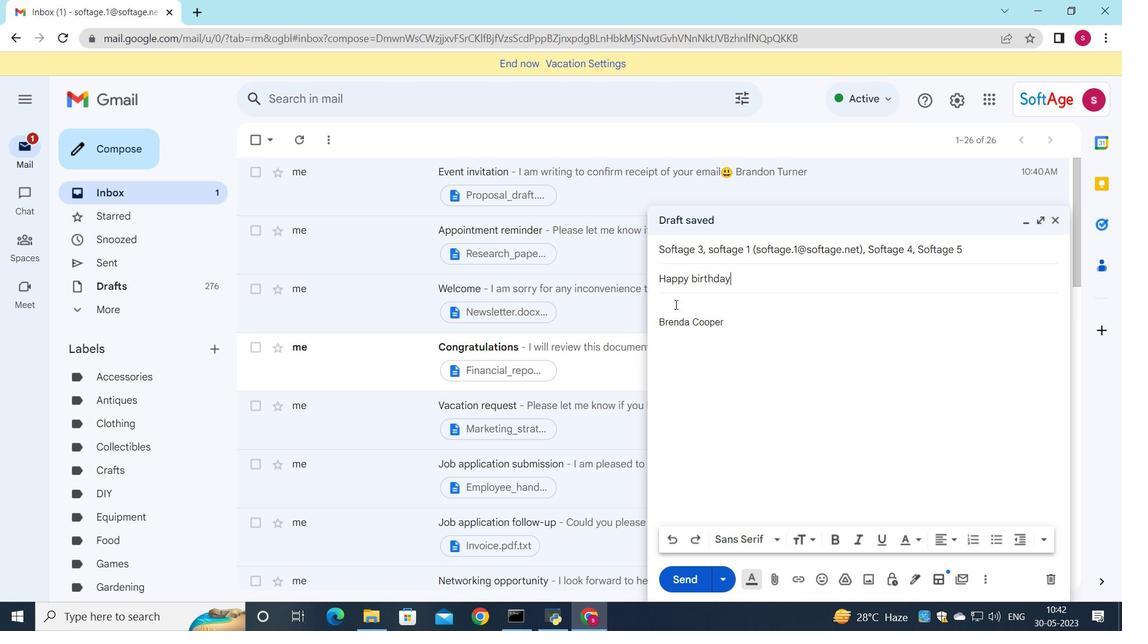 
Action: Mouse pressed left at (675, 303)
Screenshot: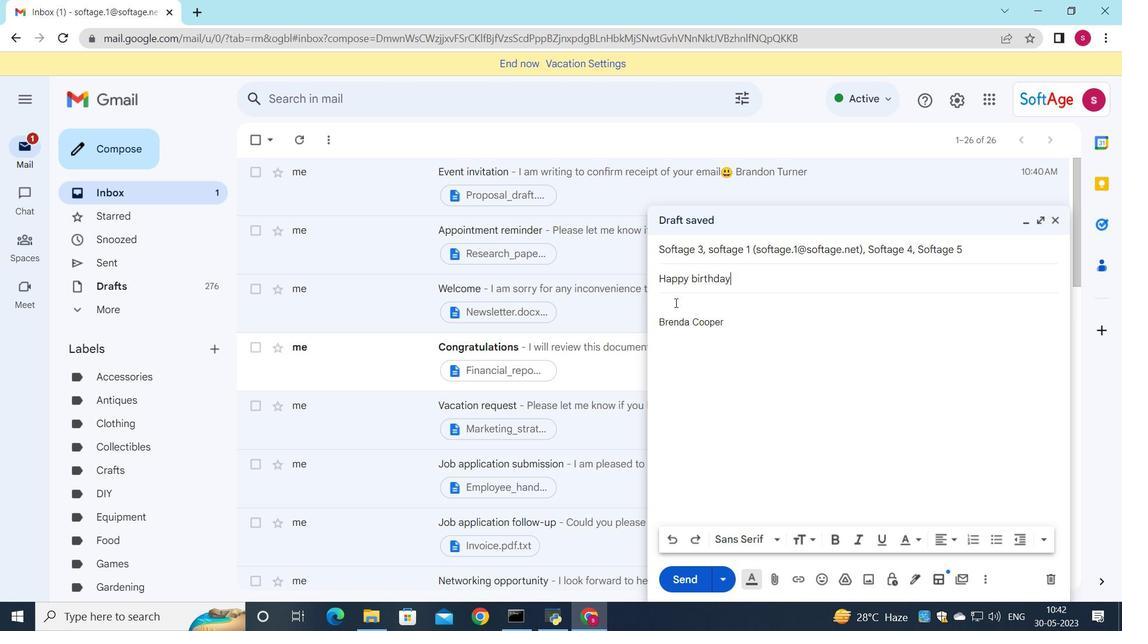 
Action: Key pressed <Key.shift>I<Key.space>would<Key.space>like<Key.space>to<Key.space>request<Key.space>an<Key.space>extension<Key.space>on<Key.space>this<Key.space>deadline<Key.space>.
Screenshot: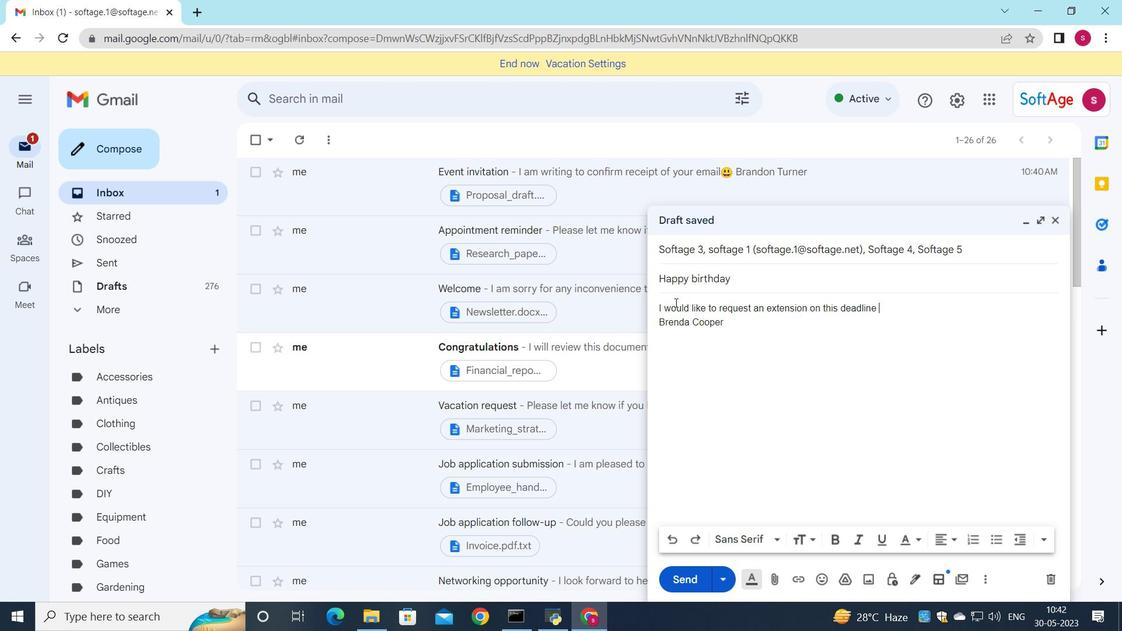 
Action: Mouse moved to (771, 586)
Screenshot: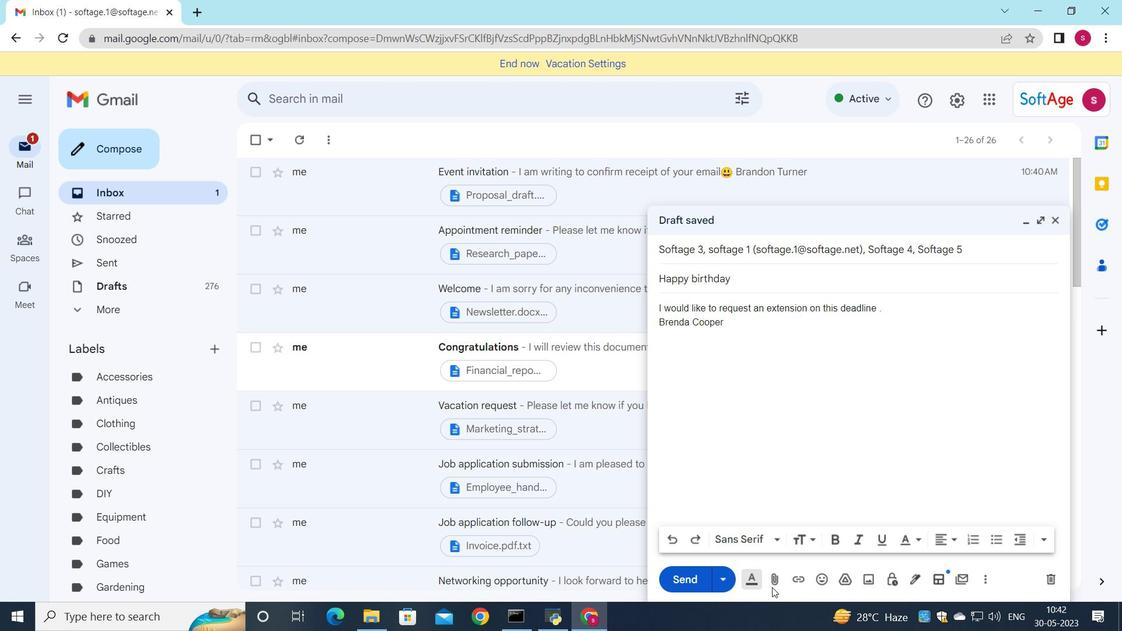 
Action: Mouse pressed left at (771, 586)
Screenshot: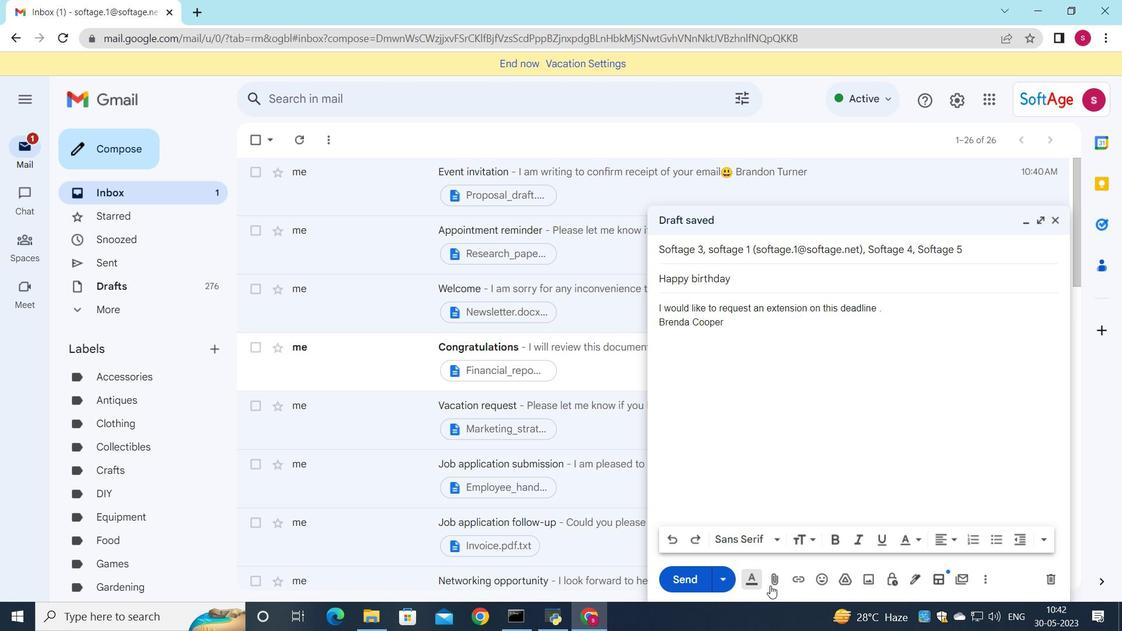 
Action: Mouse moved to (240, 103)
Screenshot: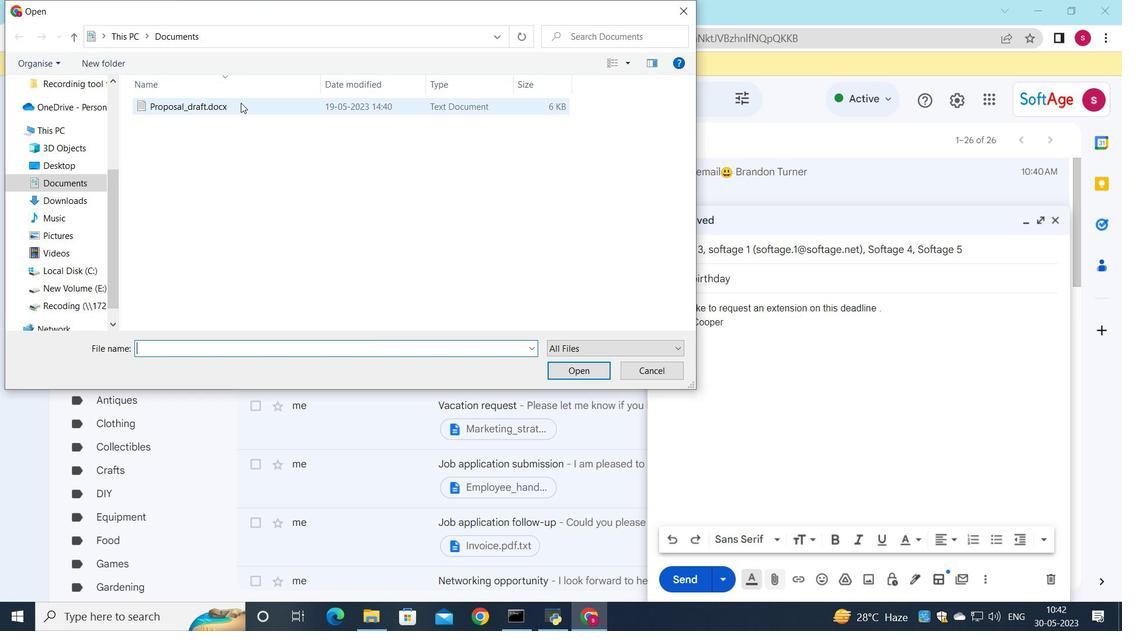 
Action: Mouse pressed left at (240, 103)
Screenshot: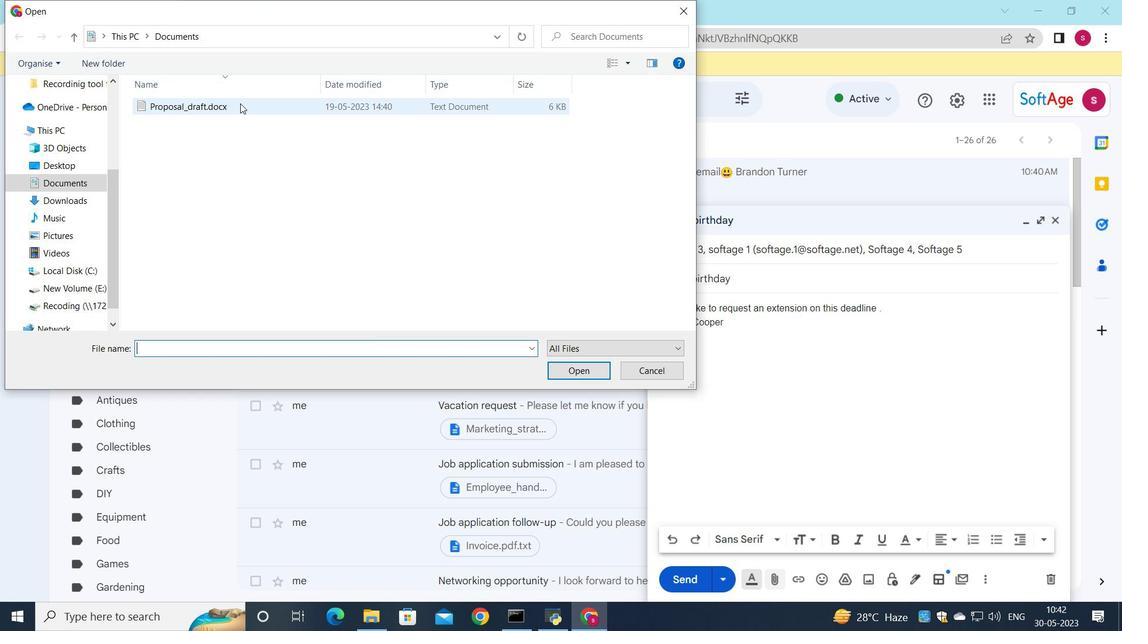 
Action: Mouse moved to (301, 109)
Screenshot: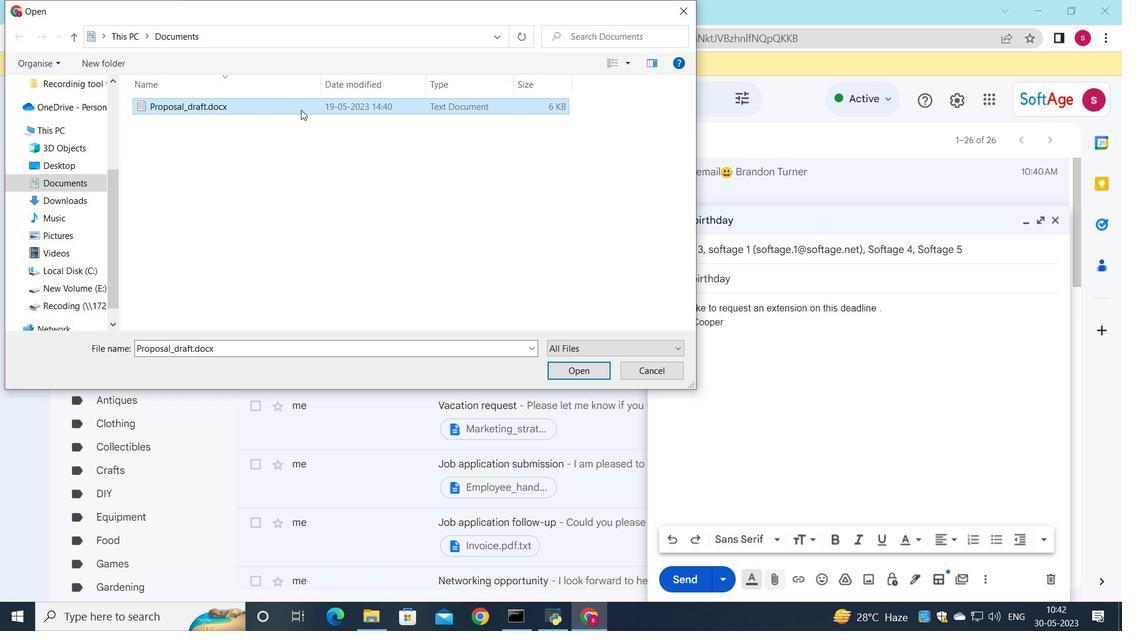 
Action: Mouse pressed left at (301, 109)
Screenshot: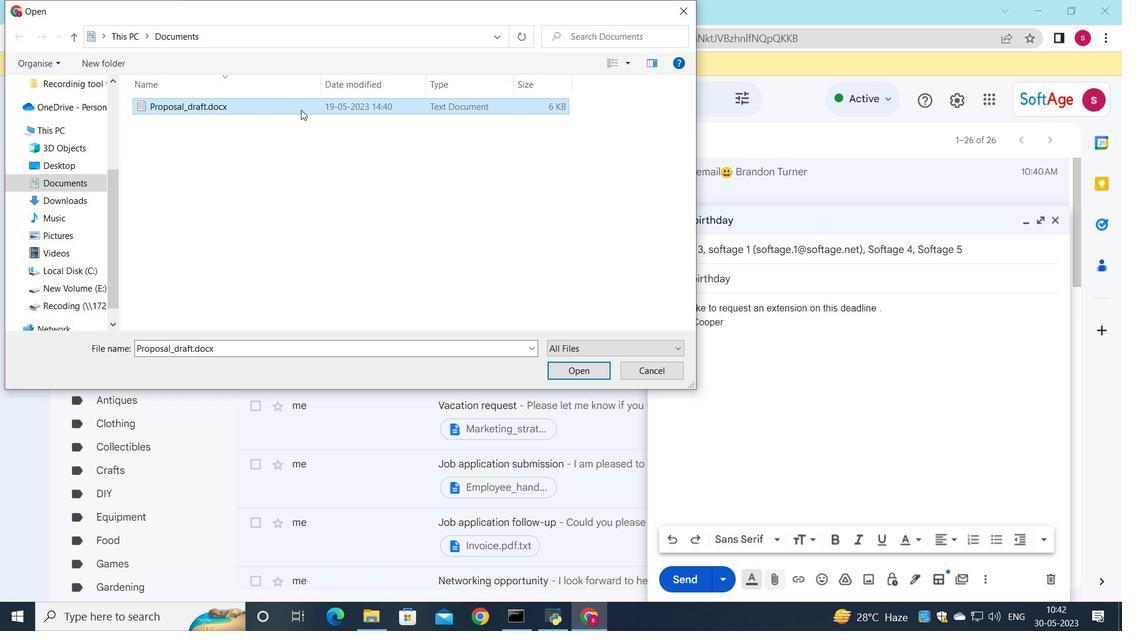 
Action: Mouse moved to (415, 139)
Screenshot: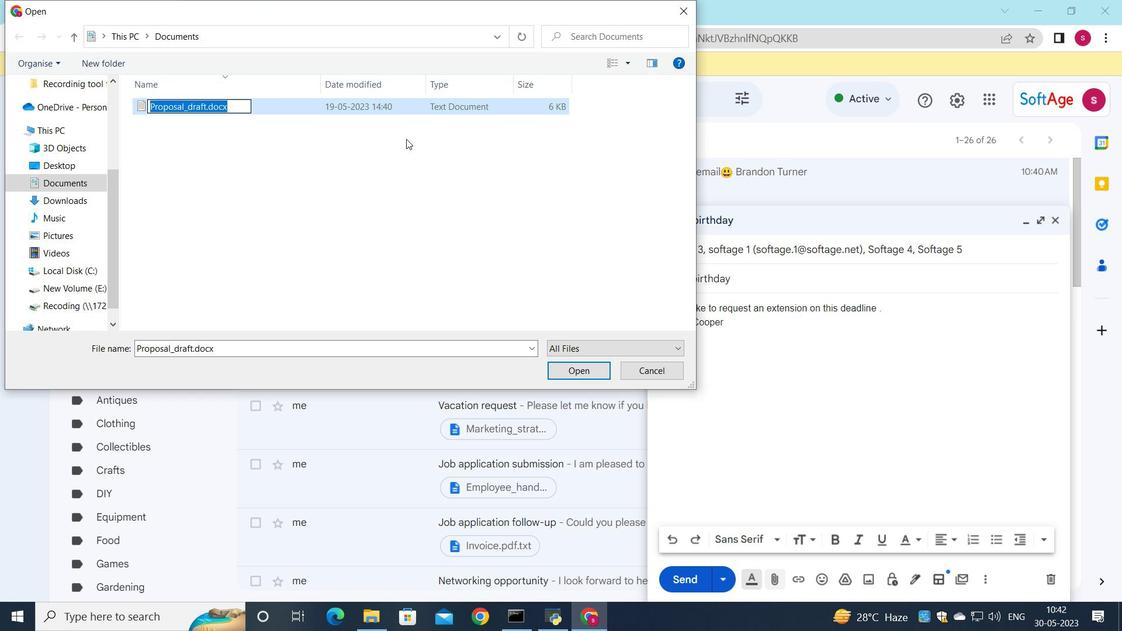 
Action: Key pressed <Key.shift><Key.shift>Presentation.pptx
Screenshot: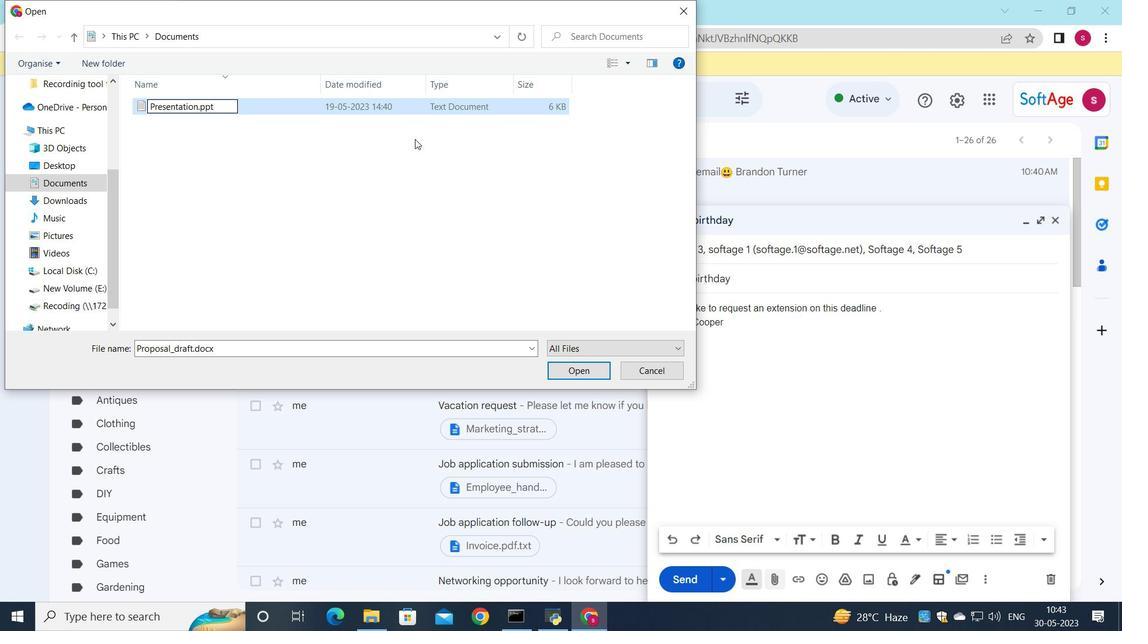 
Action: Mouse moved to (415, 104)
Screenshot: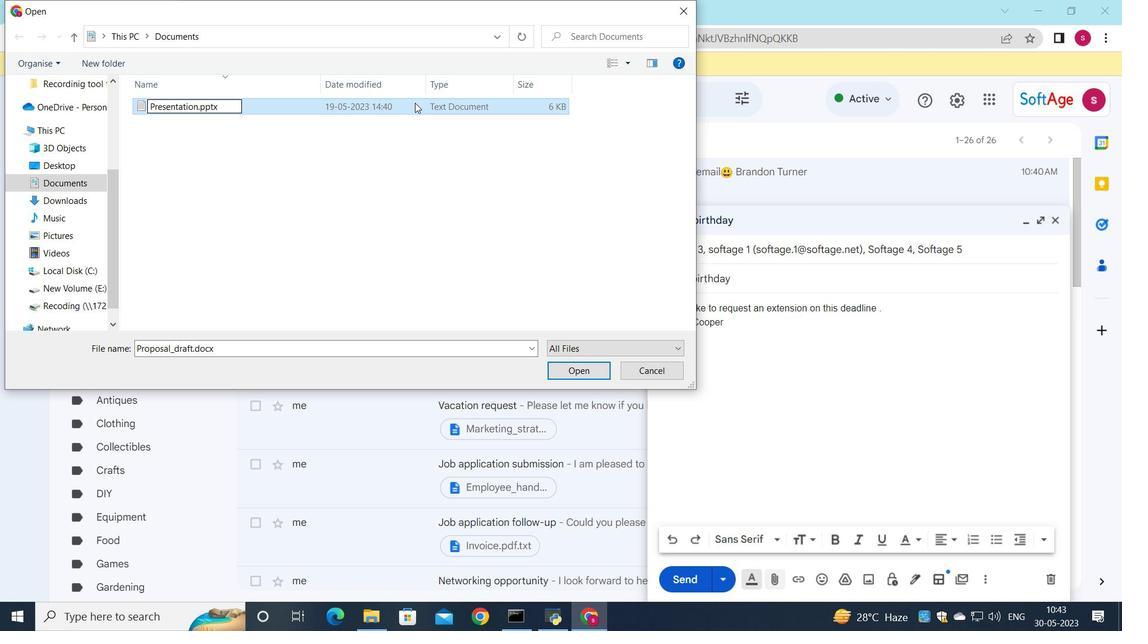 
Action: Mouse pressed left at (415, 104)
Screenshot: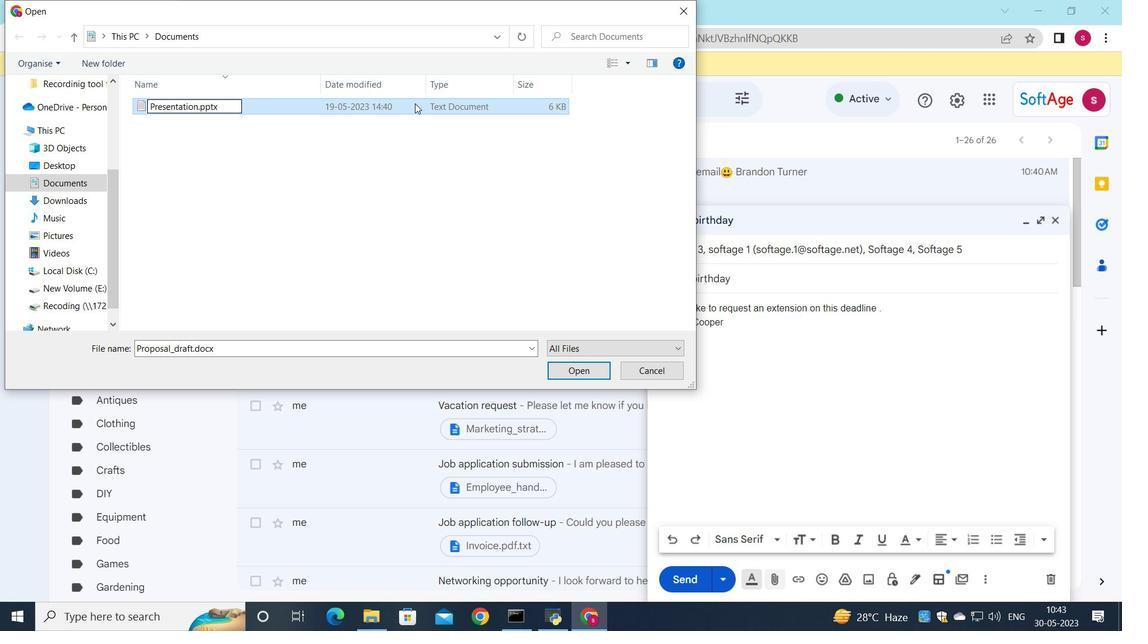 
Action: Mouse moved to (569, 376)
Screenshot: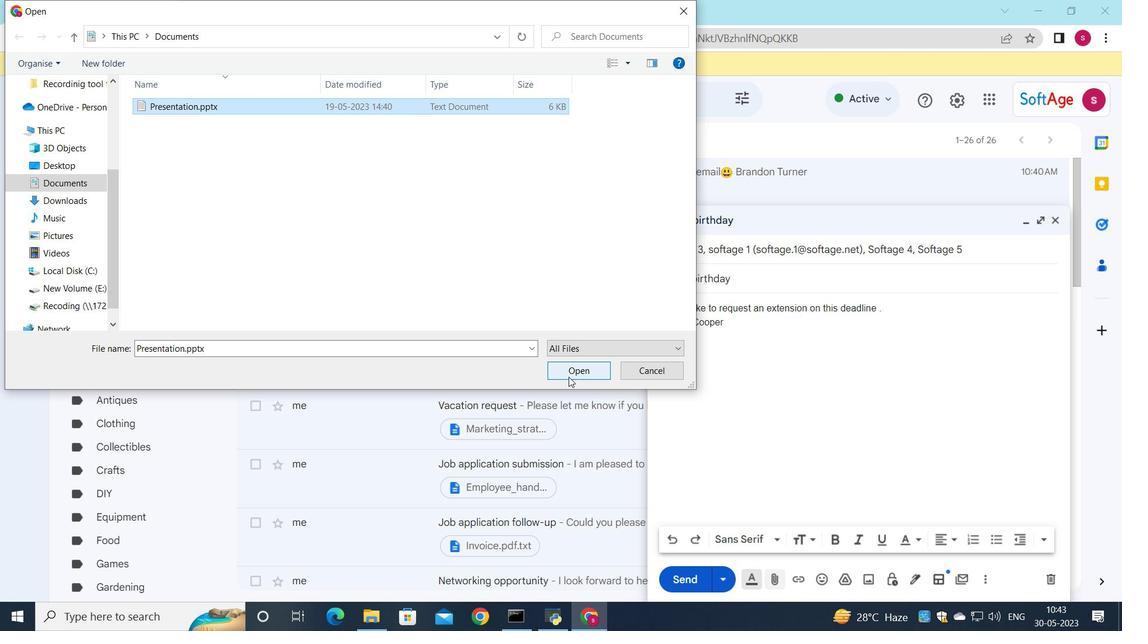 
Action: Mouse pressed left at (569, 376)
Screenshot: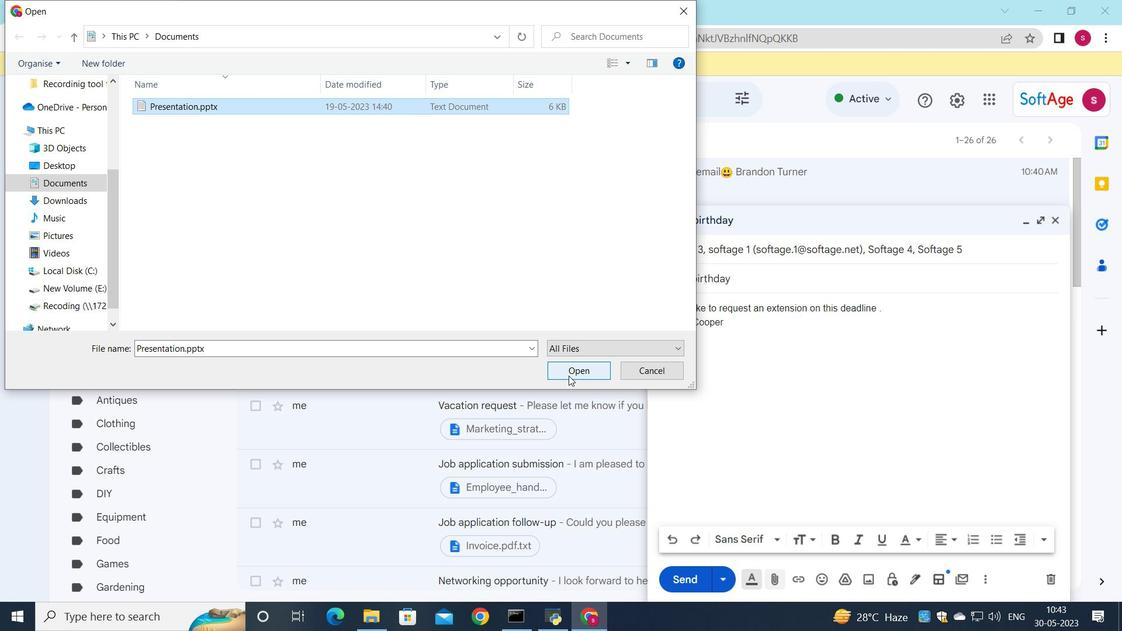 
Action: Mouse moved to (684, 581)
Screenshot: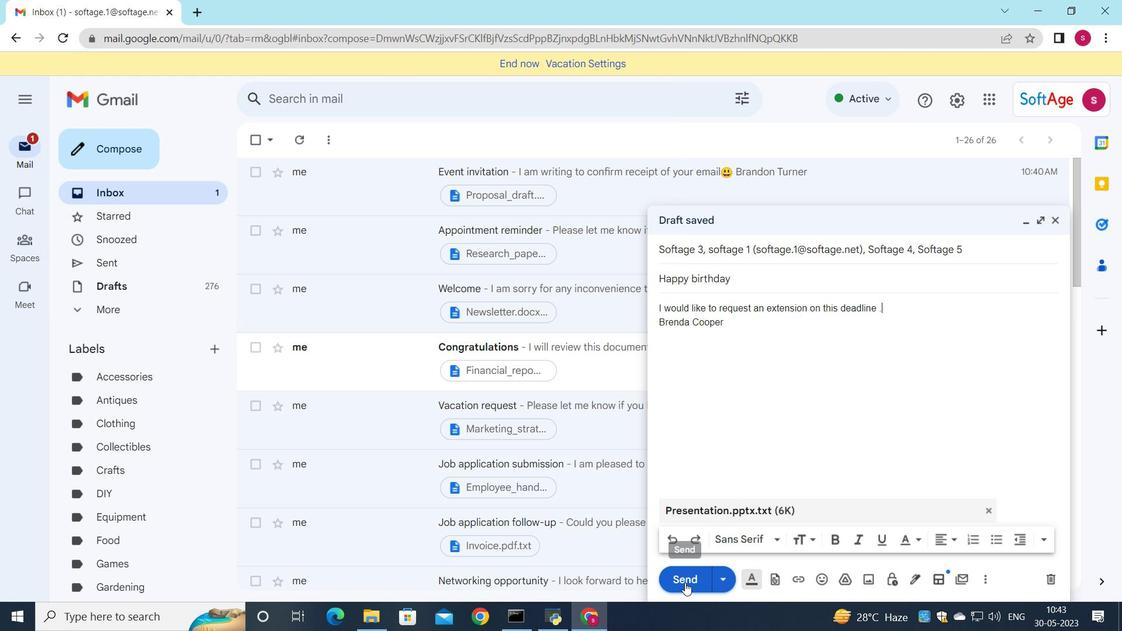 
Action: Mouse pressed left at (684, 581)
Screenshot: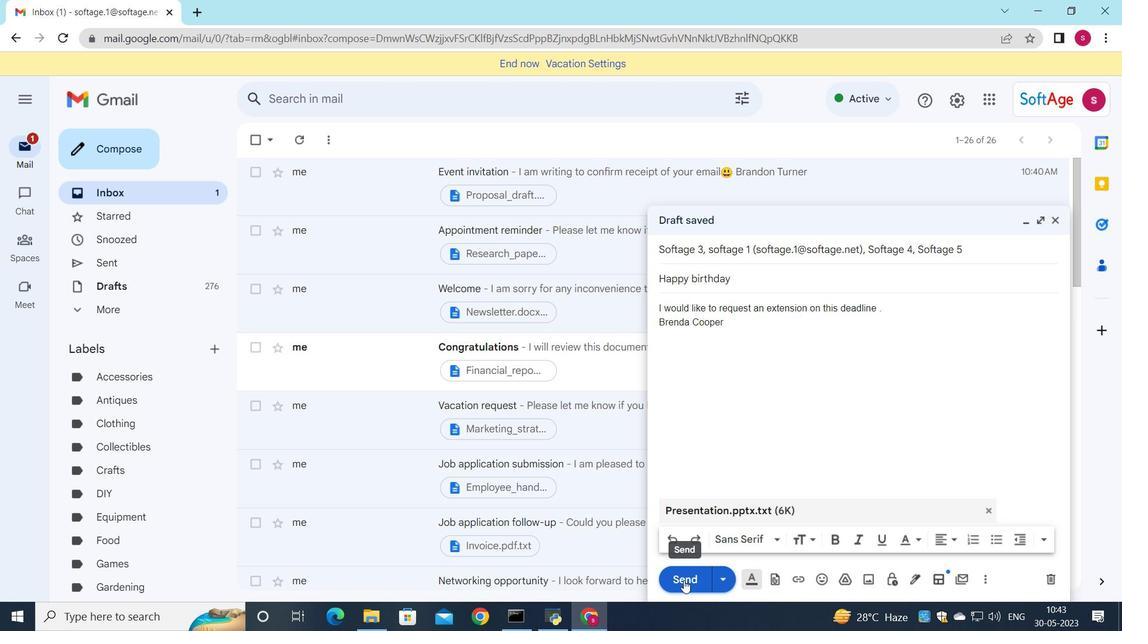 
Action: Mouse moved to (644, 187)
Screenshot: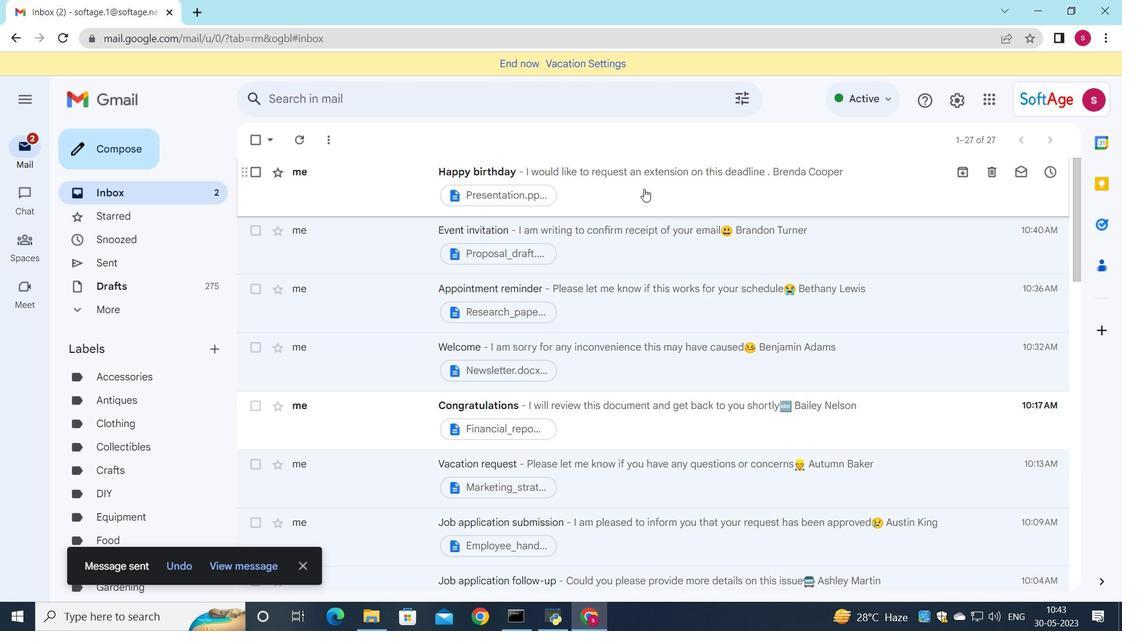 
Action: Mouse pressed left at (644, 187)
Screenshot: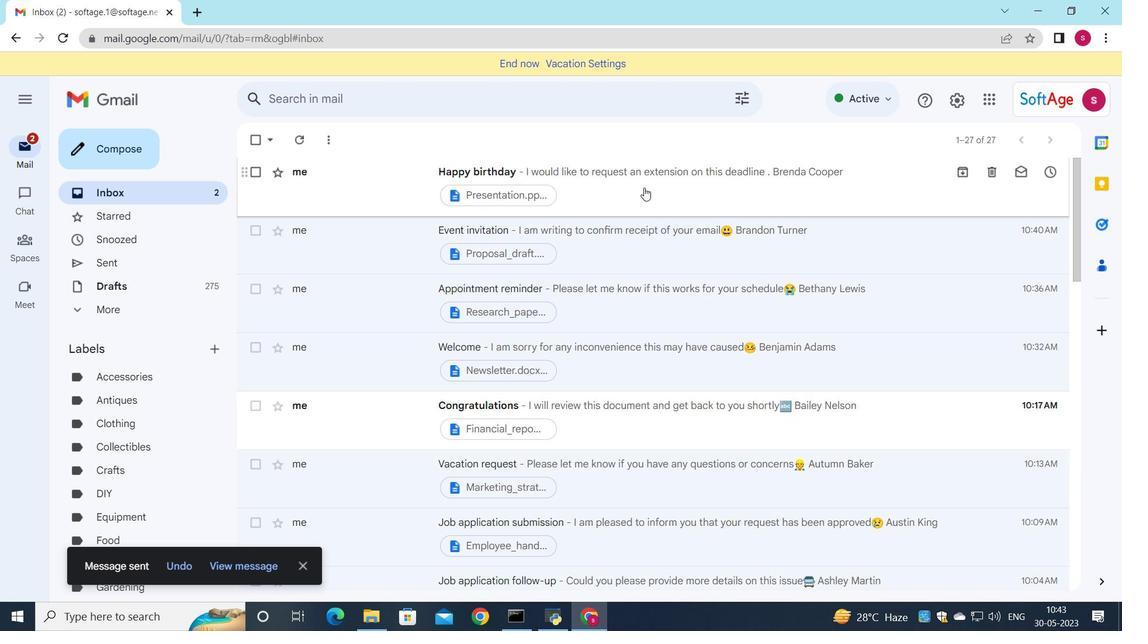 
Action: Mouse moved to (736, 226)
Screenshot: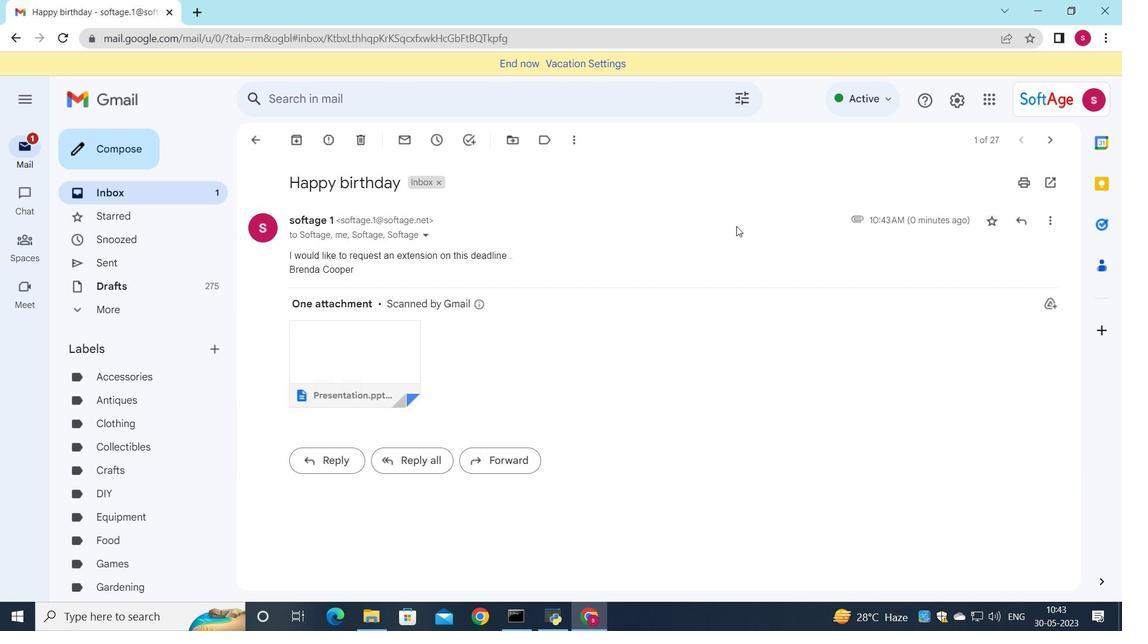 
